 Task: Look for space in Bagamoyo, Tanzania from 10th July, 2023 to 15th July, 2023 for 7 adults in price range Rs.10000 to Rs.15000. Place can be entire place or shared room with 4 bedrooms having 7 beds and 4 bathrooms. Property type can be house, flat, guest house. Amenities needed are: wifi, TV, free parkinig on premises, gym, breakfast. Booking option can be shelf check-in. Required host language is English.
Action: Mouse moved to (535, 112)
Screenshot: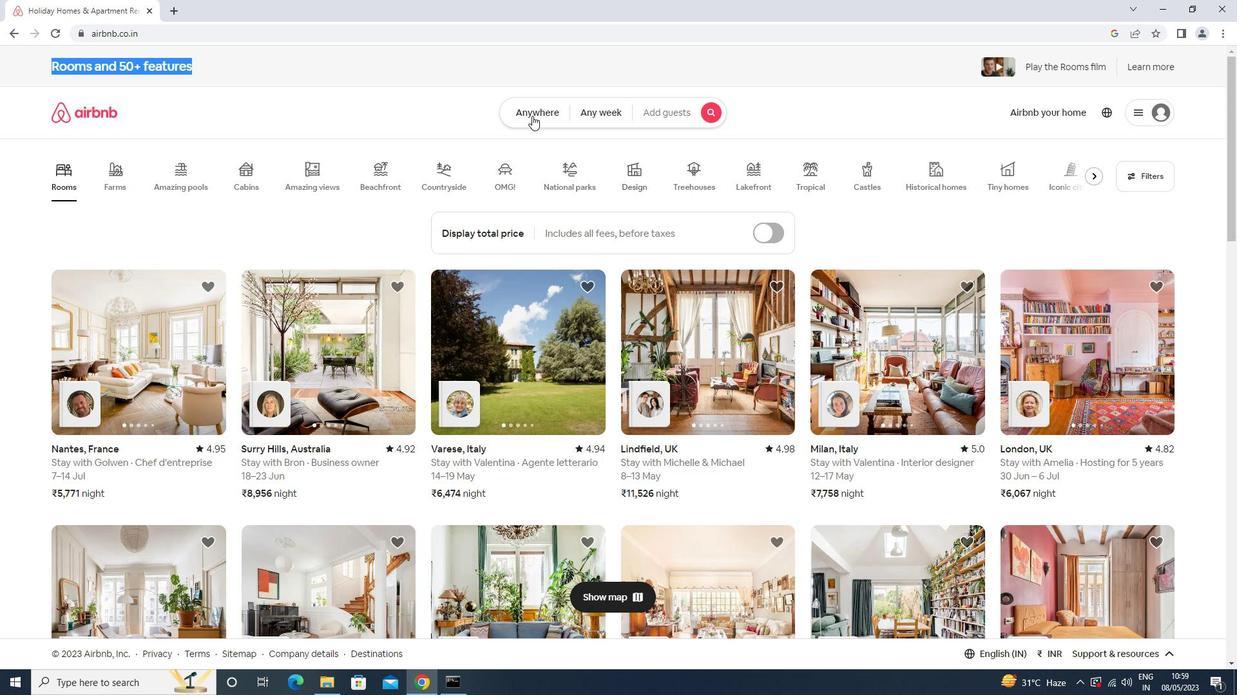 
Action: Mouse pressed left at (535, 112)
Screenshot: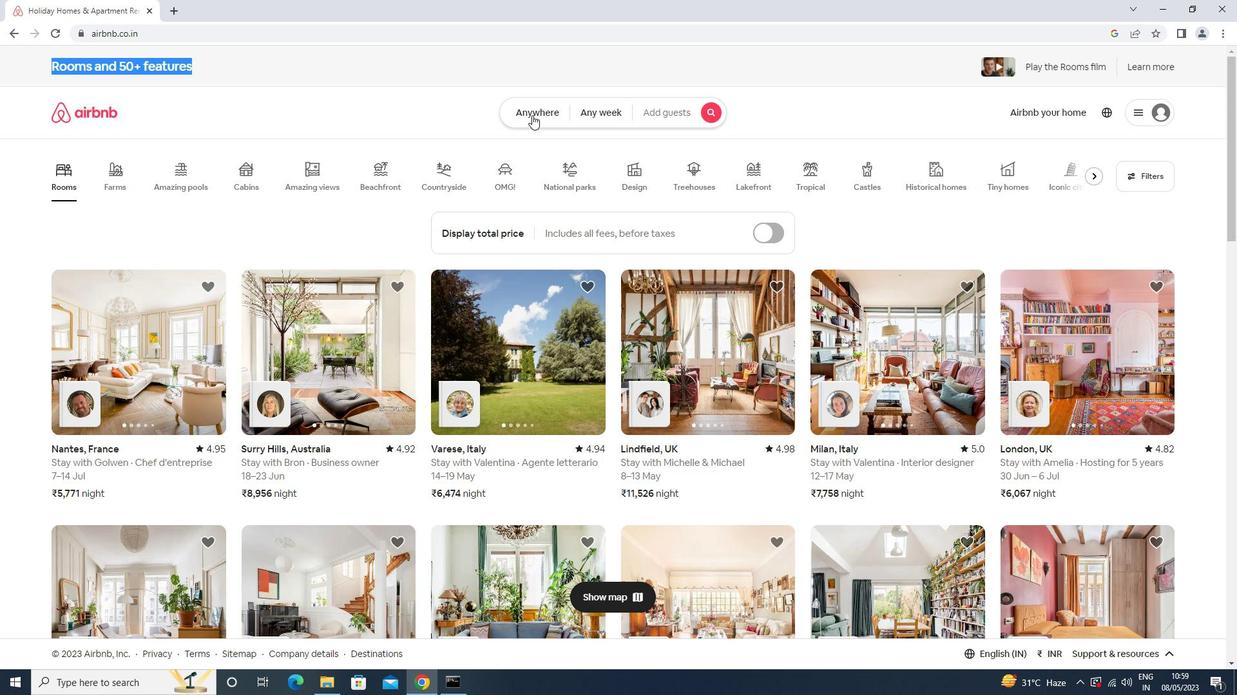 
Action: Mouse moved to (480, 161)
Screenshot: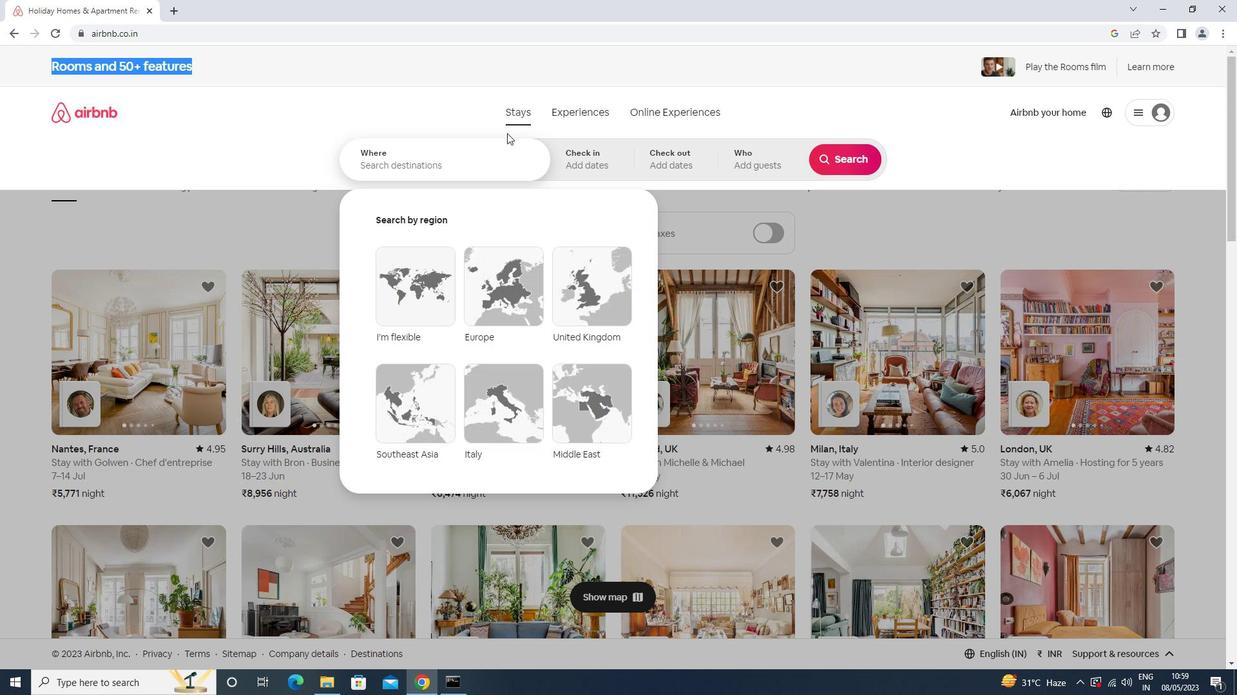 
Action: Mouse pressed left at (480, 161)
Screenshot: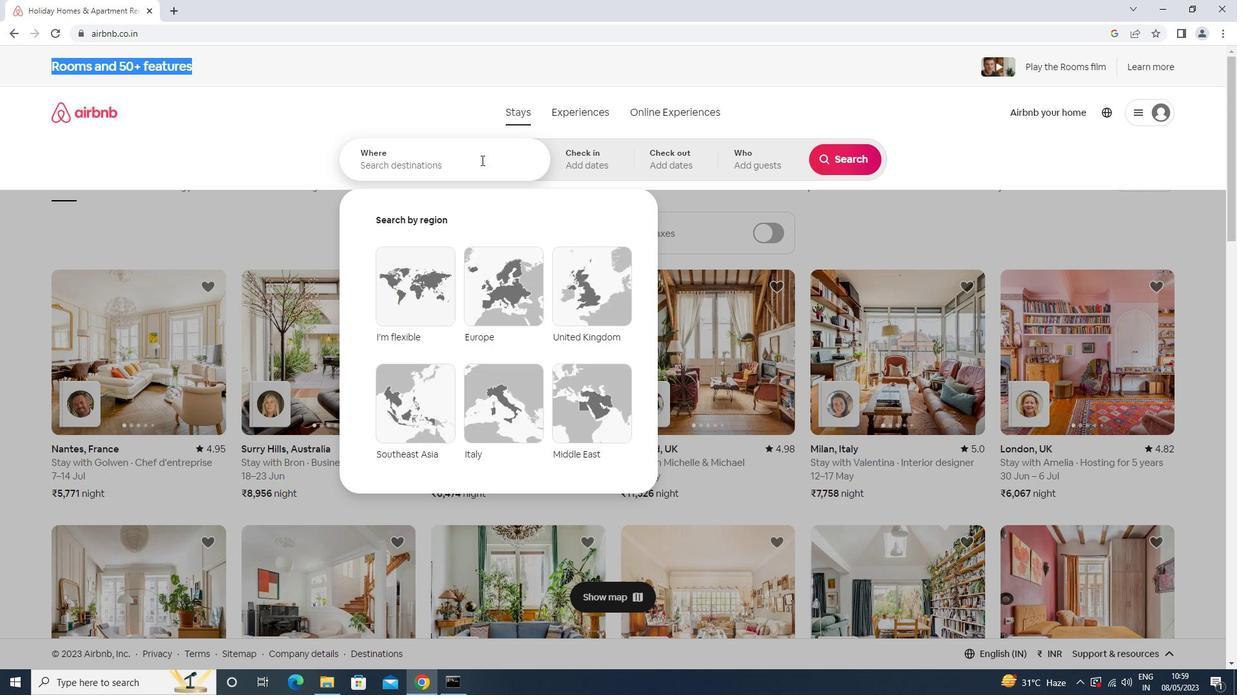 
Action: Key pressed <Key.shift>BAGAMOYO,<Key.down><Key.down><Key.down><Key.down><Key.down><Key.up><Key.enter>
Screenshot: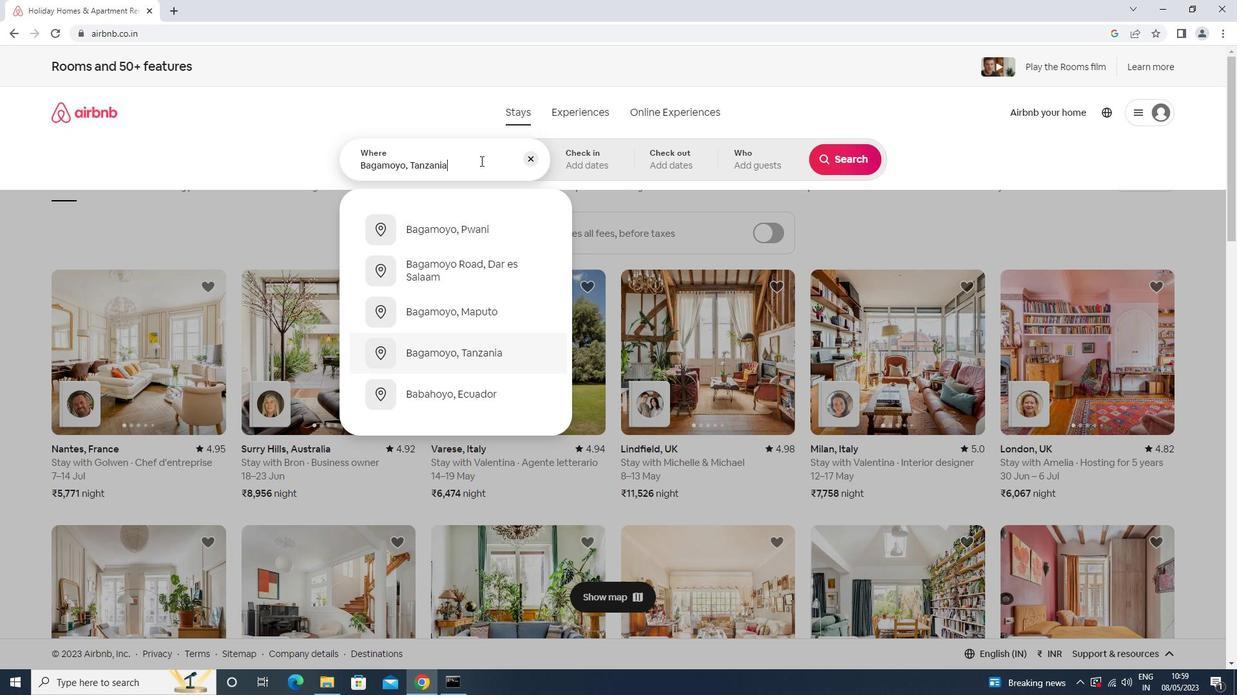 
Action: Mouse moved to (835, 262)
Screenshot: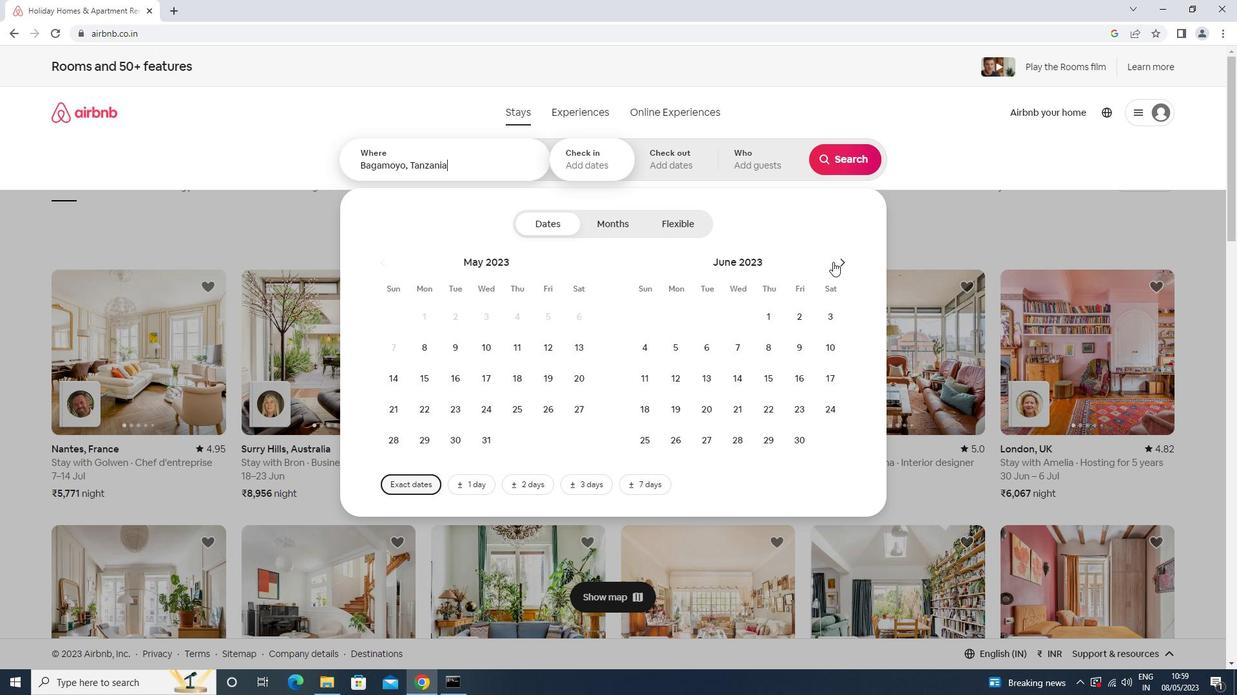 
Action: Mouse pressed left at (835, 262)
Screenshot: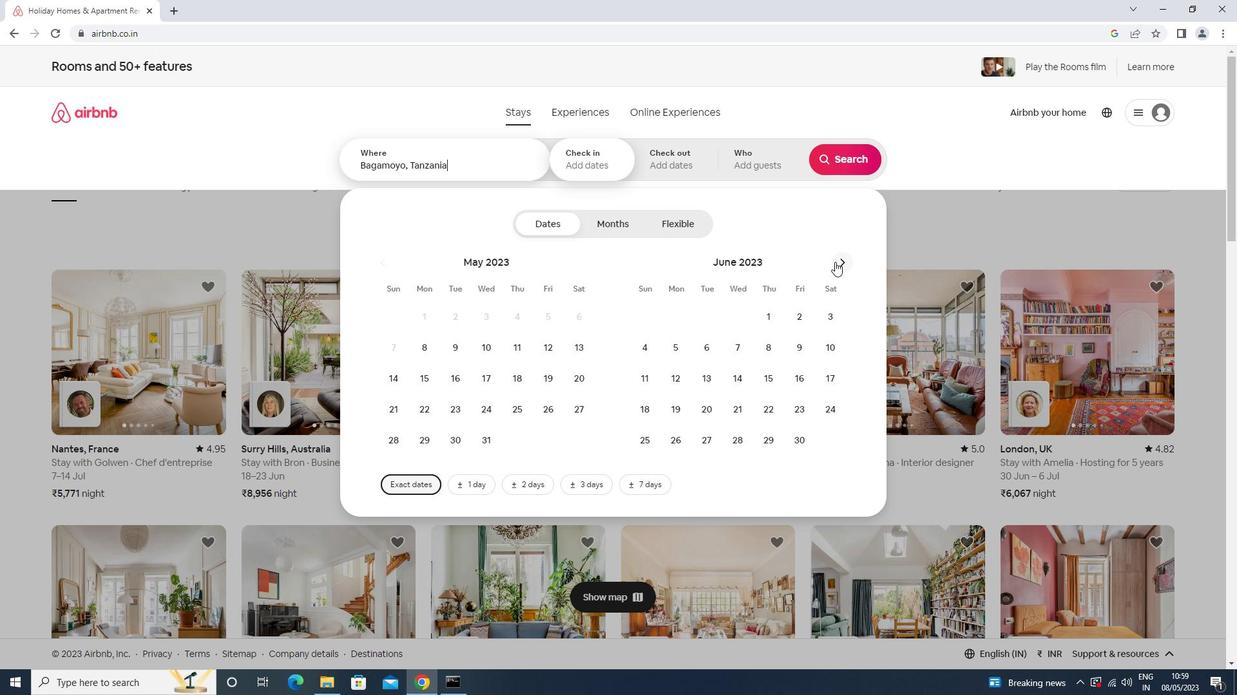 
Action: Mouse moved to (682, 374)
Screenshot: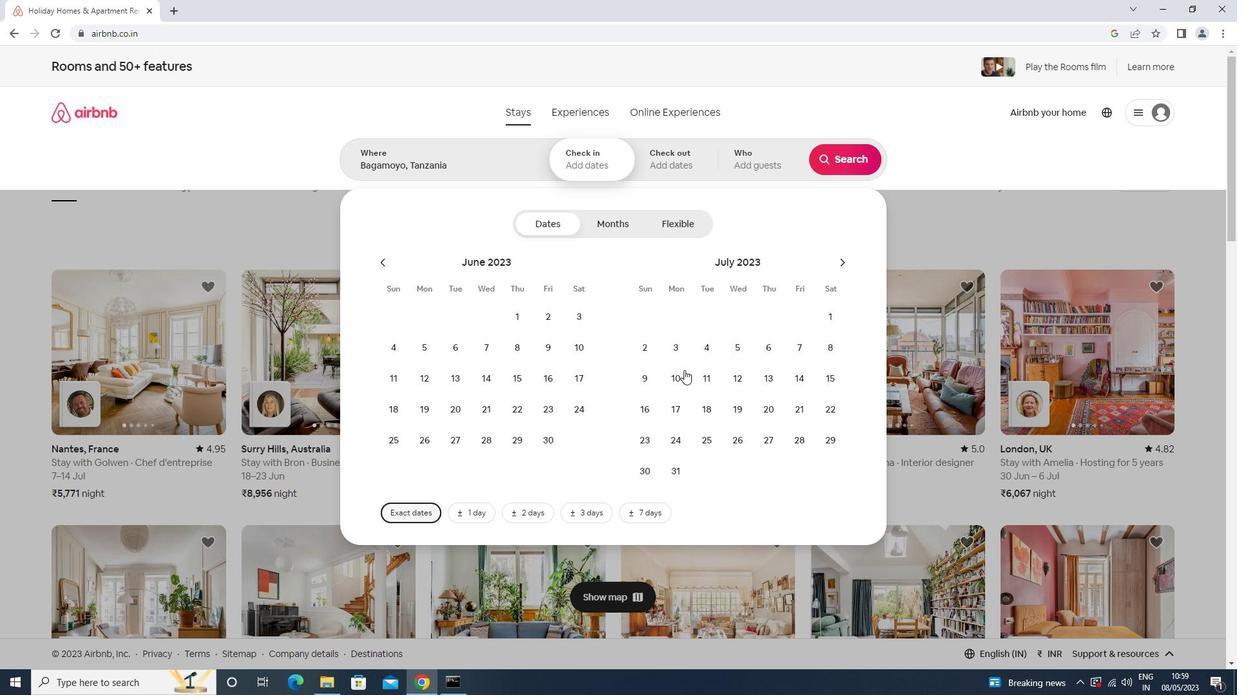 
Action: Mouse pressed left at (682, 374)
Screenshot: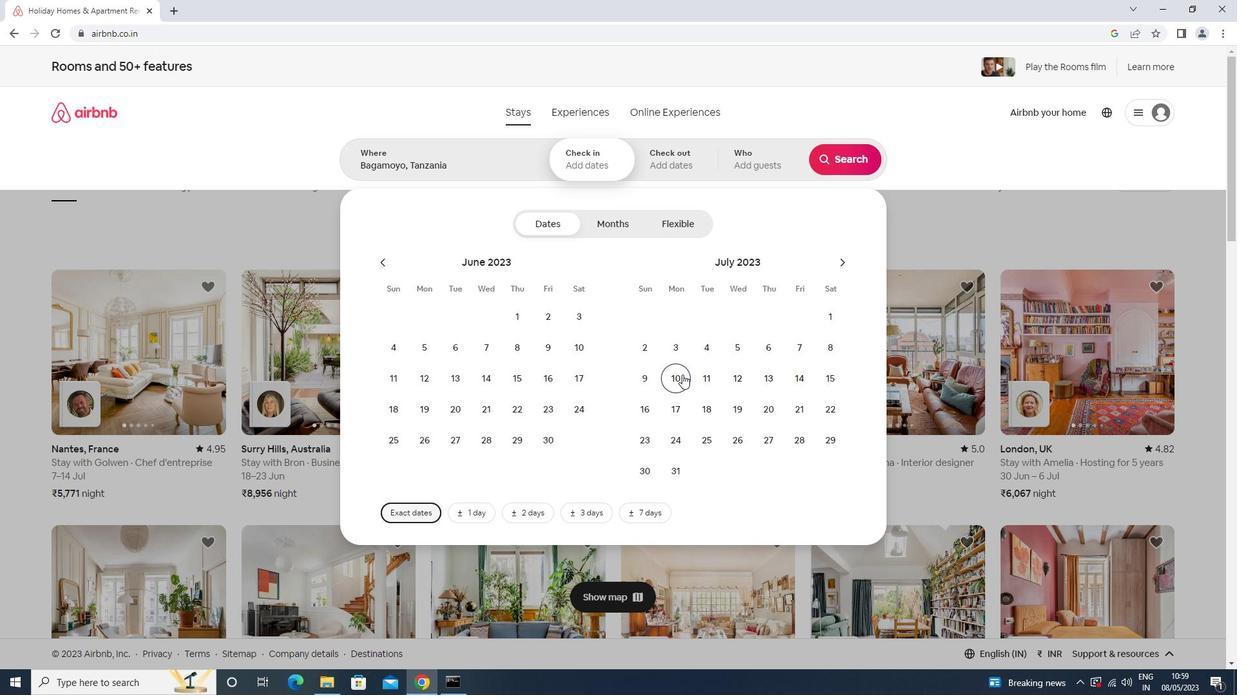 
Action: Mouse moved to (820, 382)
Screenshot: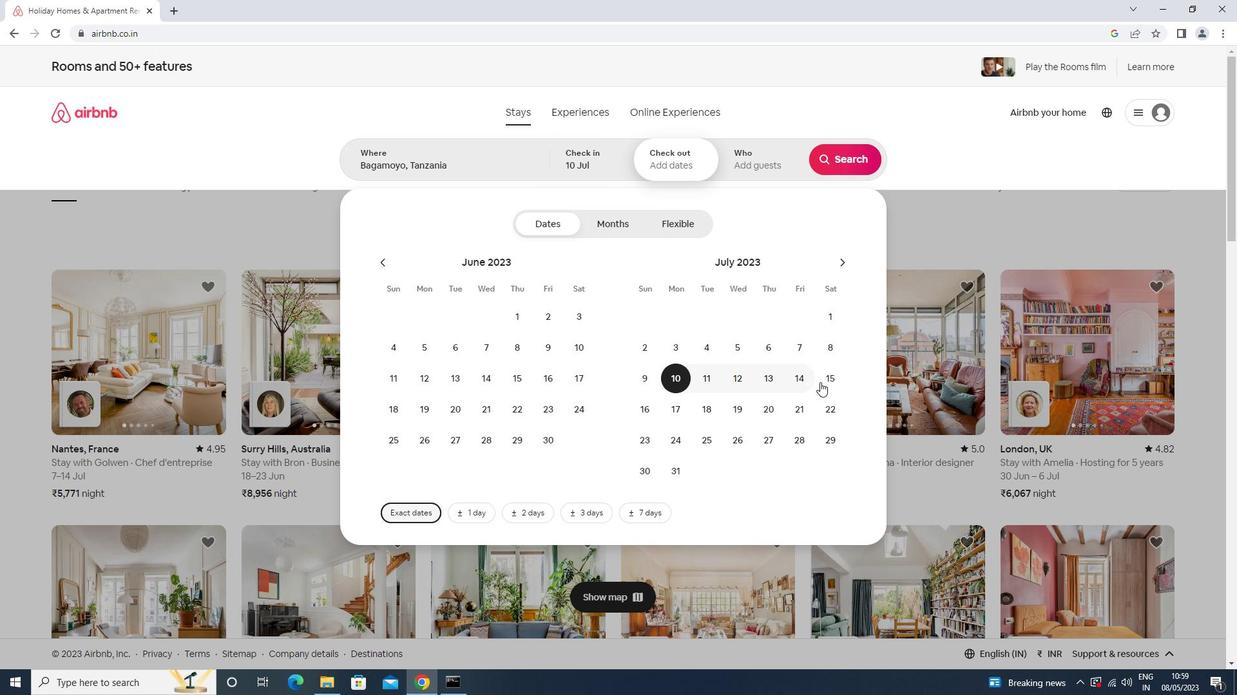 
Action: Mouse pressed left at (820, 382)
Screenshot: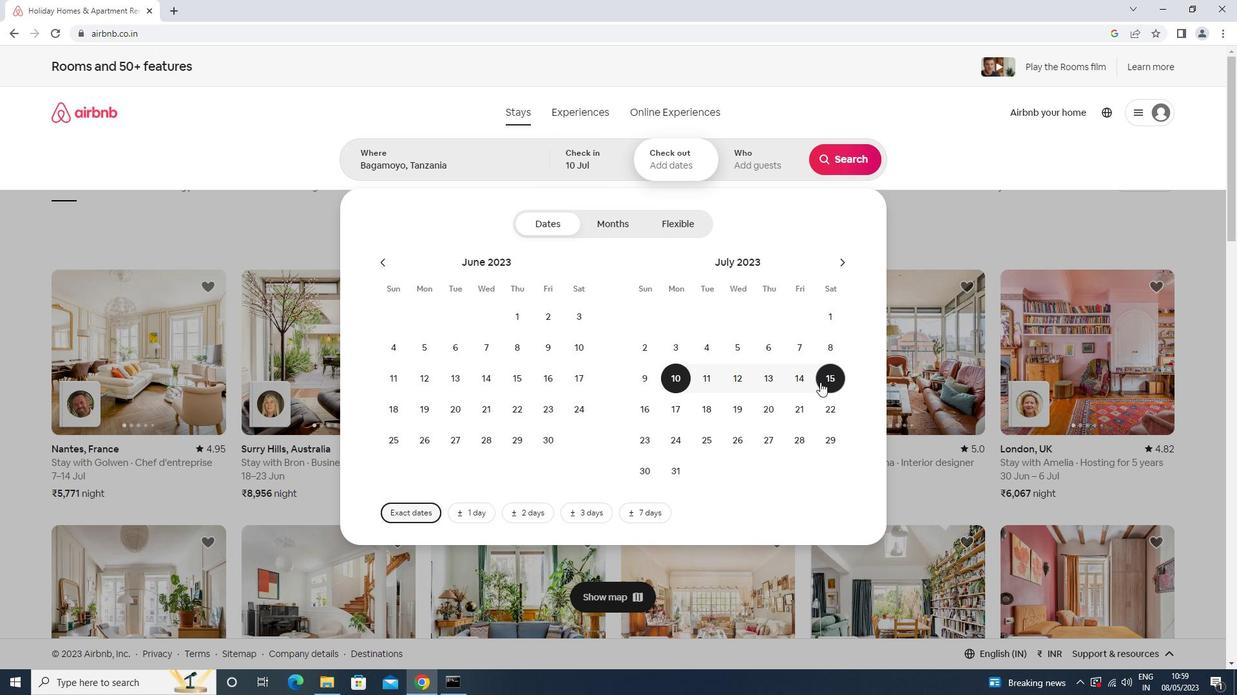 
Action: Mouse moved to (759, 173)
Screenshot: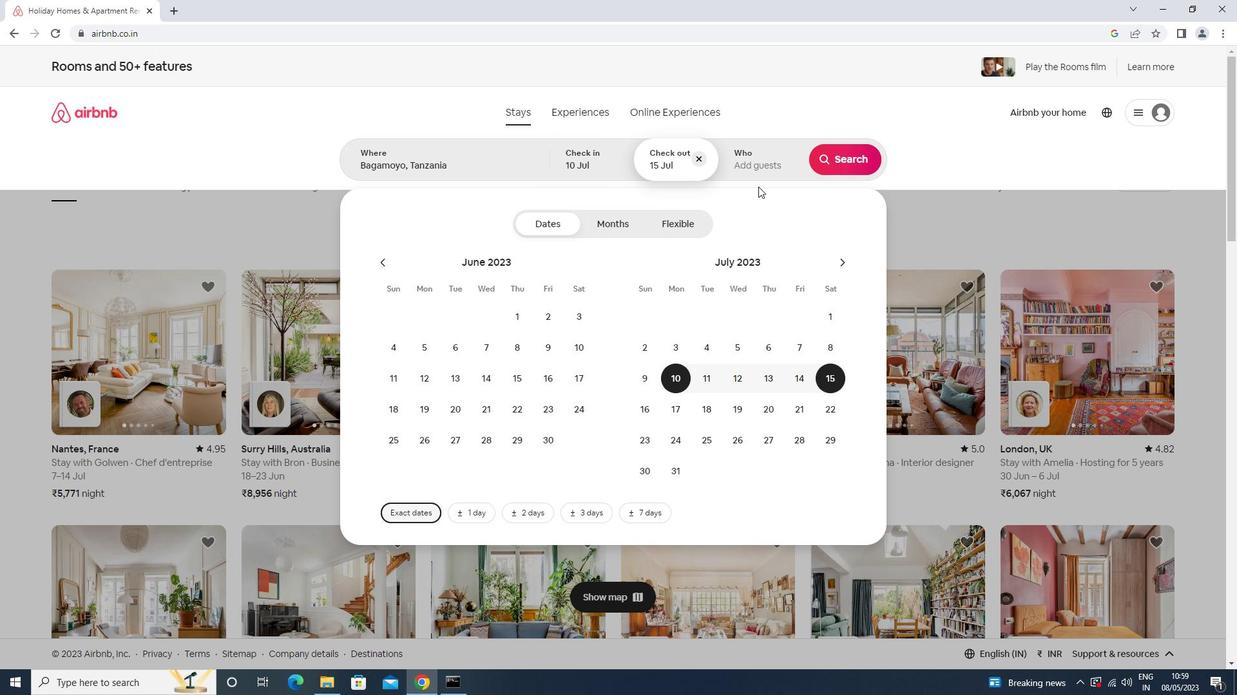 
Action: Mouse pressed left at (759, 173)
Screenshot: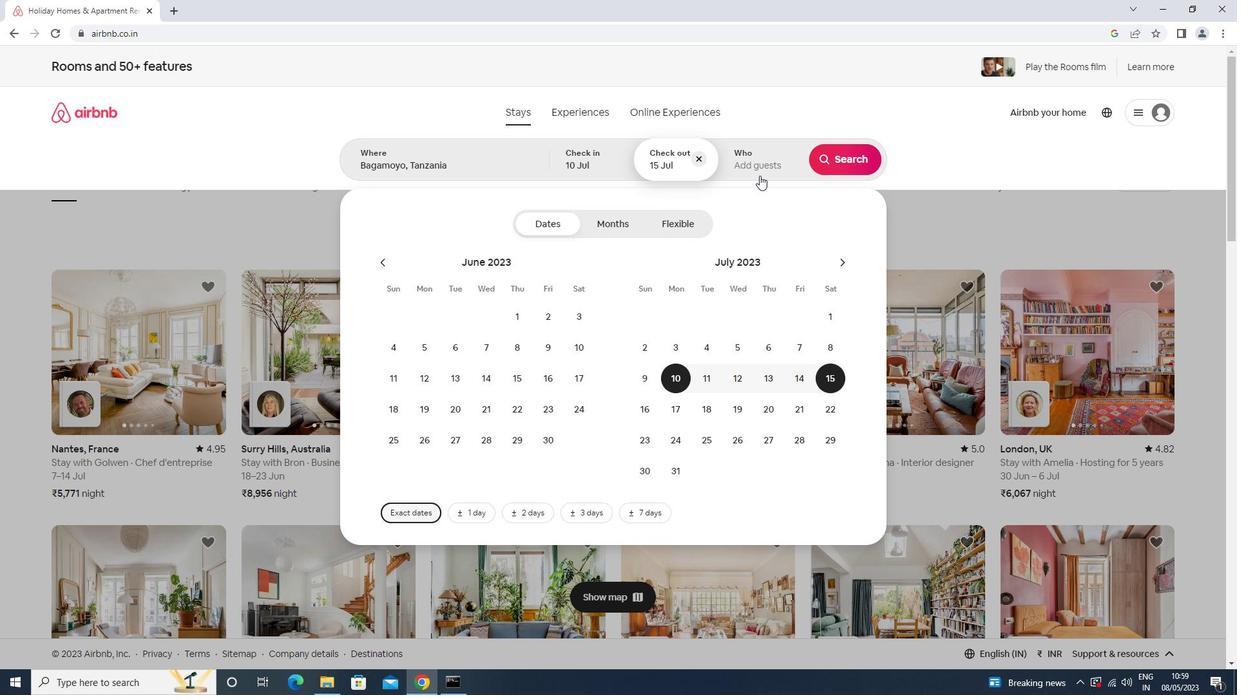 
Action: Mouse moved to (853, 219)
Screenshot: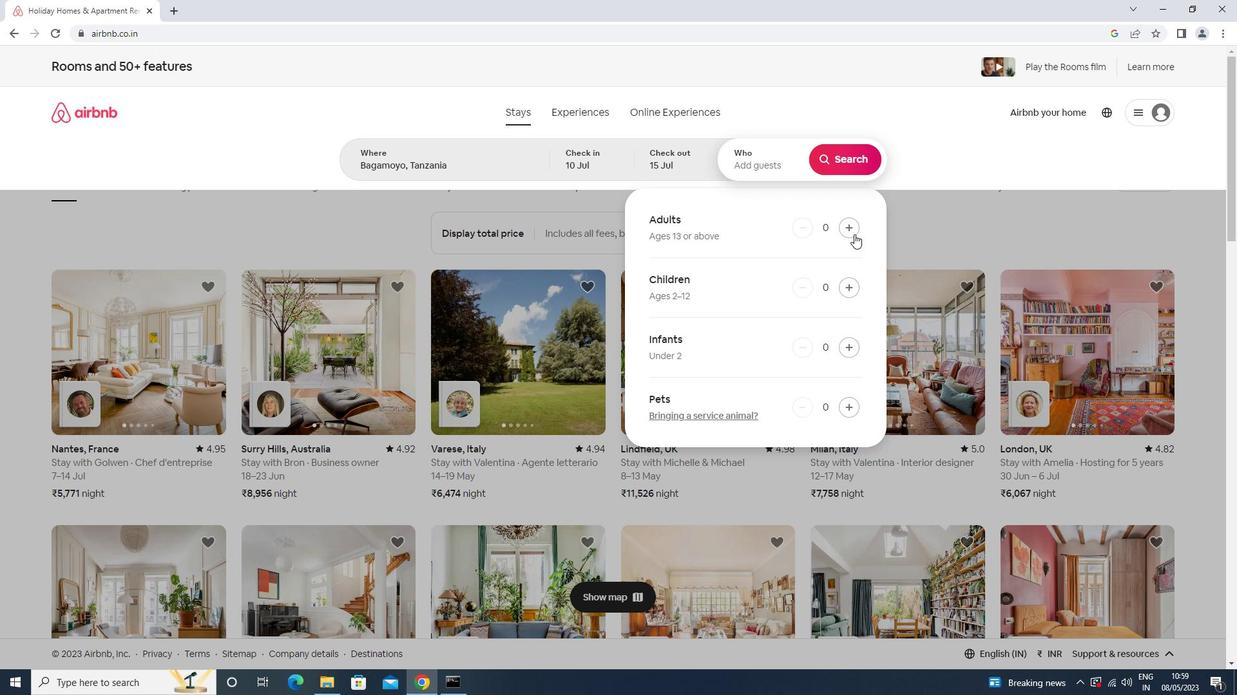 
Action: Mouse pressed left at (853, 219)
Screenshot: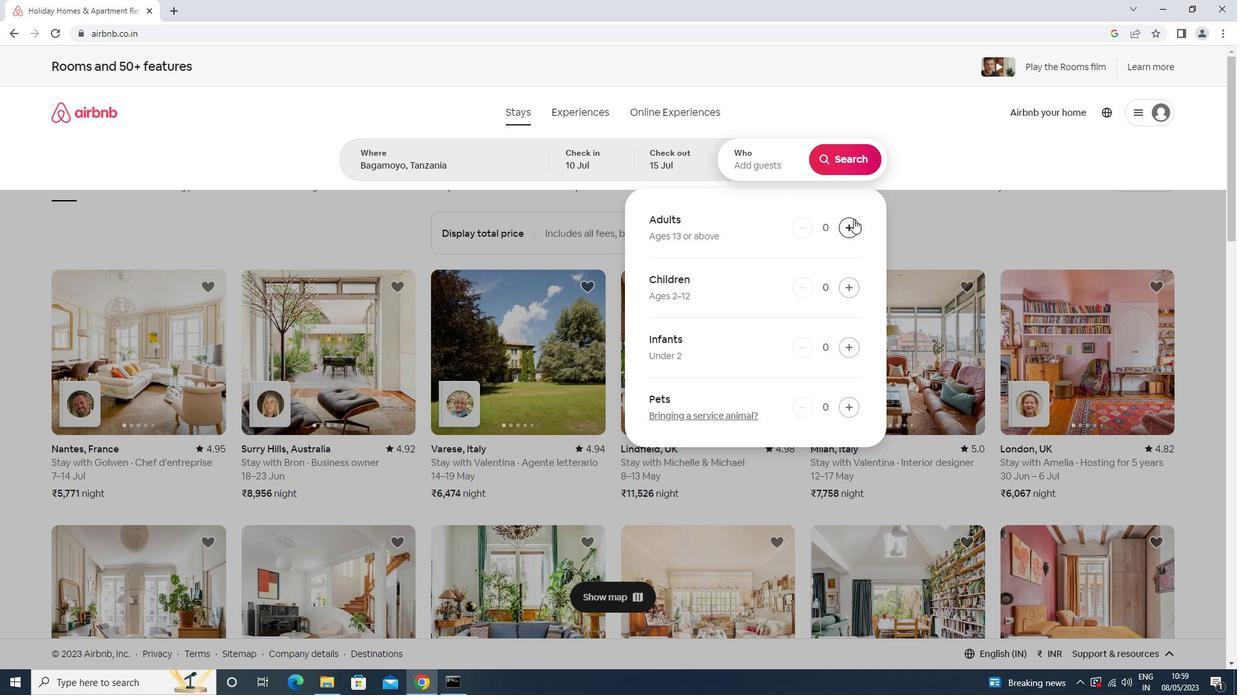 
Action: Mouse pressed left at (853, 219)
Screenshot: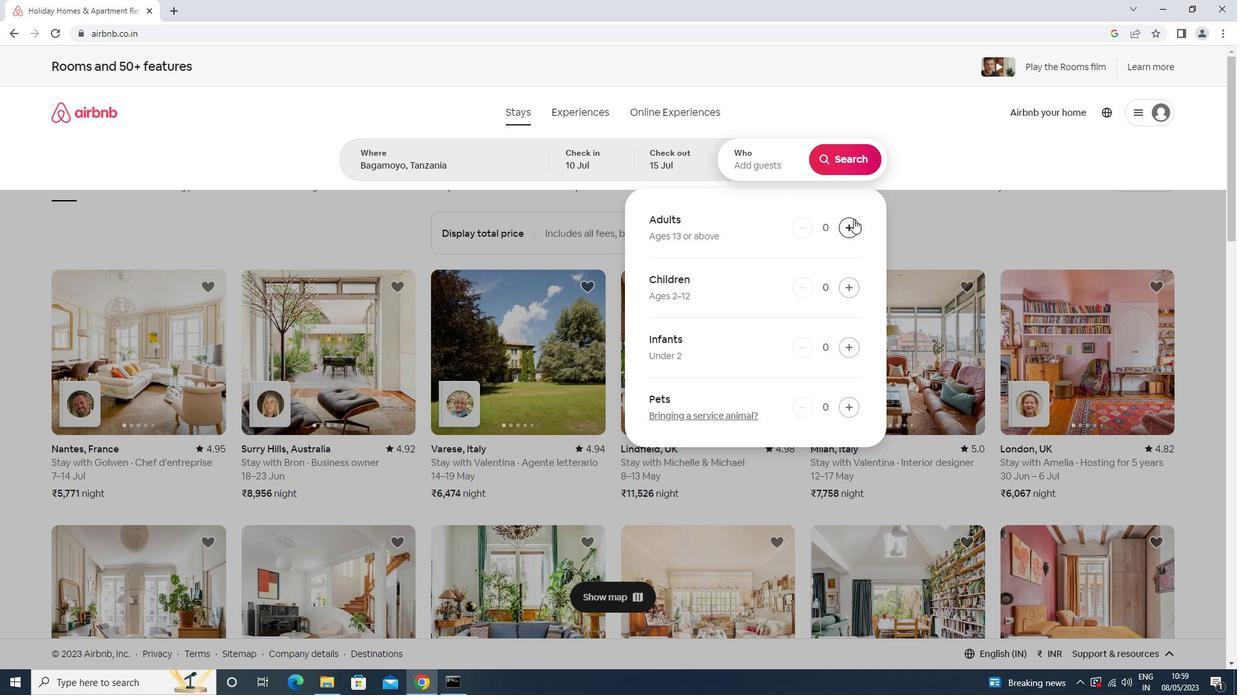 
Action: Mouse pressed left at (853, 219)
Screenshot: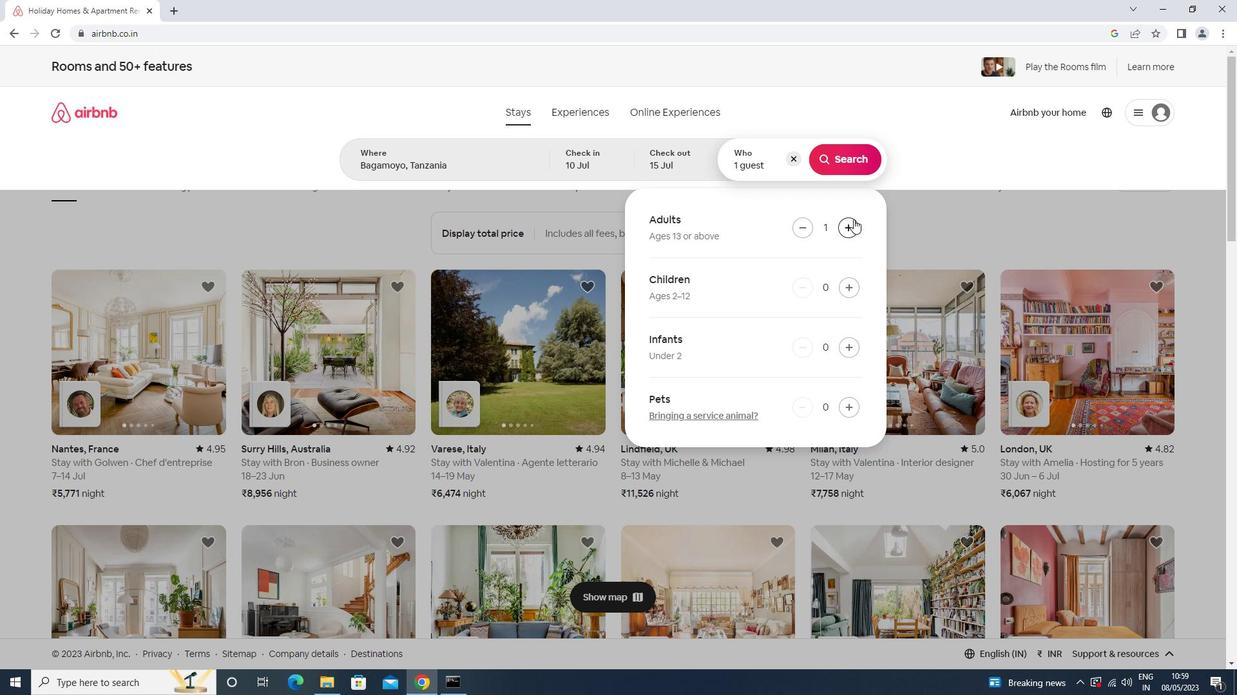
Action: Mouse pressed left at (853, 219)
Screenshot: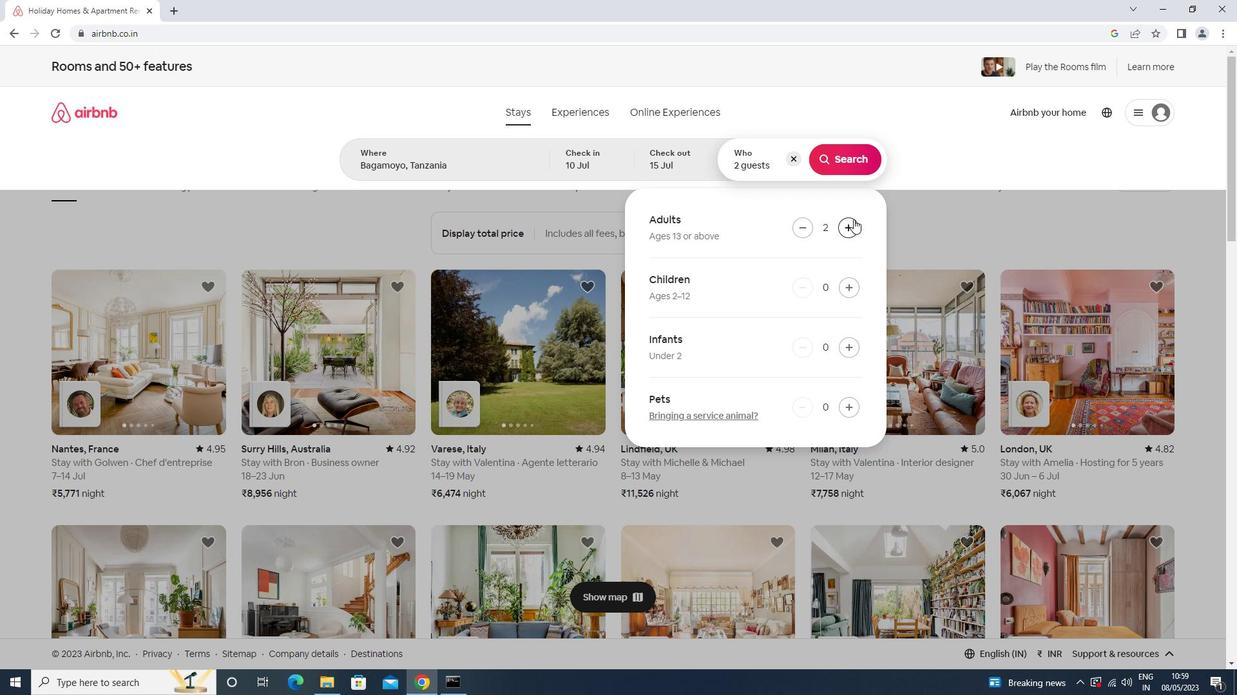 
Action: Mouse pressed left at (853, 219)
Screenshot: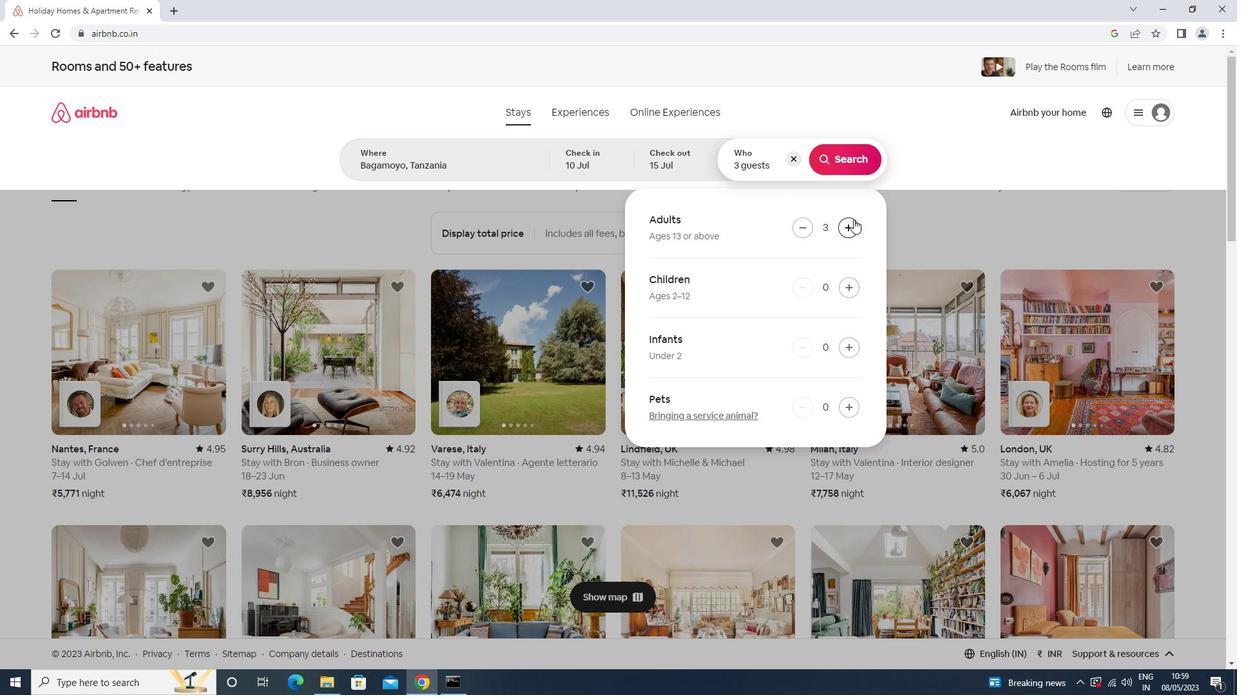 
Action: Mouse pressed left at (853, 219)
Screenshot: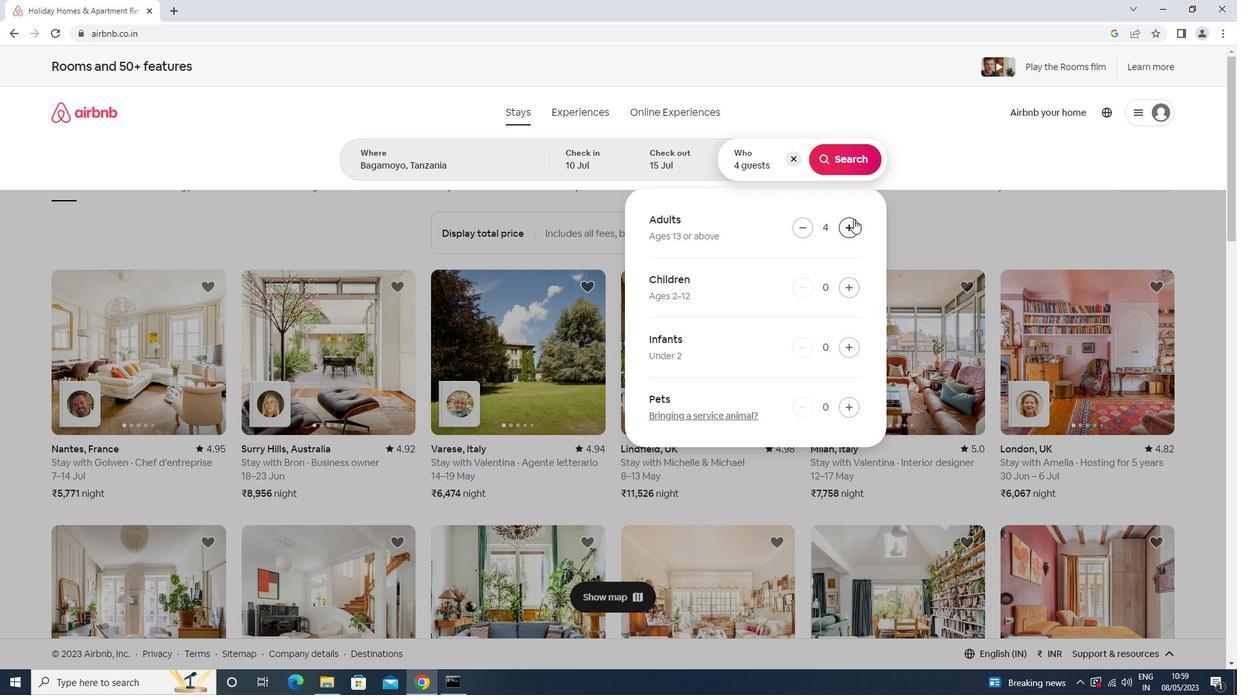 
Action: Mouse pressed left at (853, 219)
Screenshot: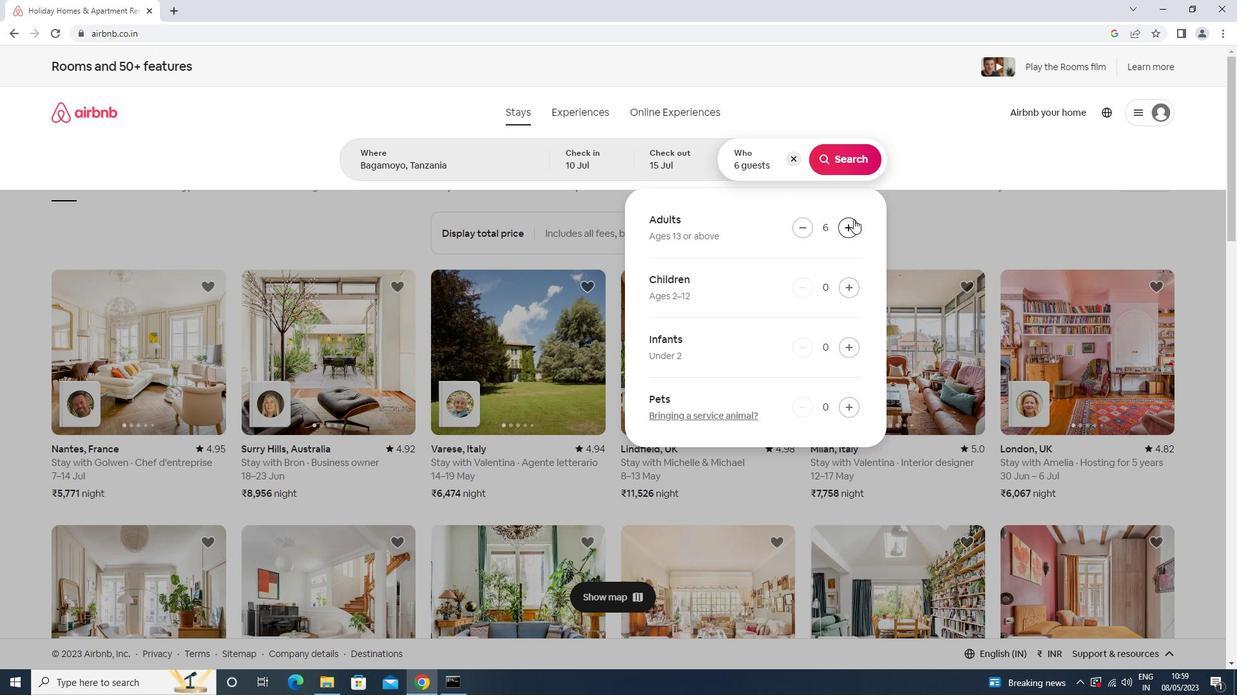 
Action: Mouse moved to (844, 160)
Screenshot: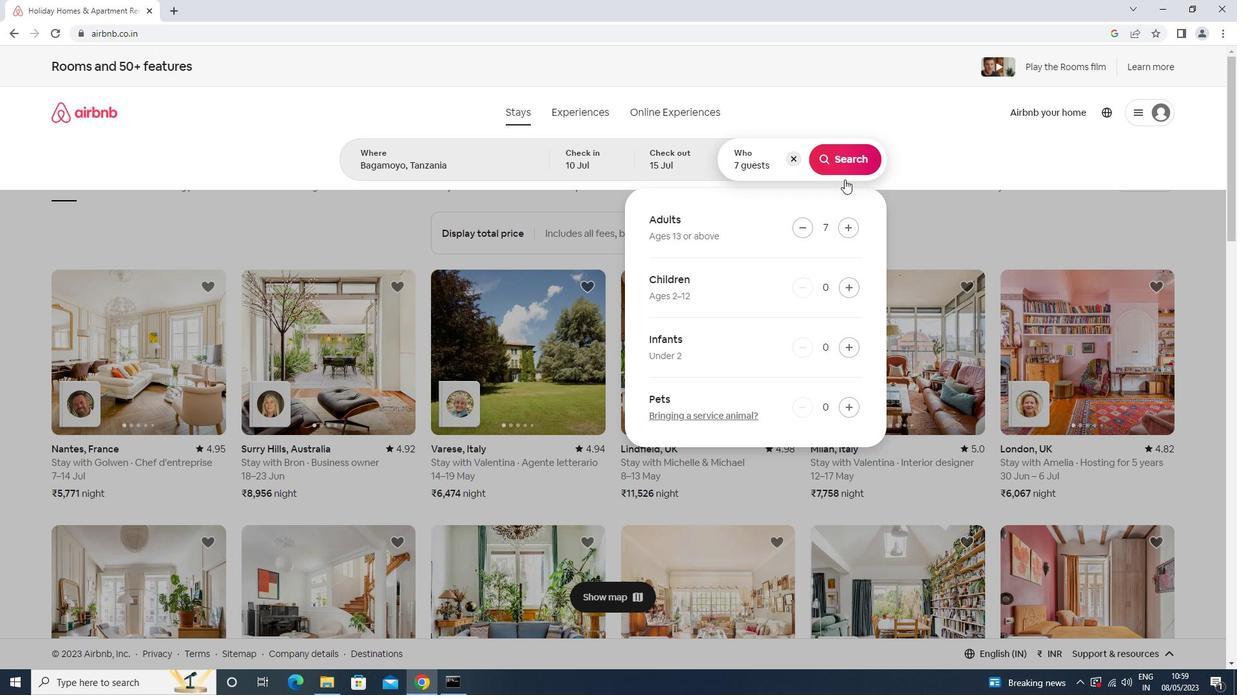
Action: Mouse pressed left at (844, 160)
Screenshot: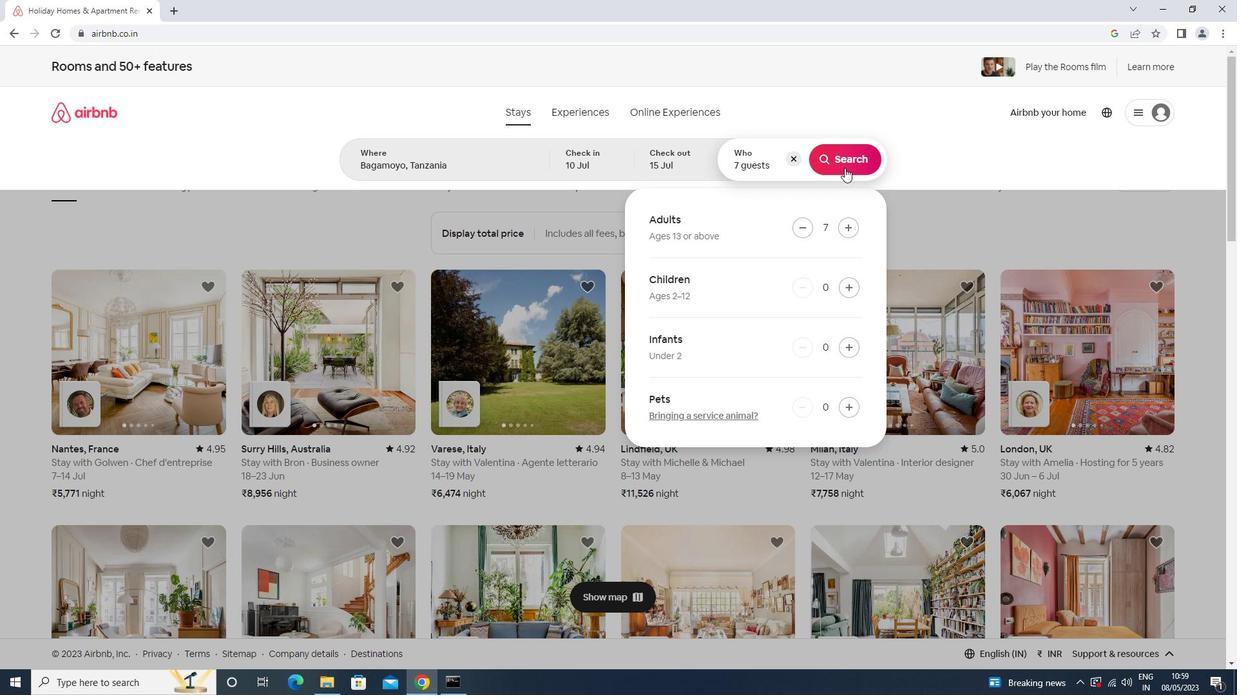
Action: Mouse moved to (1173, 121)
Screenshot: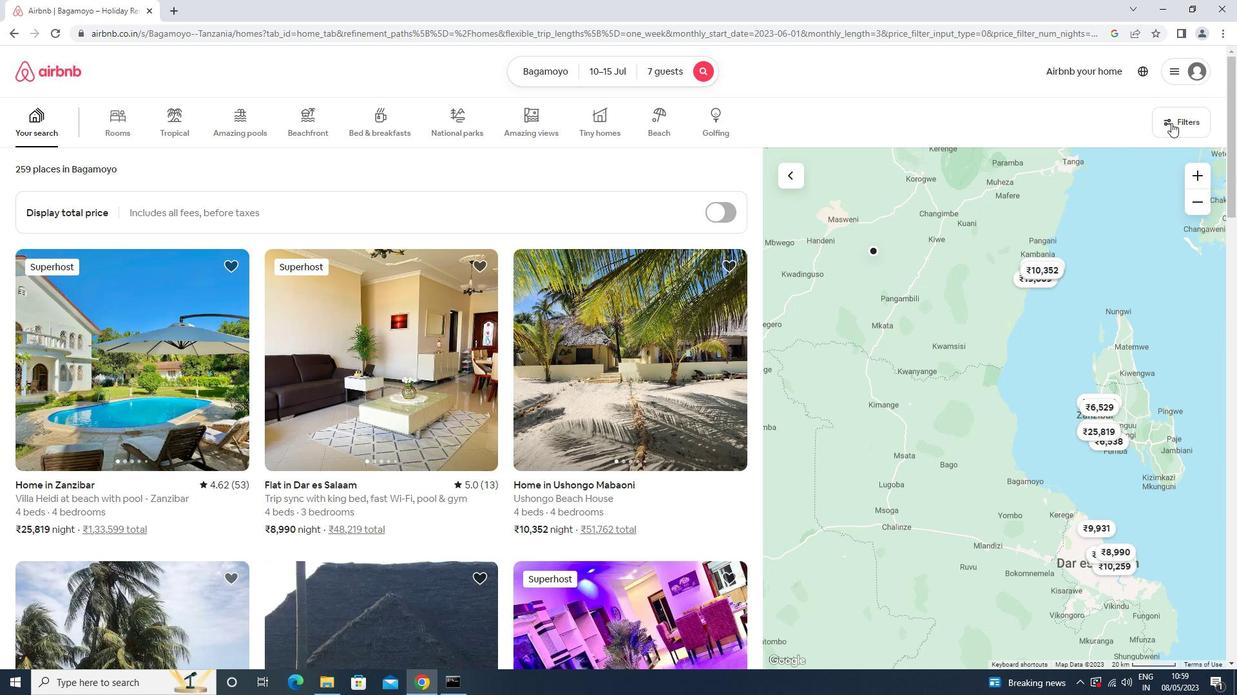 
Action: Mouse pressed left at (1173, 121)
Screenshot: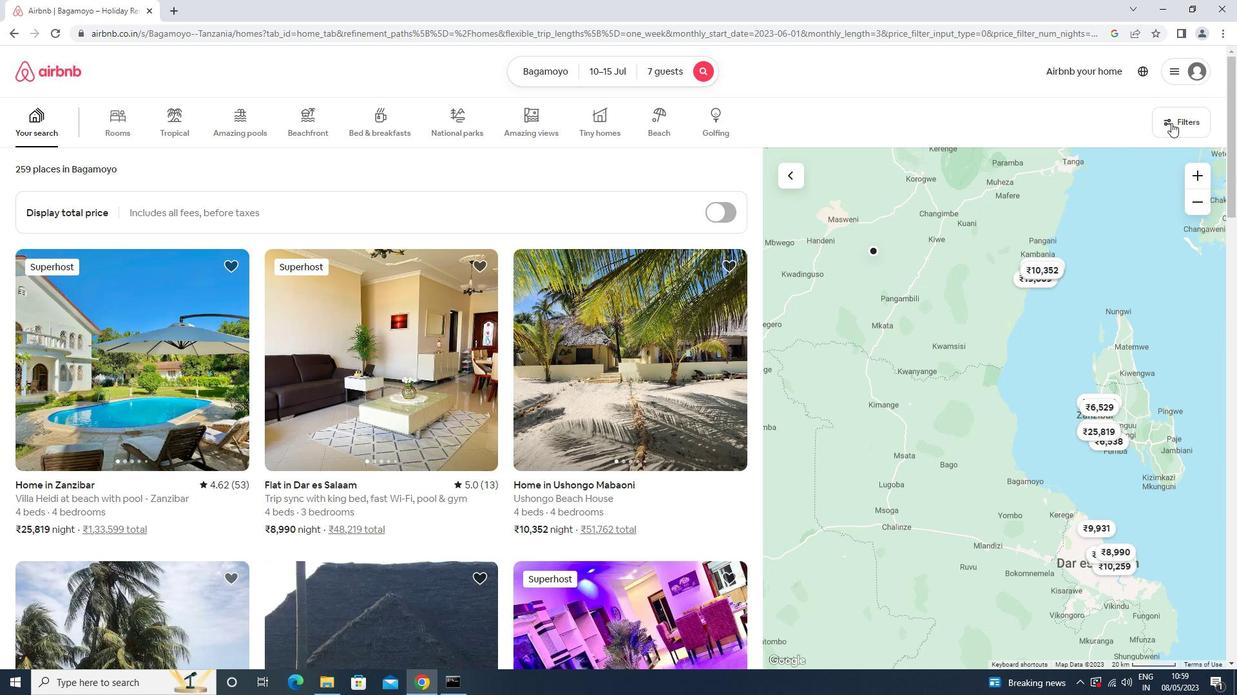 
Action: Mouse moved to (549, 445)
Screenshot: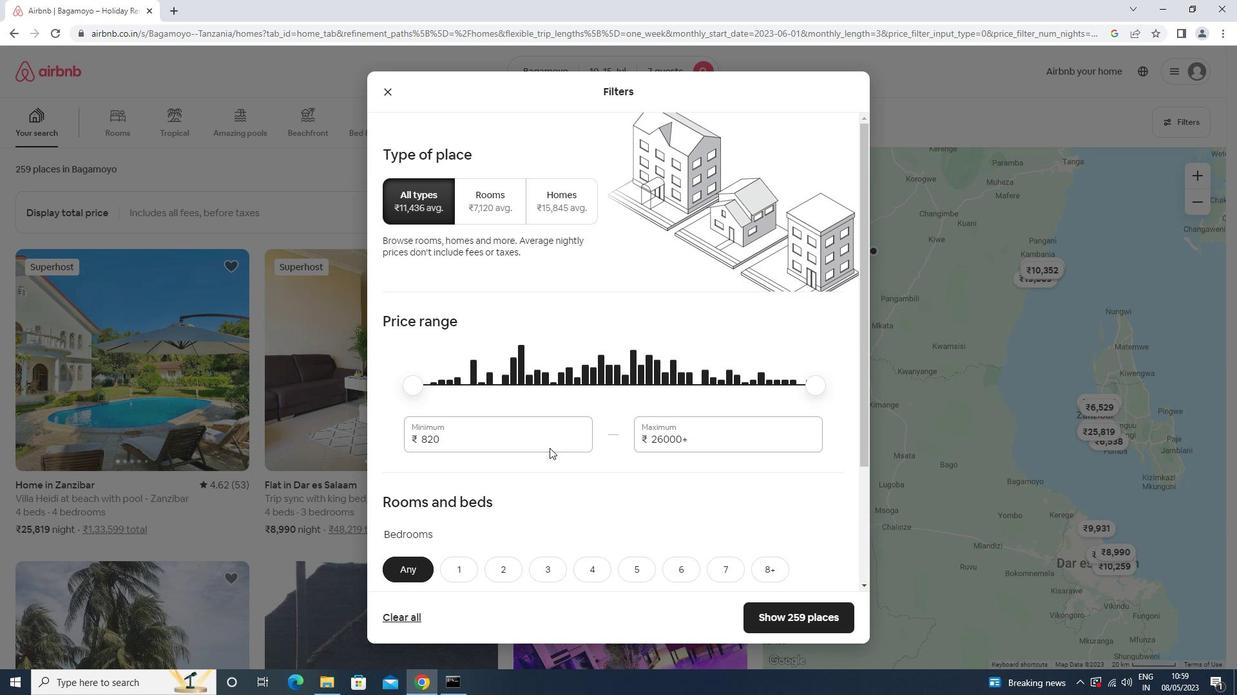 
Action: Mouse pressed left at (549, 445)
Screenshot: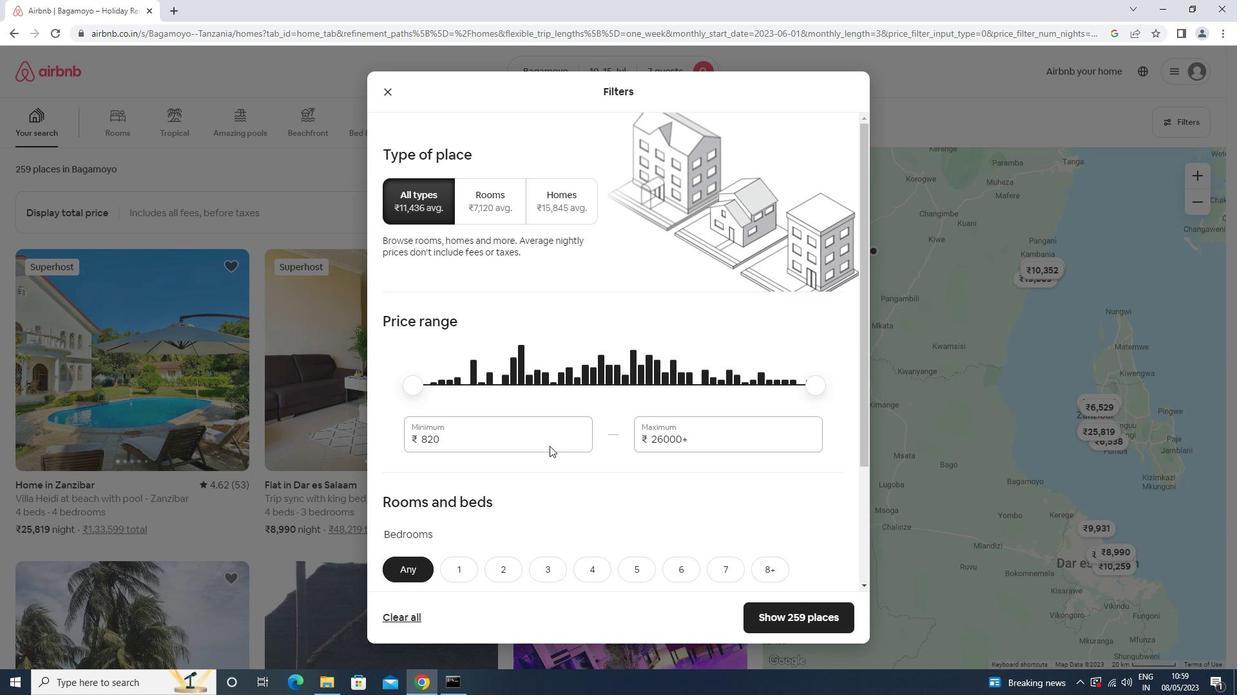 
Action: Key pressed <Key.backspace><Key.backspace><Key.backspace><Key.backspace><Key.backspace>10000
Screenshot: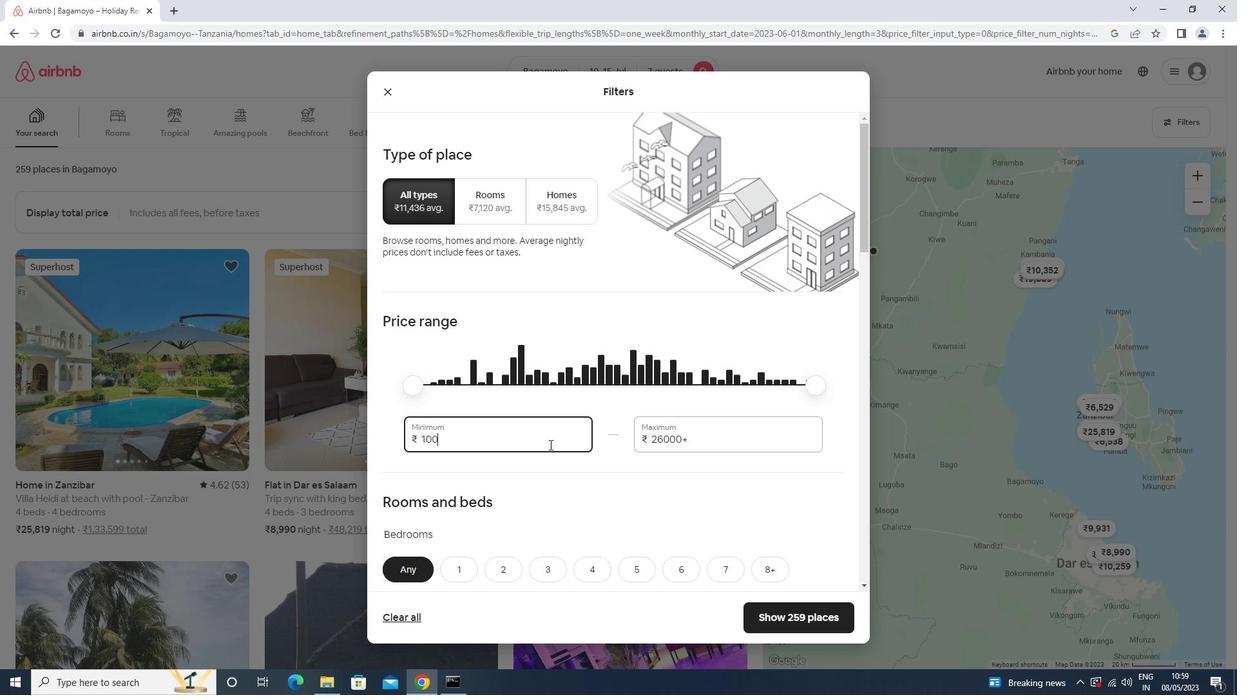 
Action: Mouse moved to (695, 438)
Screenshot: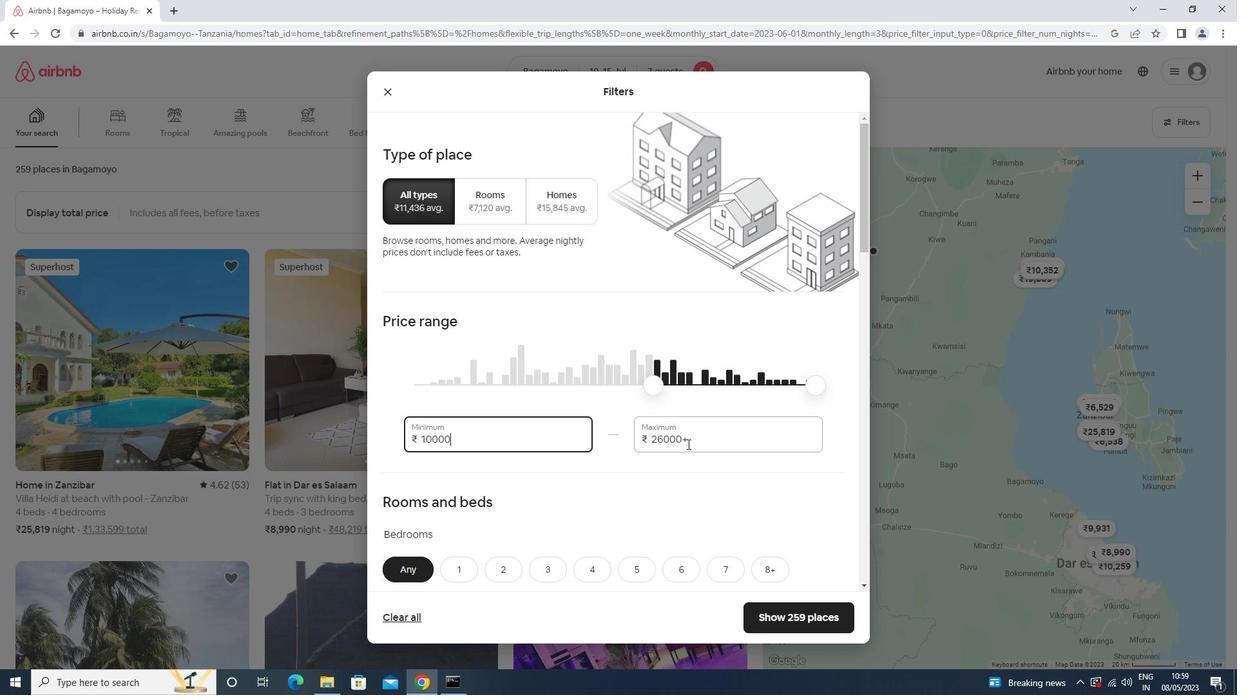 
Action: Mouse pressed left at (695, 438)
Screenshot: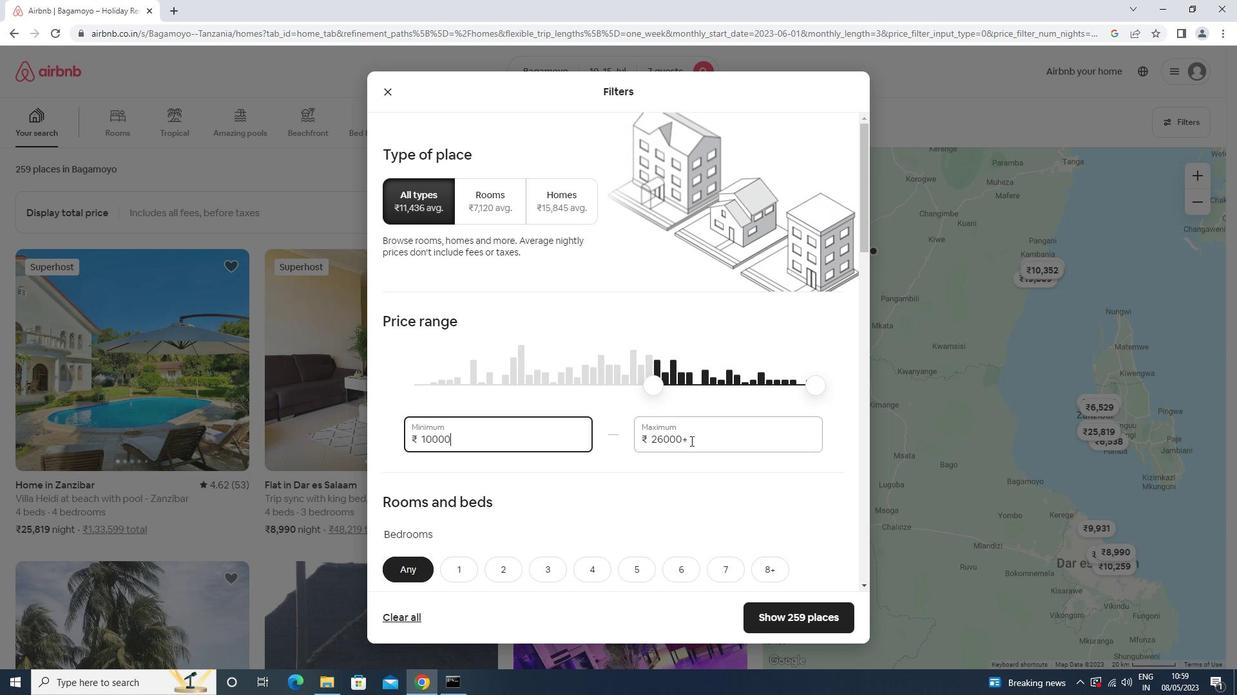 
Action: Mouse moved to (688, 438)
Screenshot: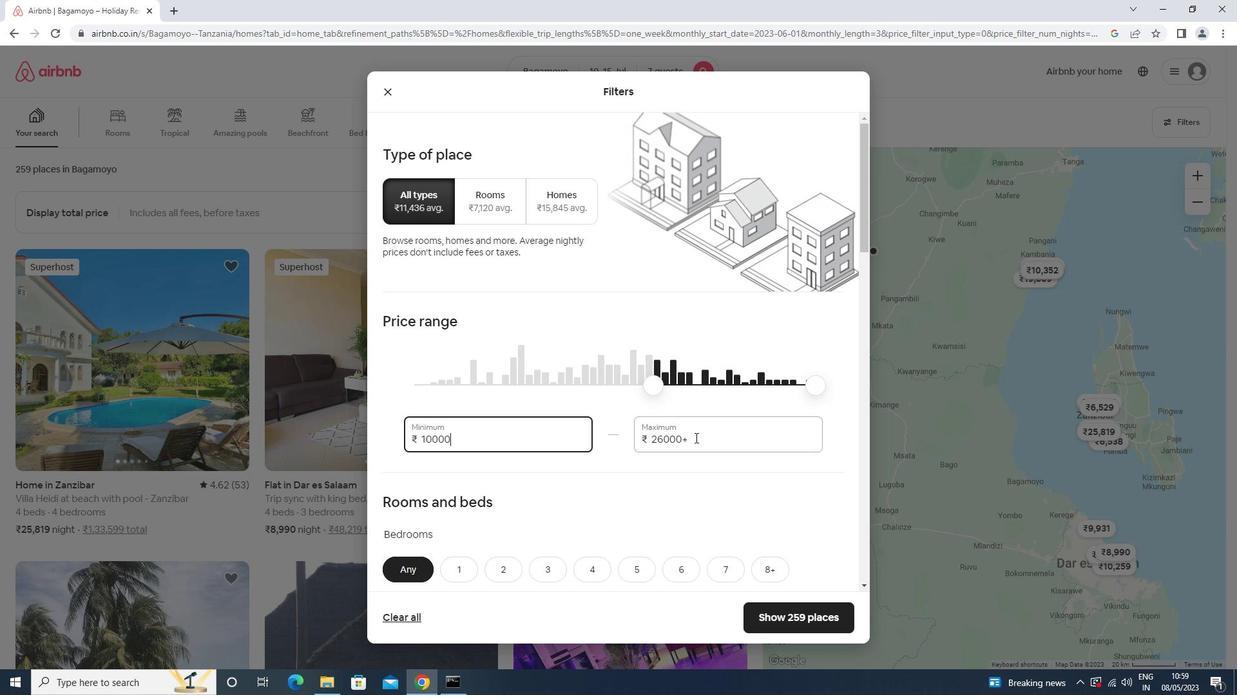 
Action: Key pressed <Key.backspace><Key.backspace><Key.backspace><Key.backspace><Key.backspace>15000<Key.left><Key.left><Key.left><Key.left><Key.backspace>
Screenshot: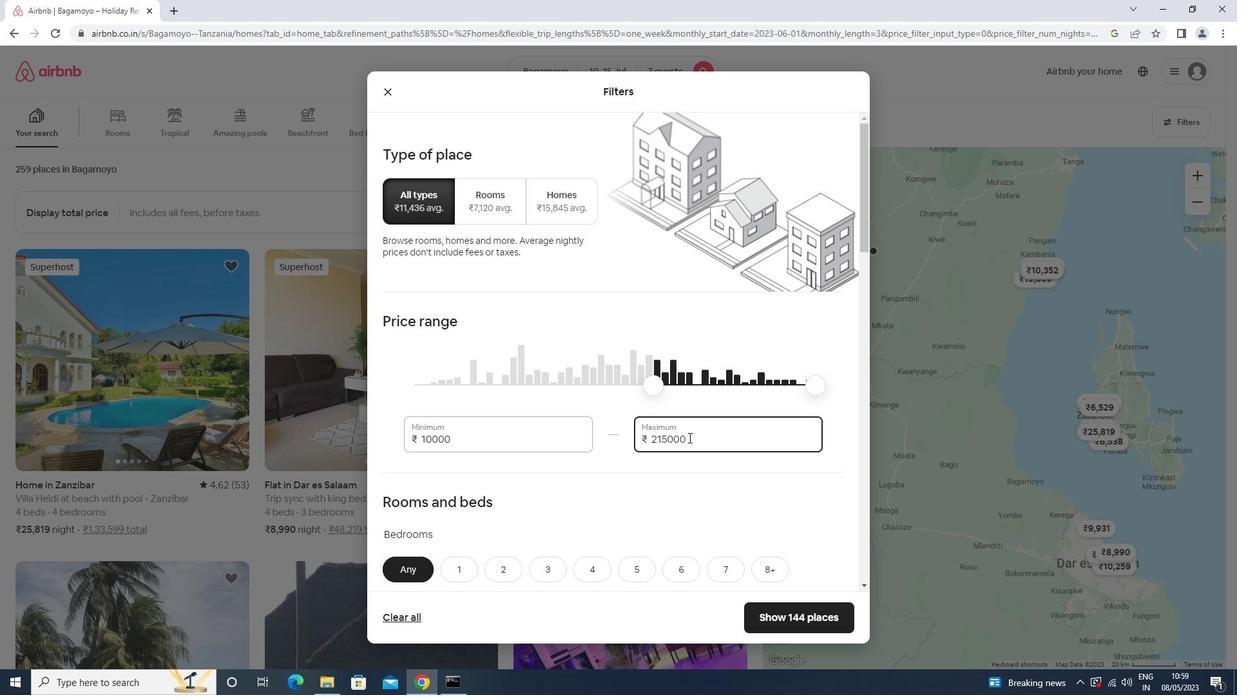 
Action: Mouse moved to (658, 413)
Screenshot: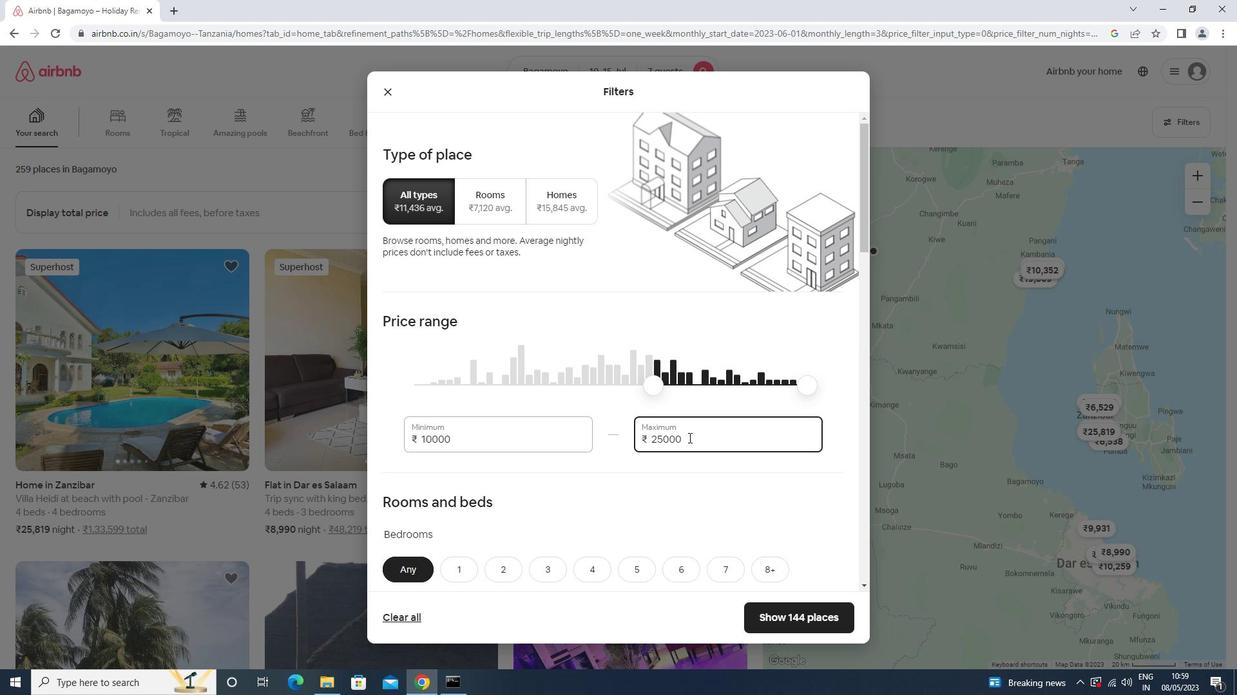 
Action: Mouse scrolled (658, 413) with delta (0, 0)
Screenshot: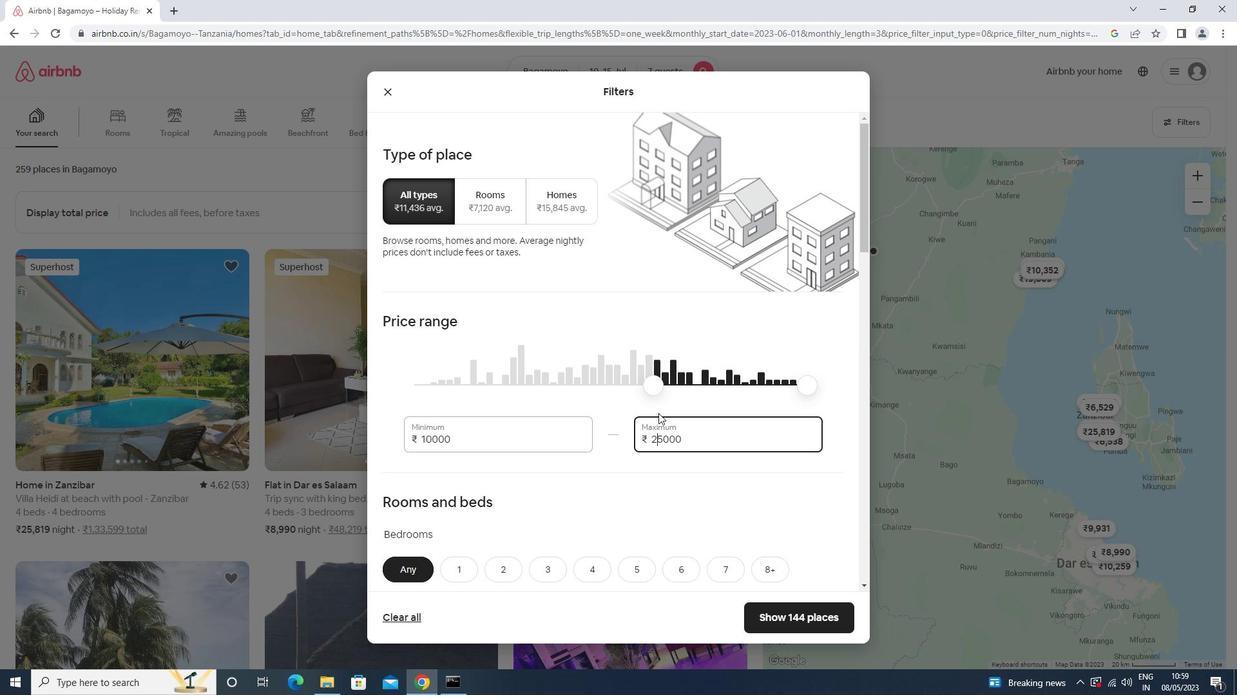 
Action: Mouse scrolled (658, 413) with delta (0, 0)
Screenshot: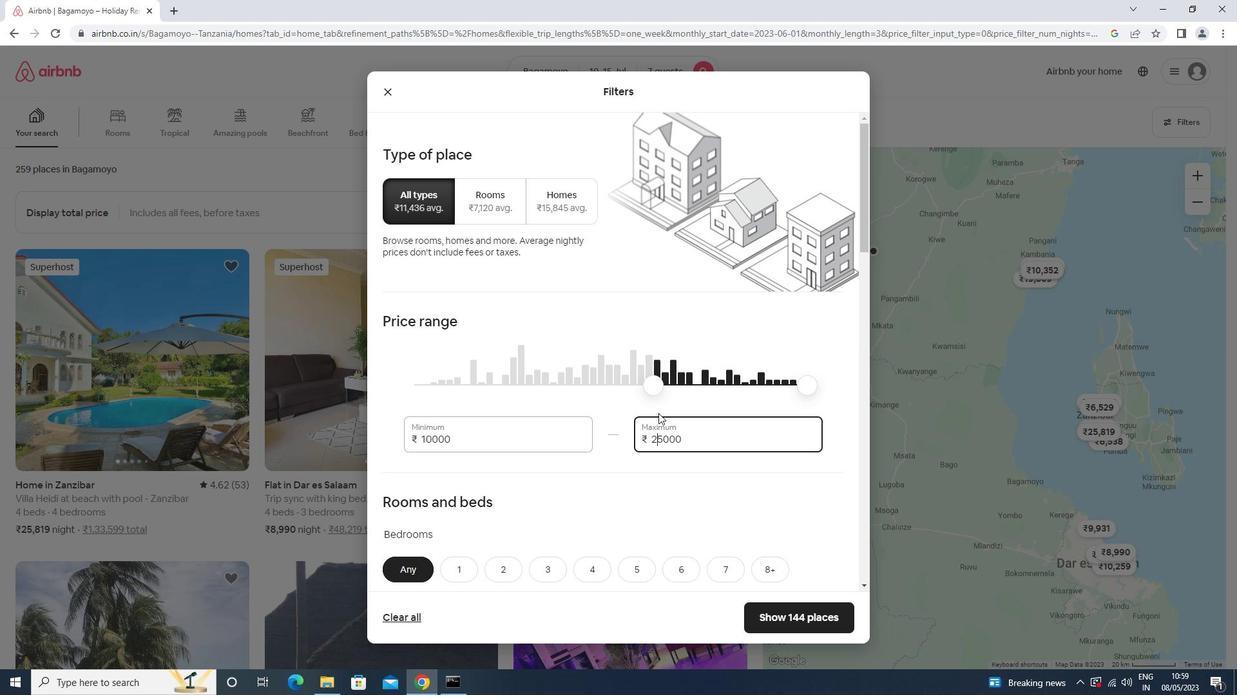 
Action: Mouse scrolled (658, 413) with delta (0, 0)
Screenshot: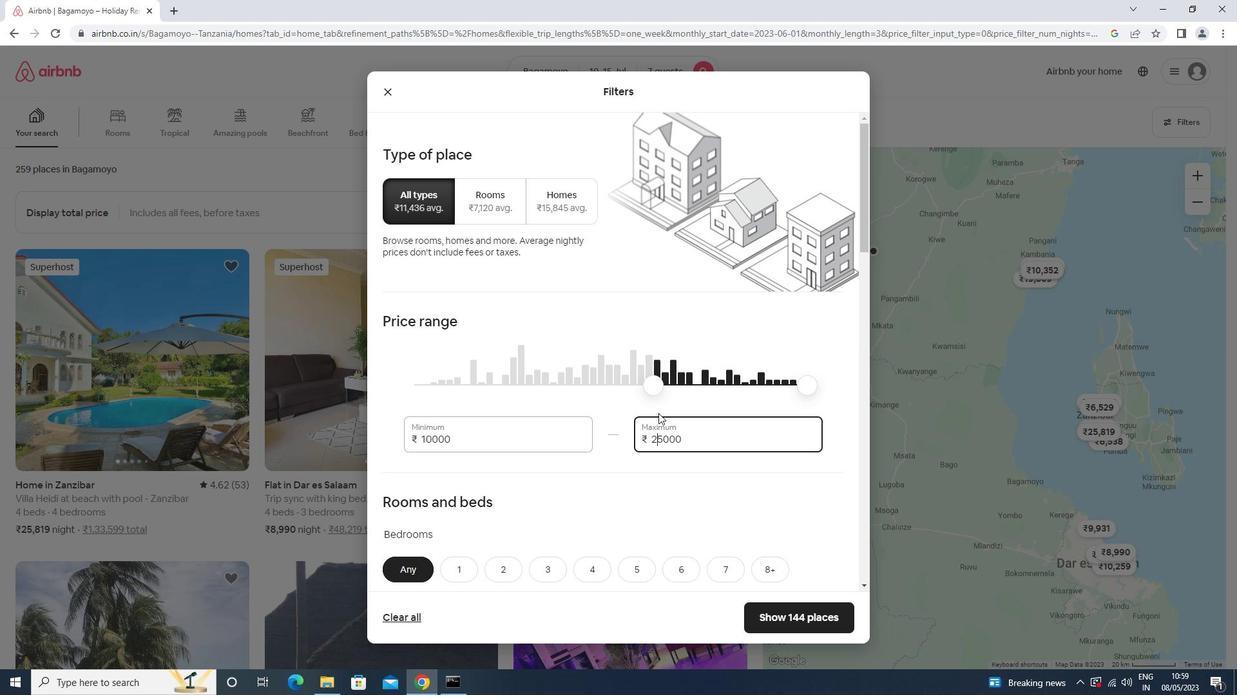 
Action: Mouse scrolled (658, 413) with delta (0, 0)
Screenshot: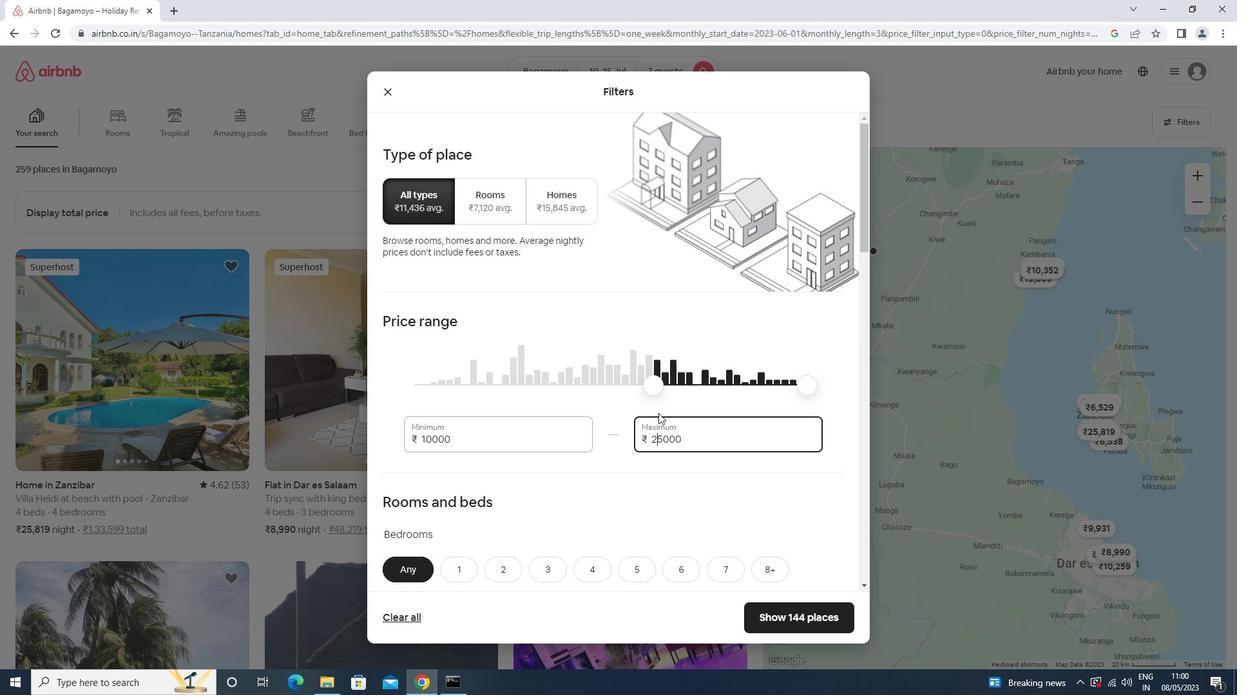 
Action: Mouse scrolled (658, 413) with delta (0, 0)
Screenshot: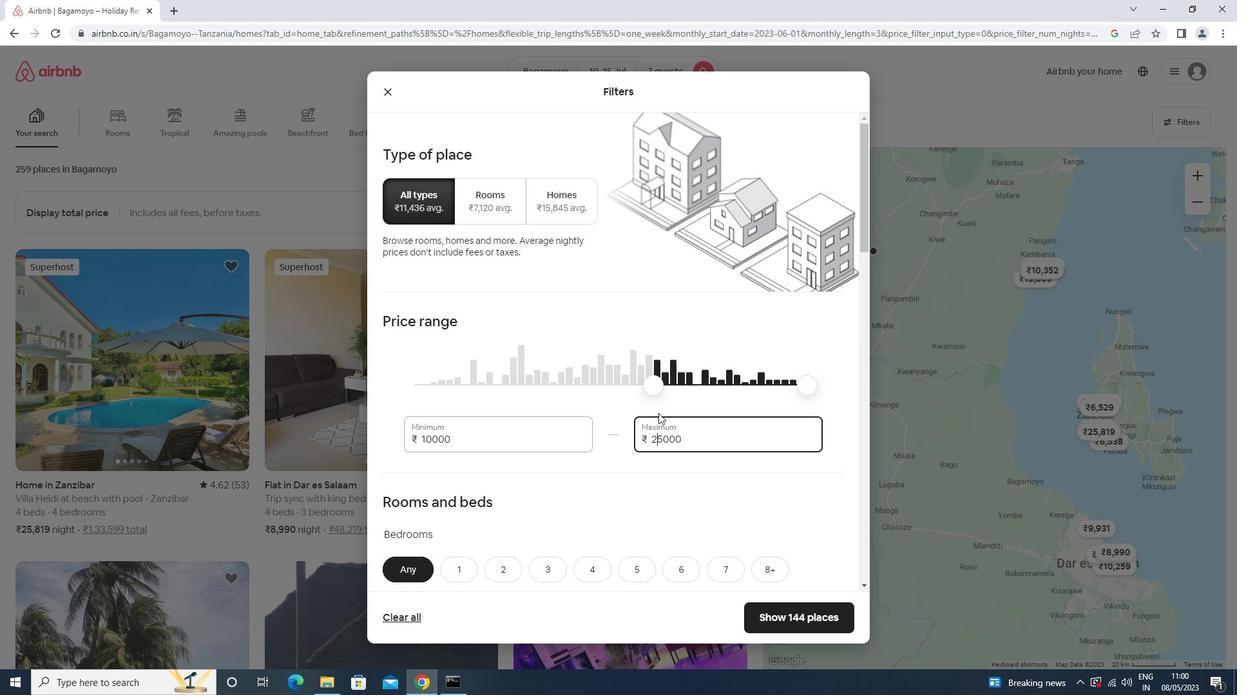 
Action: Mouse moved to (728, 248)
Screenshot: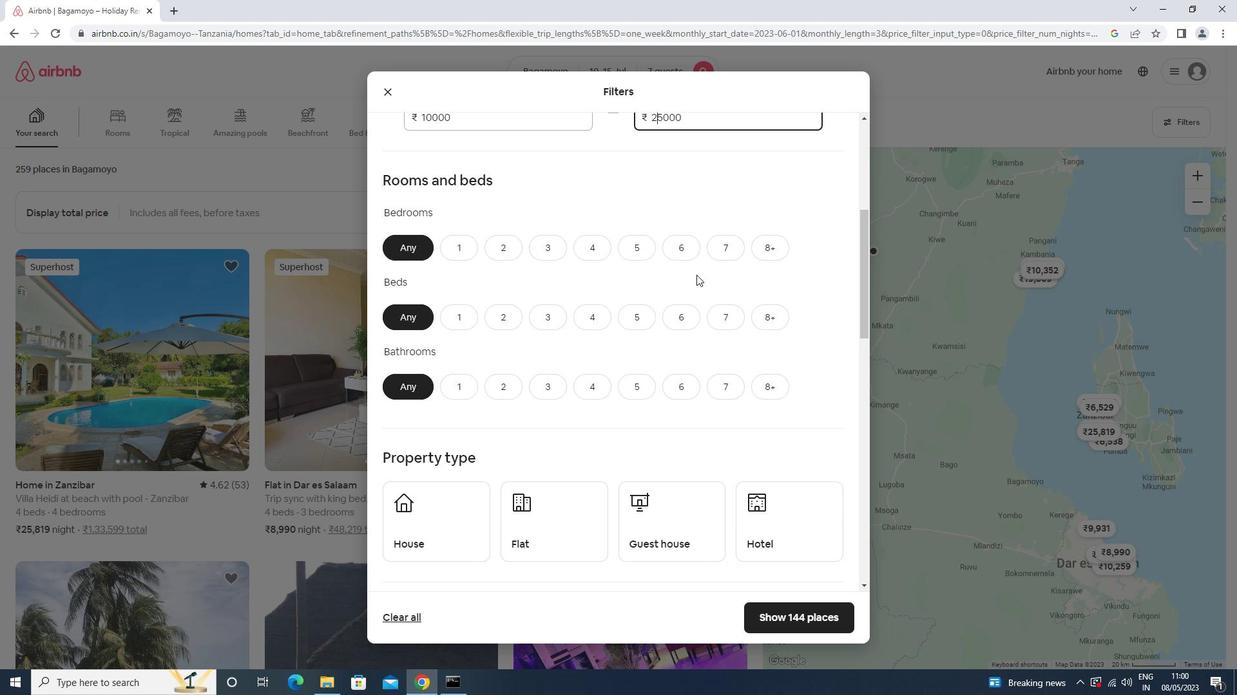 
Action: Mouse pressed left at (728, 248)
Screenshot: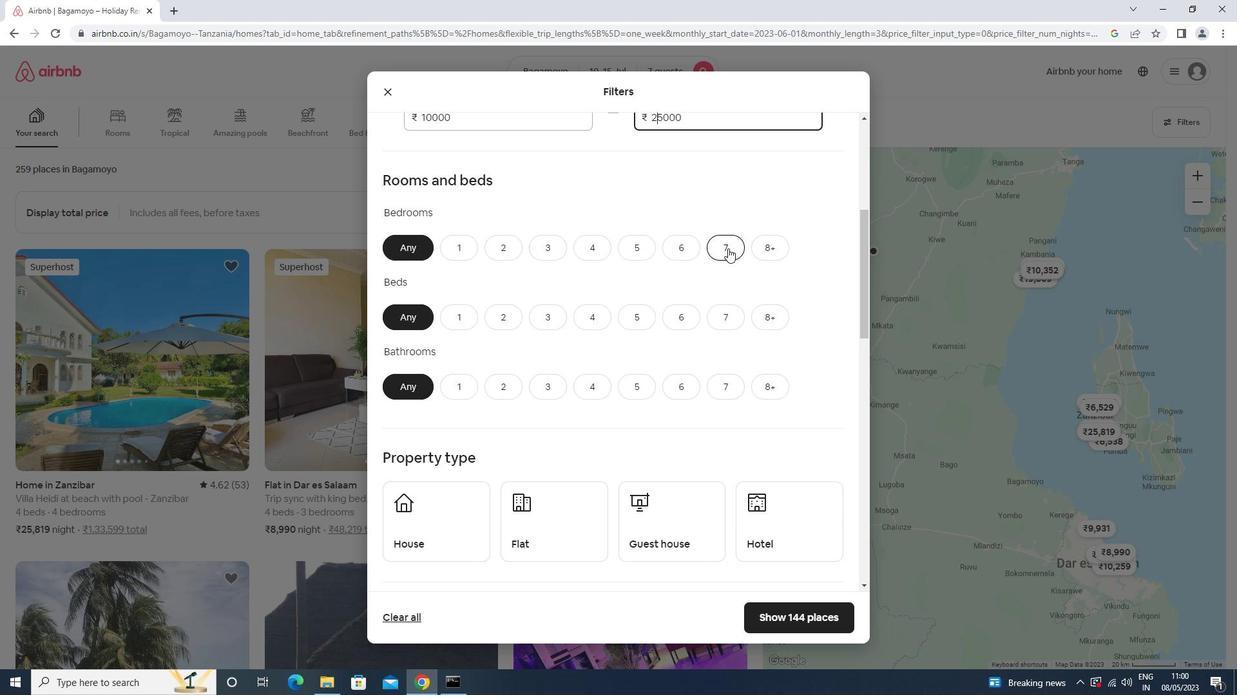 
Action: Mouse moved to (592, 253)
Screenshot: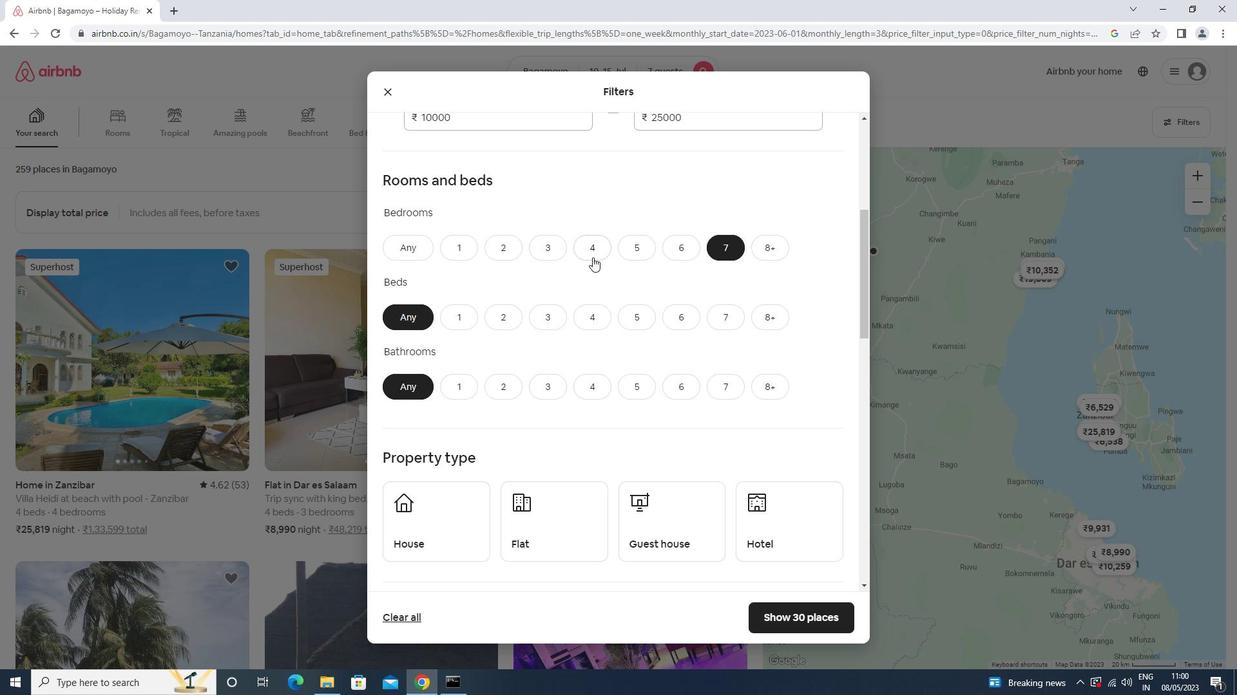 
Action: Mouse pressed left at (592, 253)
Screenshot: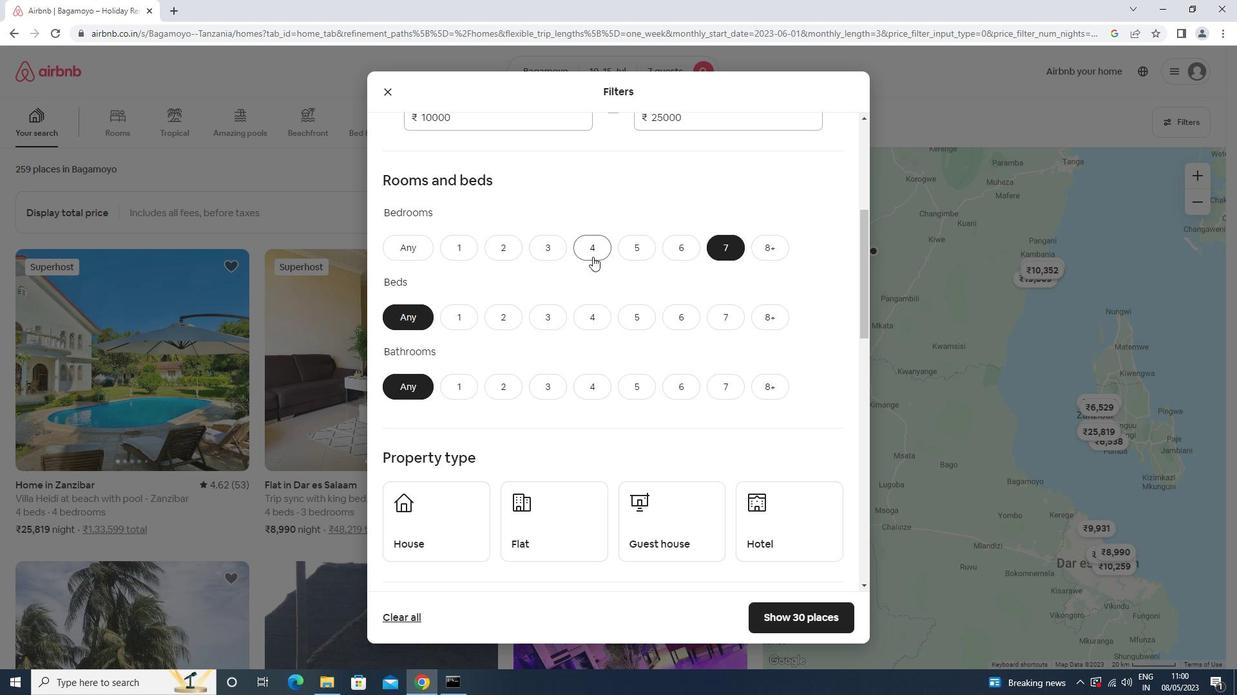 
Action: Mouse moved to (733, 312)
Screenshot: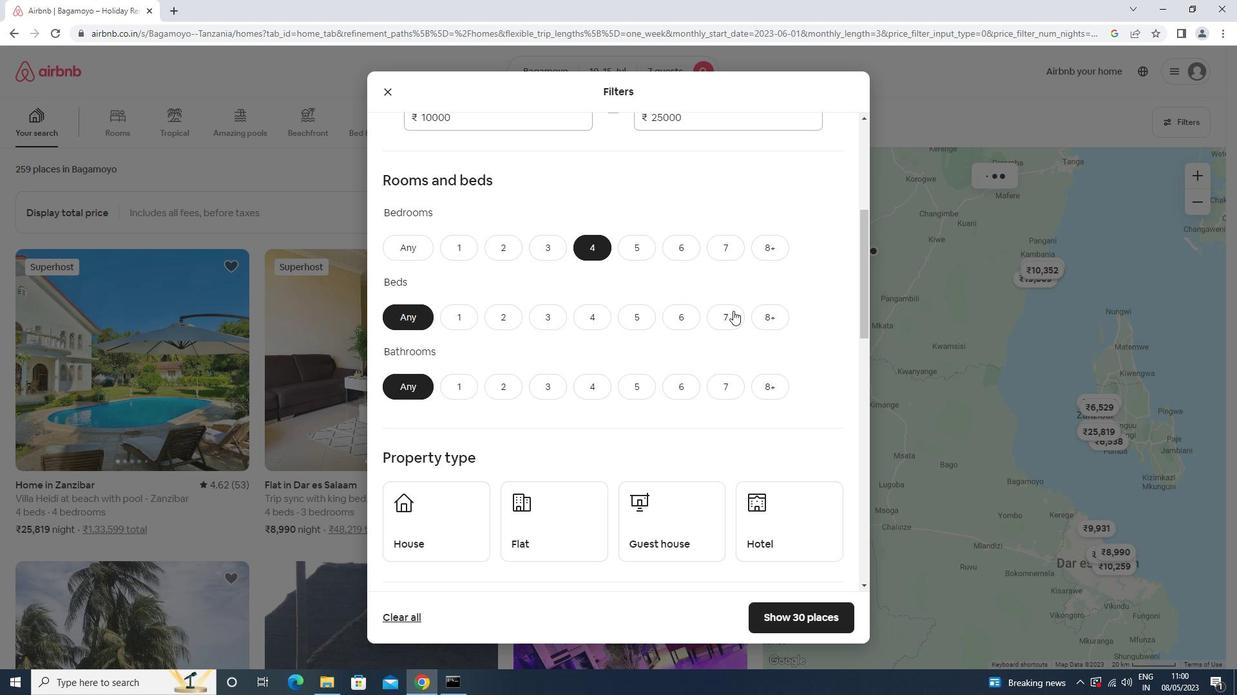 
Action: Mouse pressed left at (733, 312)
Screenshot: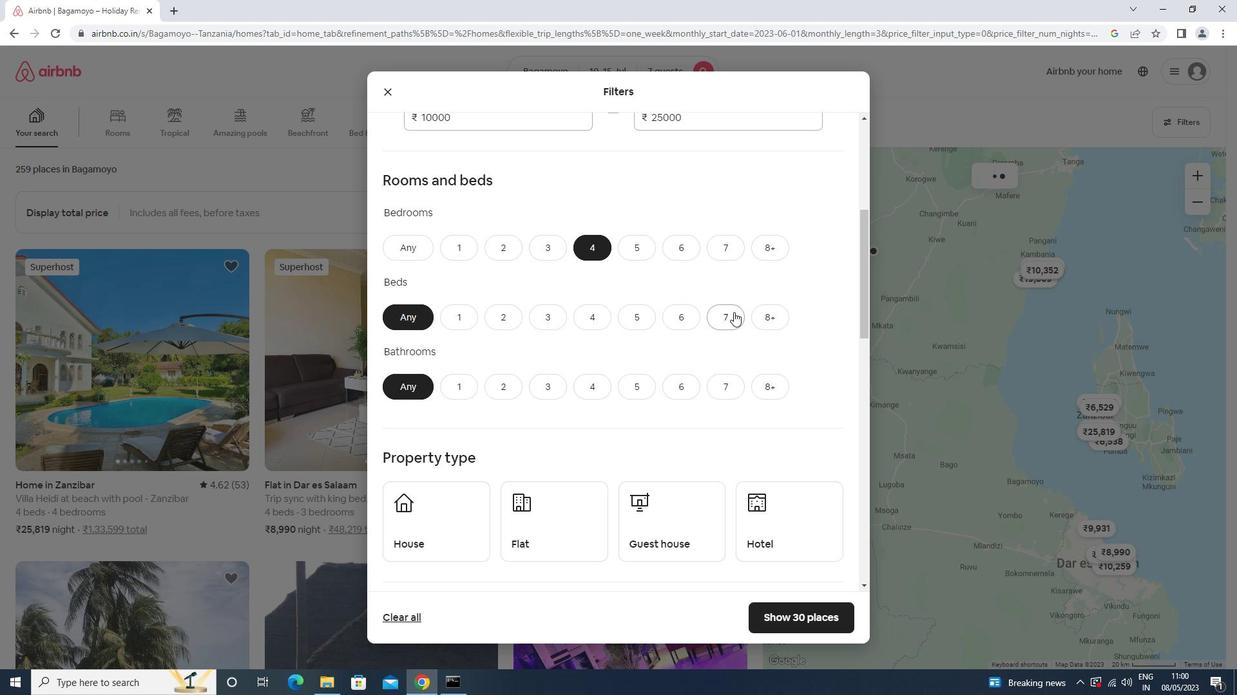 
Action: Mouse moved to (590, 383)
Screenshot: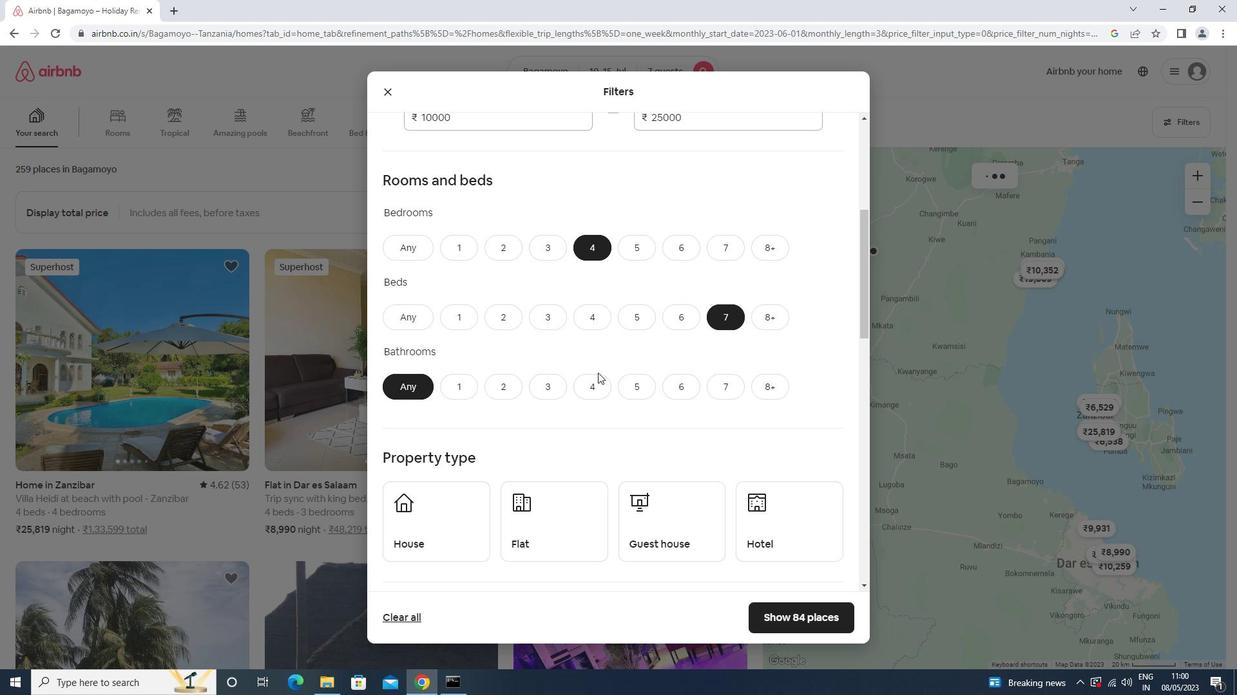 
Action: Mouse pressed left at (590, 383)
Screenshot: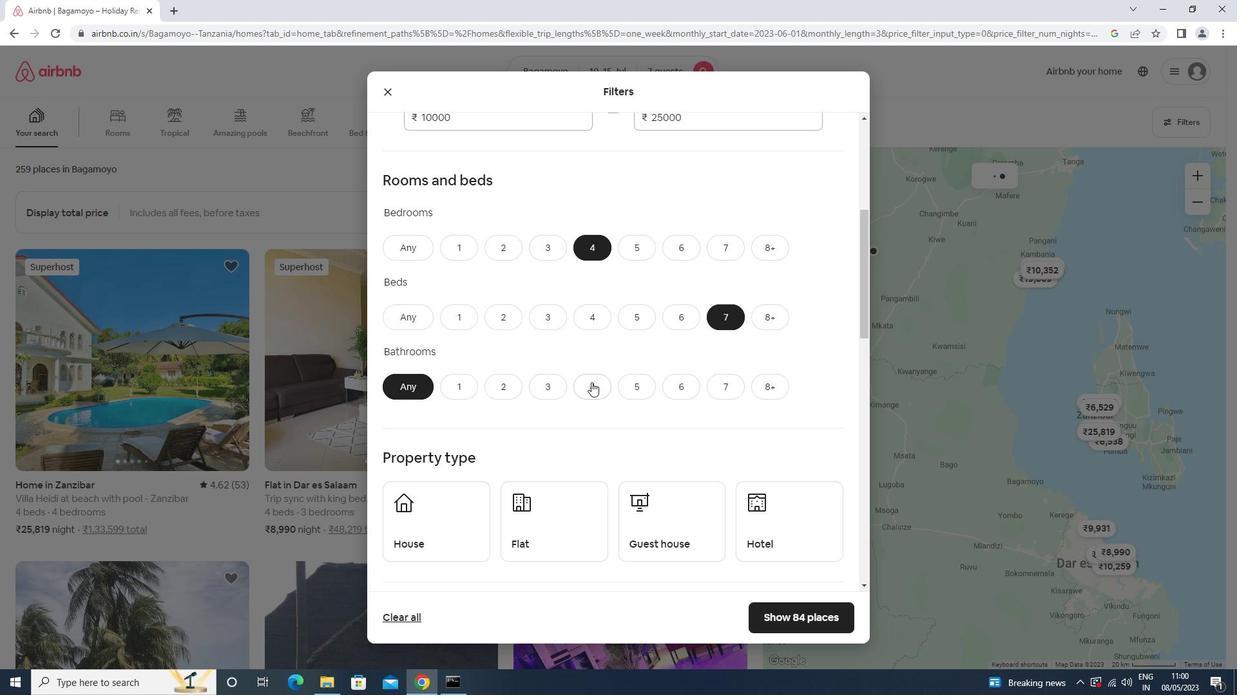 
Action: Mouse scrolled (590, 382) with delta (0, 0)
Screenshot: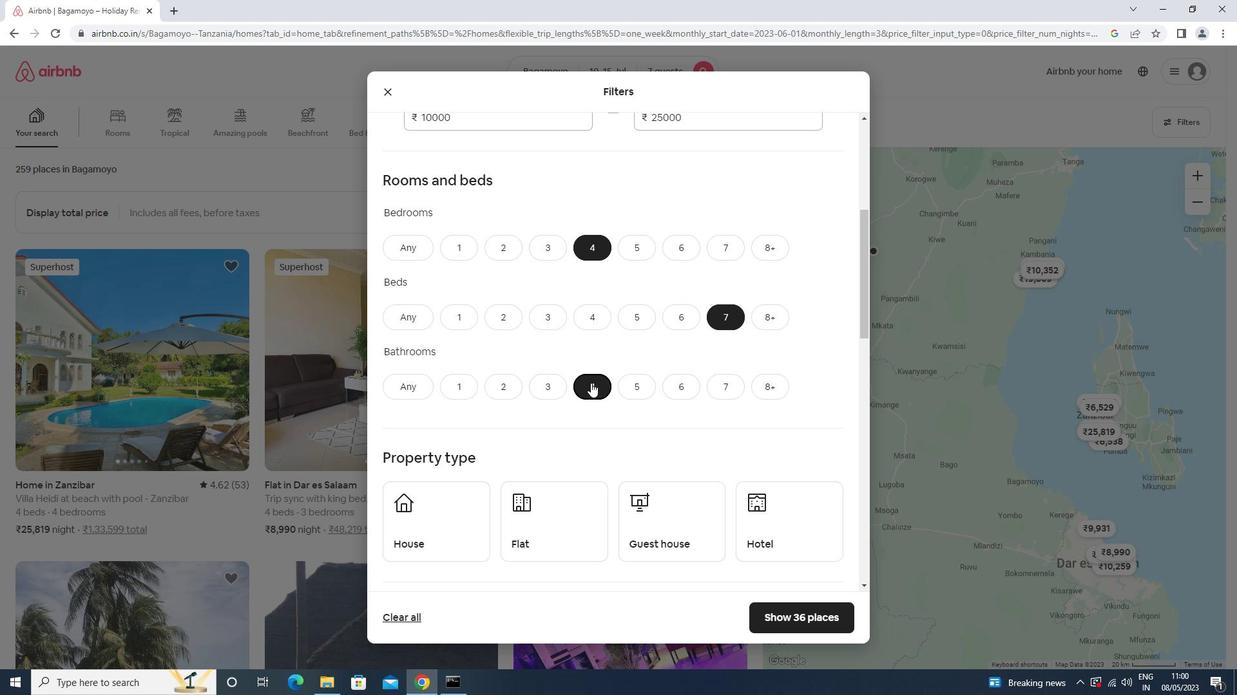 
Action: Mouse moved to (465, 447)
Screenshot: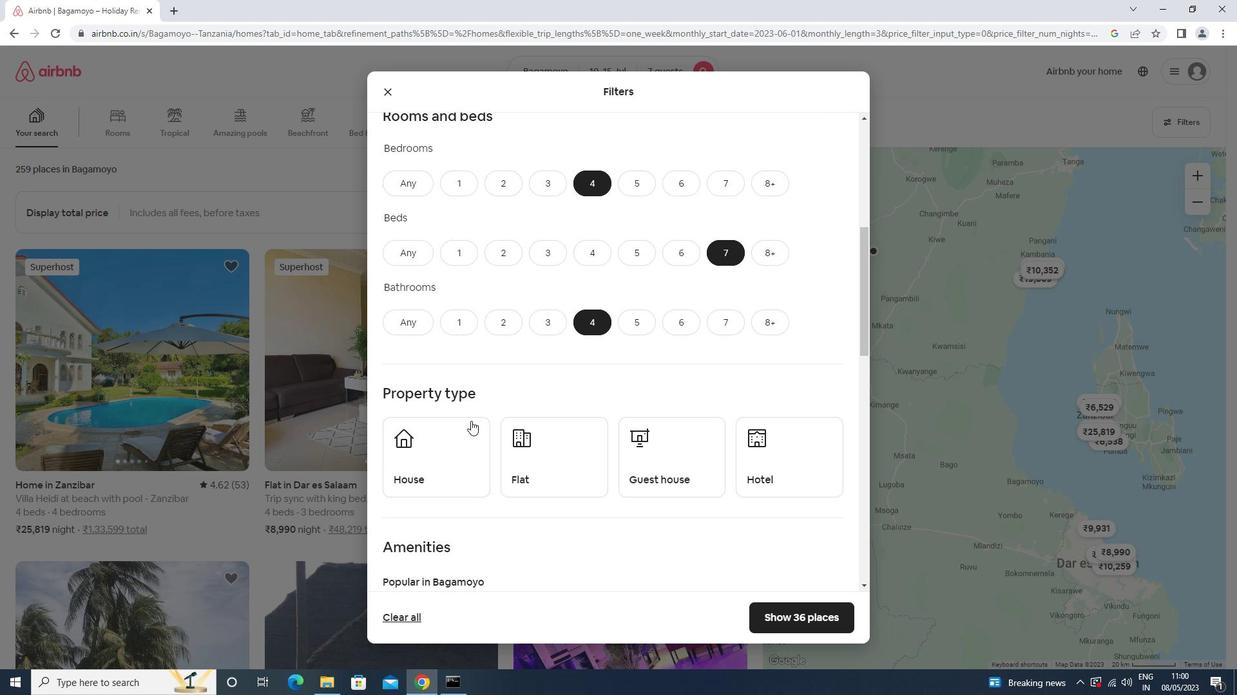 
Action: Mouse pressed left at (465, 447)
Screenshot: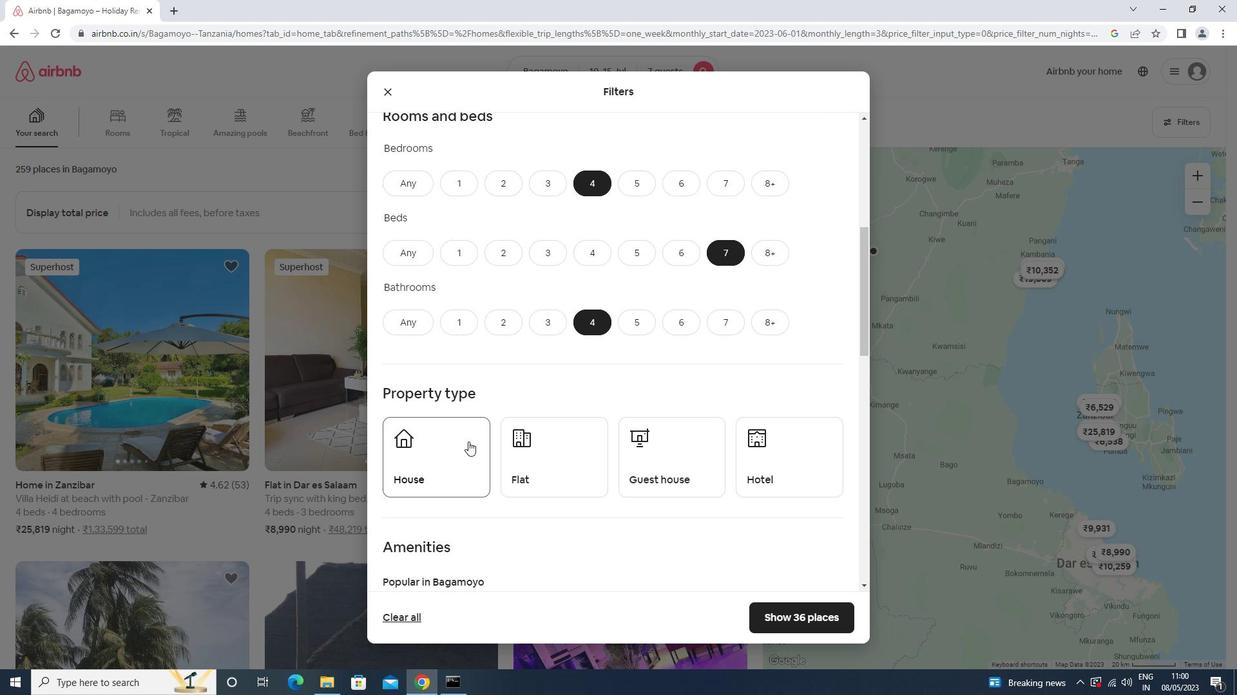 
Action: Mouse moved to (596, 459)
Screenshot: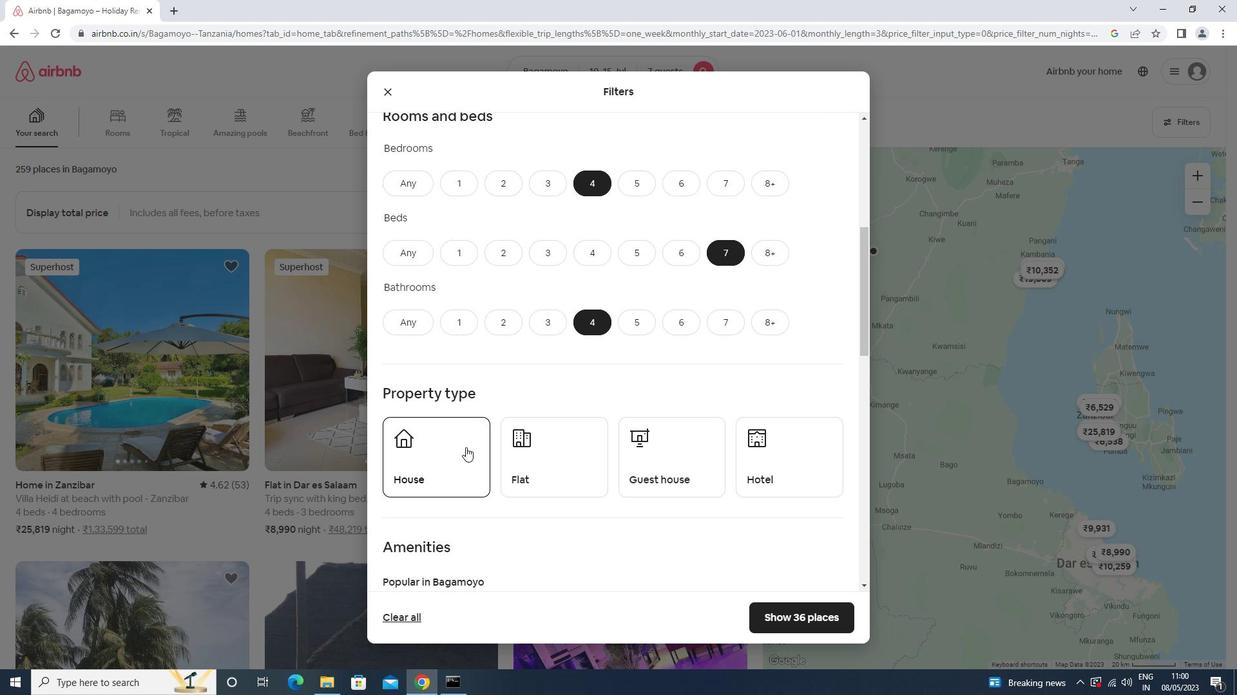 
Action: Mouse pressed left at (596, 459)
Screenshot: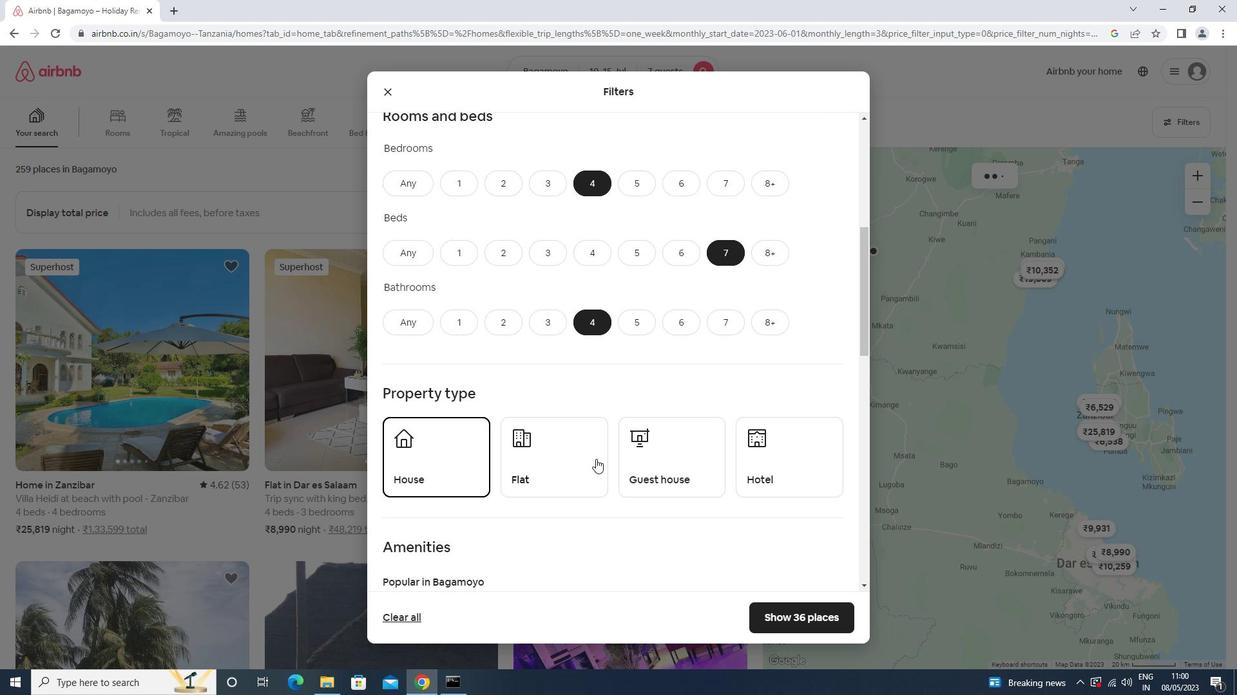 
Action: Mouse moved to (646, 459)
Screenshot: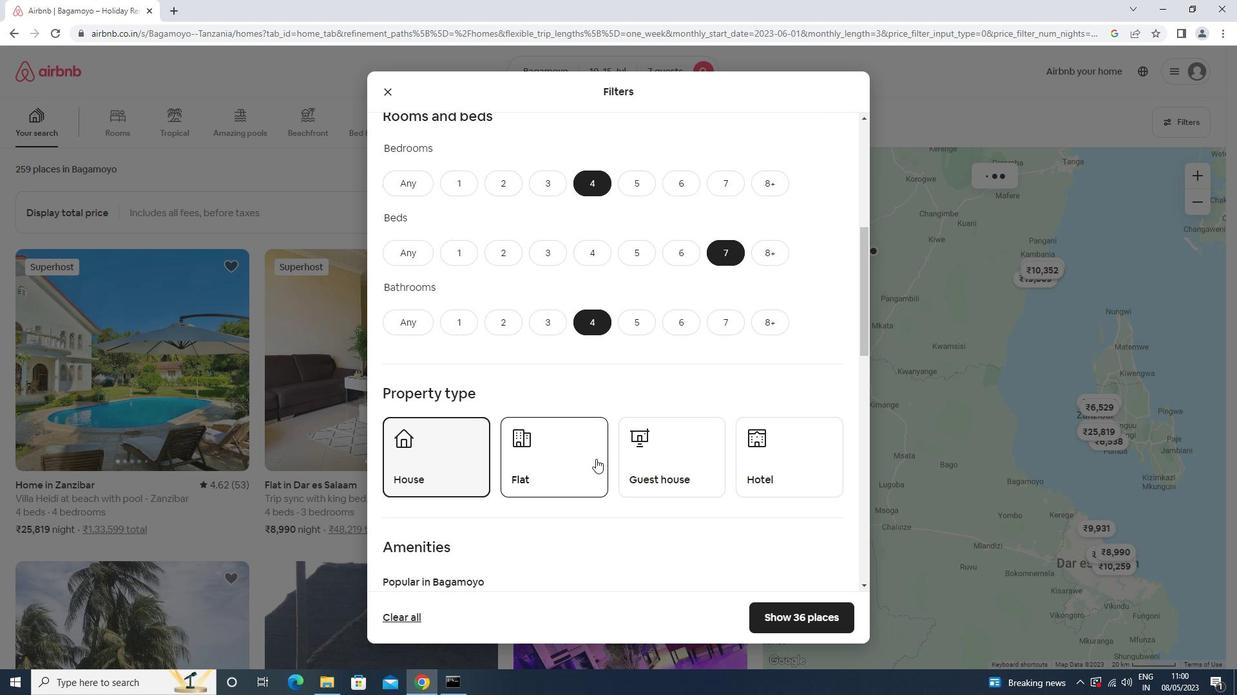 
Action: Mouse pressed left at (646, 459)
Screenshot: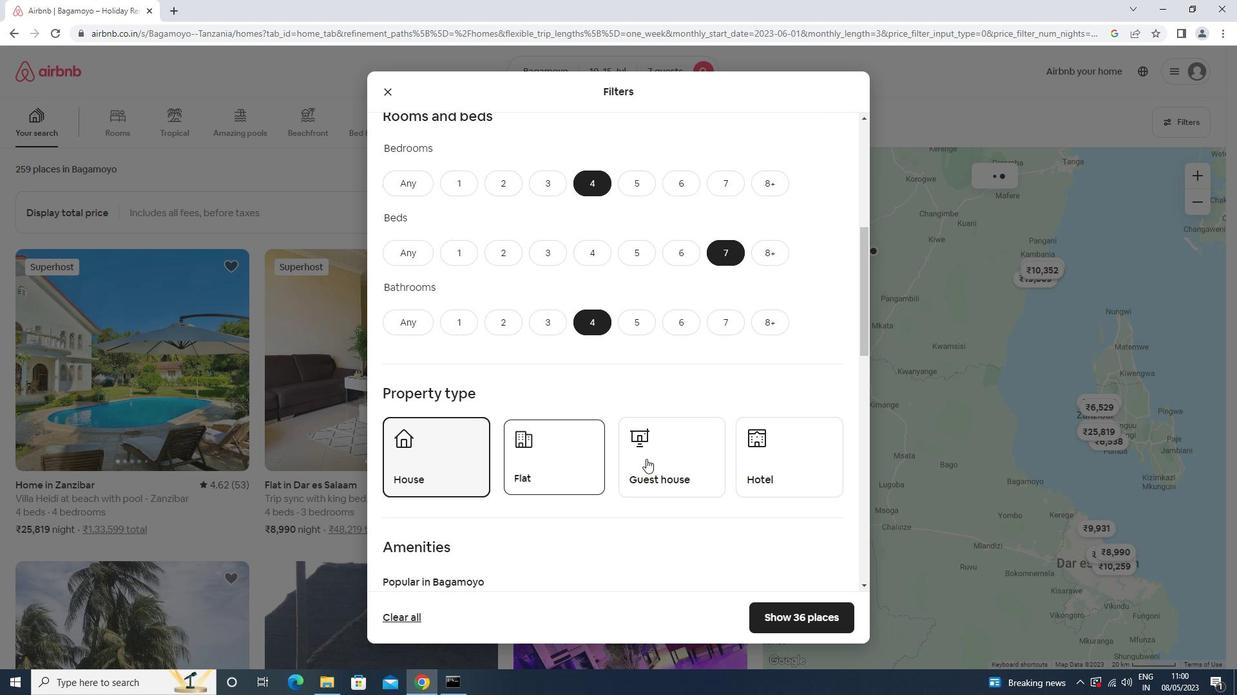 
Action: Mouse scrolled (646, 458) with delta (0, 0)
Screenshot: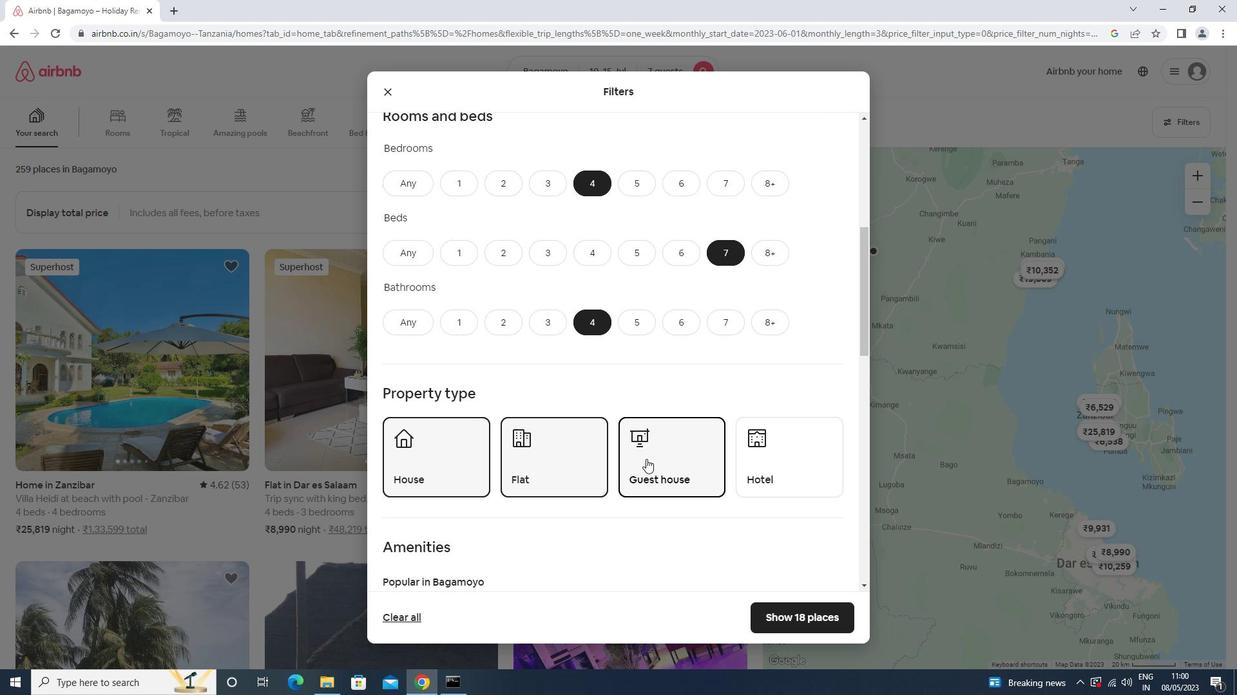 
Action: Mouse scrolled (646, 458) with delta (0, 0)
Screenshot: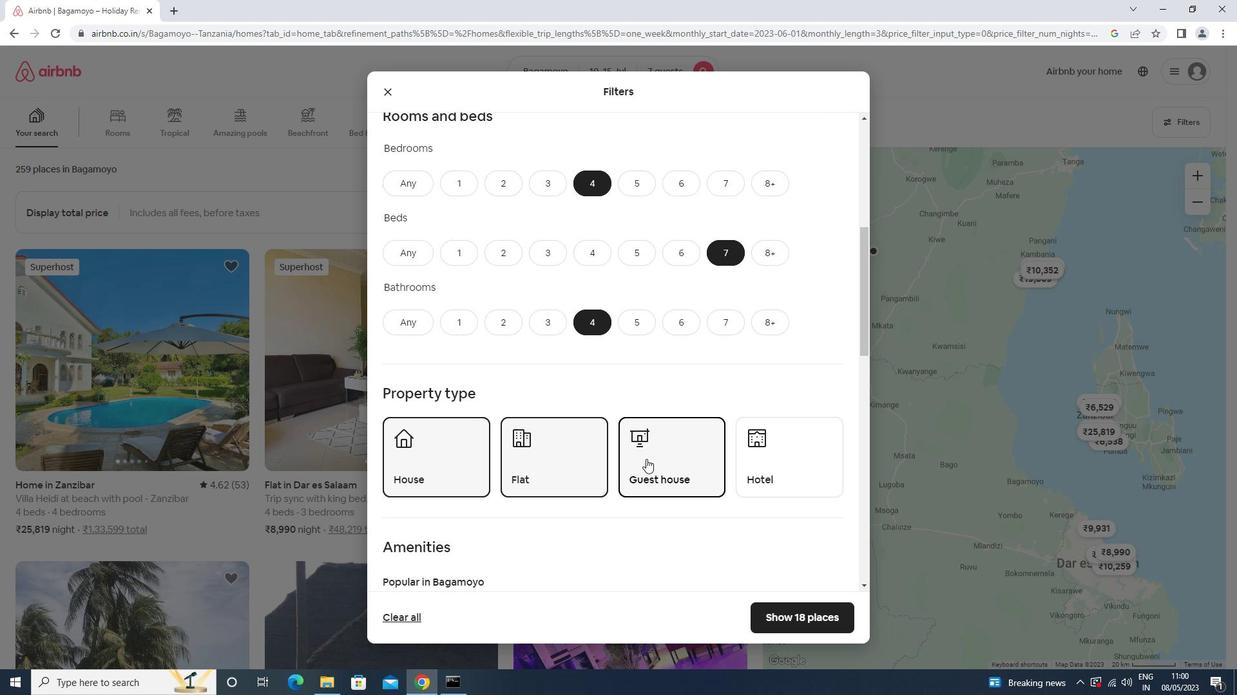 
Action: Mouse scrolled (646, 458) with delta (0, 0)
Screenshot: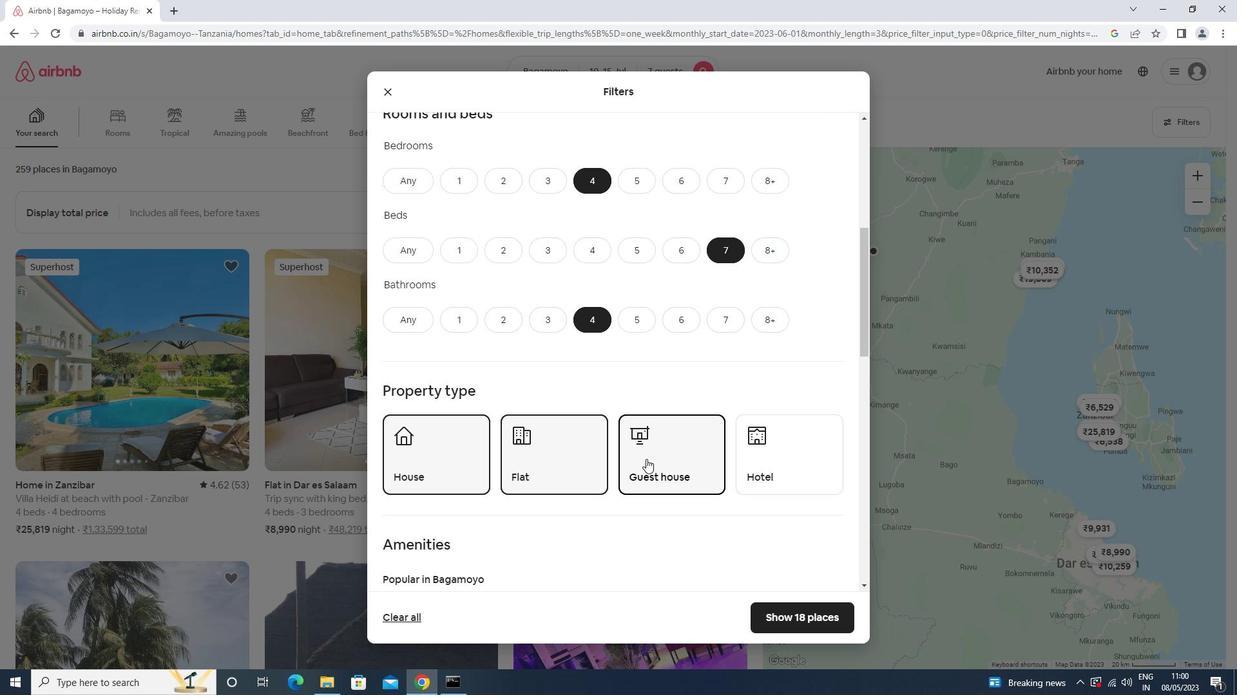 
Action: Mouse moved to (409, 413)
Screenshot: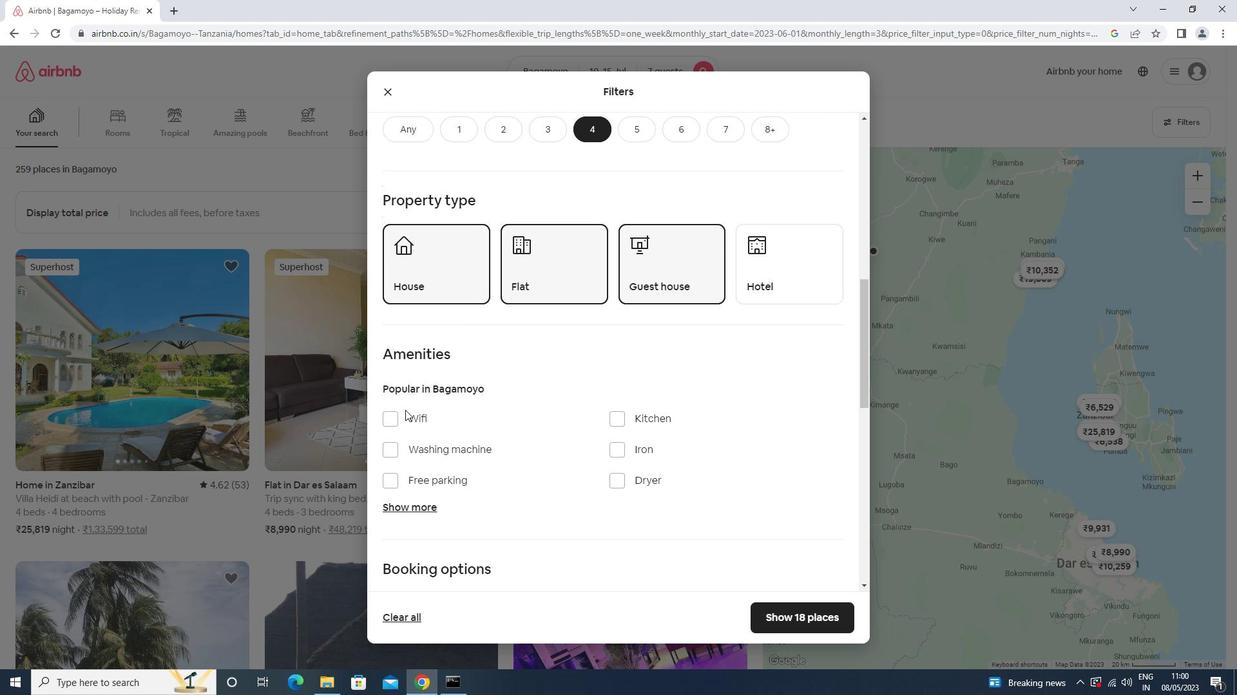 
Action: Mouse pressed left at (409, 413)
Screenshot: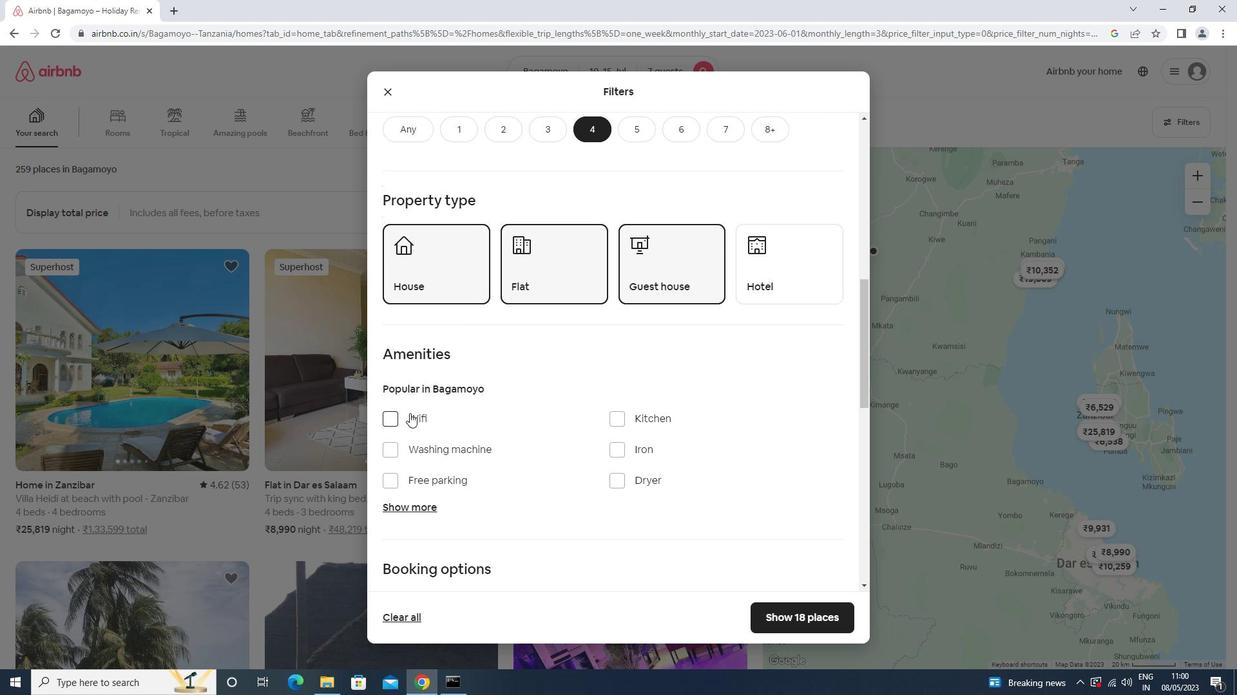 
Action: Mouse moved to (411, 482)
Screenshot: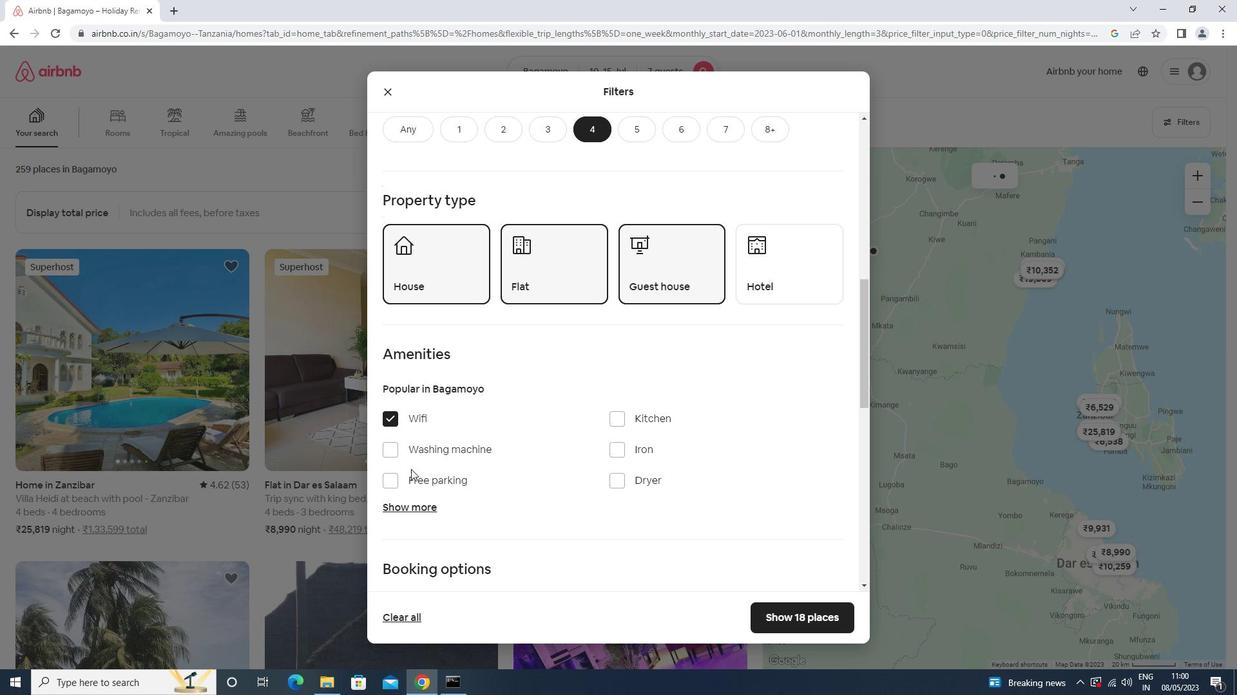 
Action: Mouse pressed left at (411, 482)
Screenshot: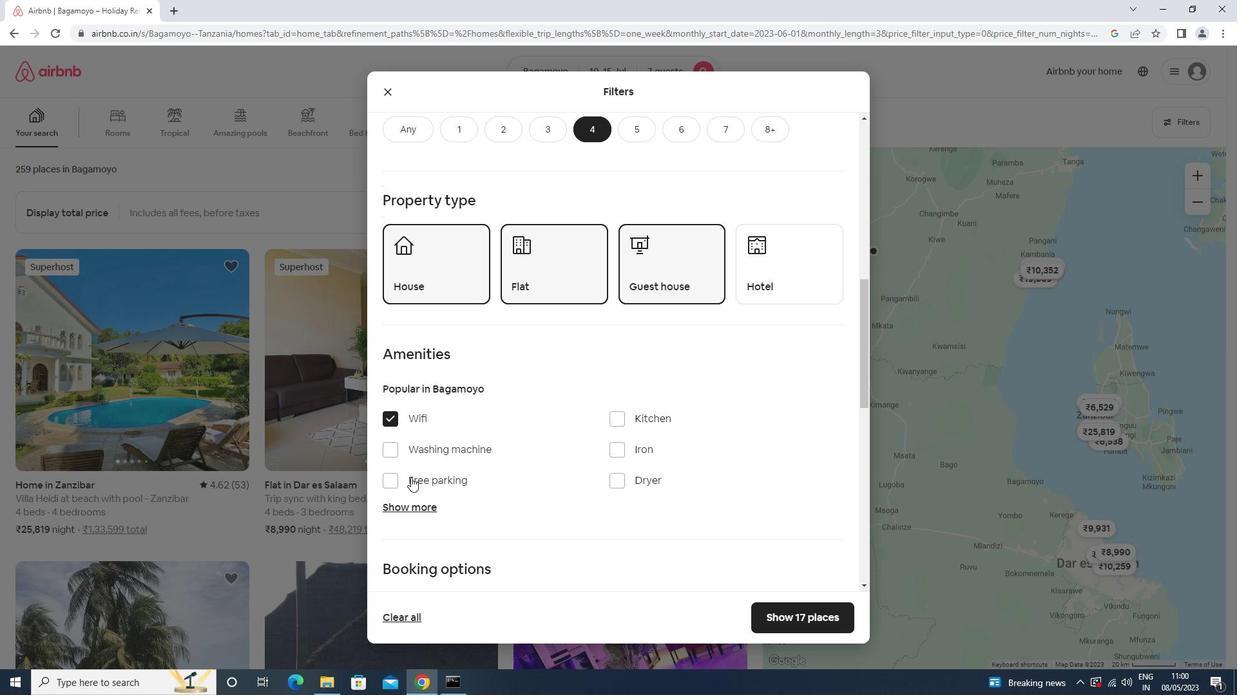 
Action: Mouse moved to (415, 504)
Screenshot: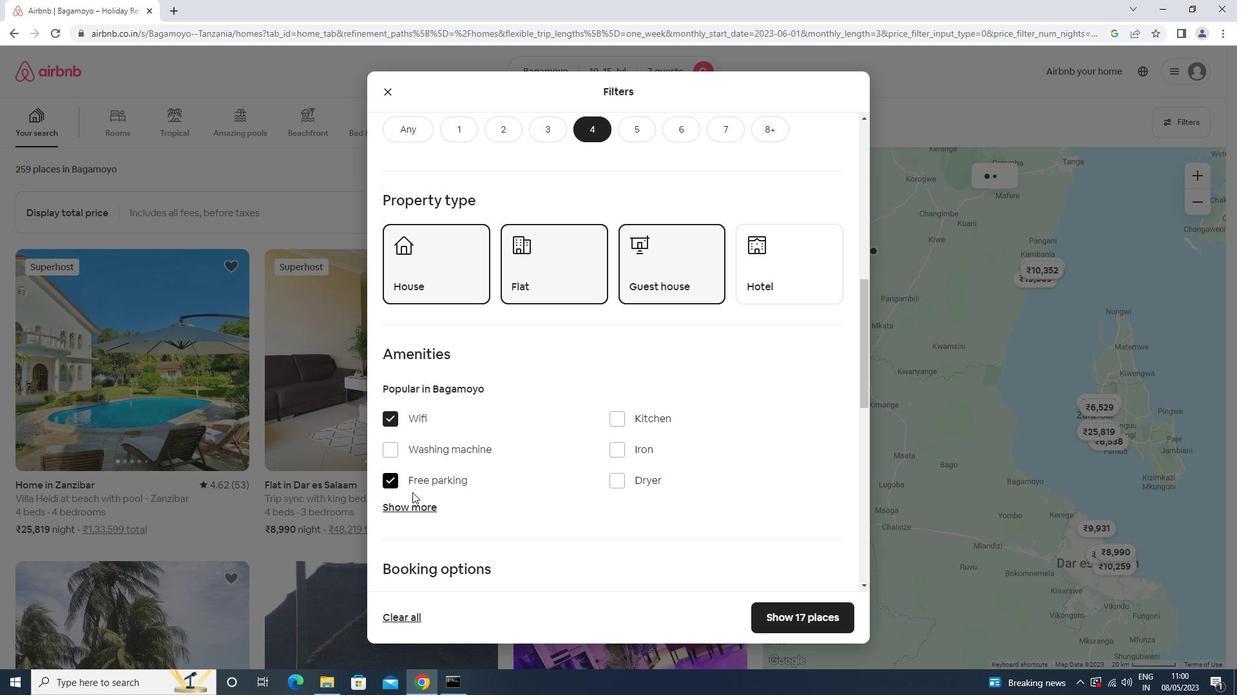 
Action: Mouse pressed left at (415, 504)
Screenshot: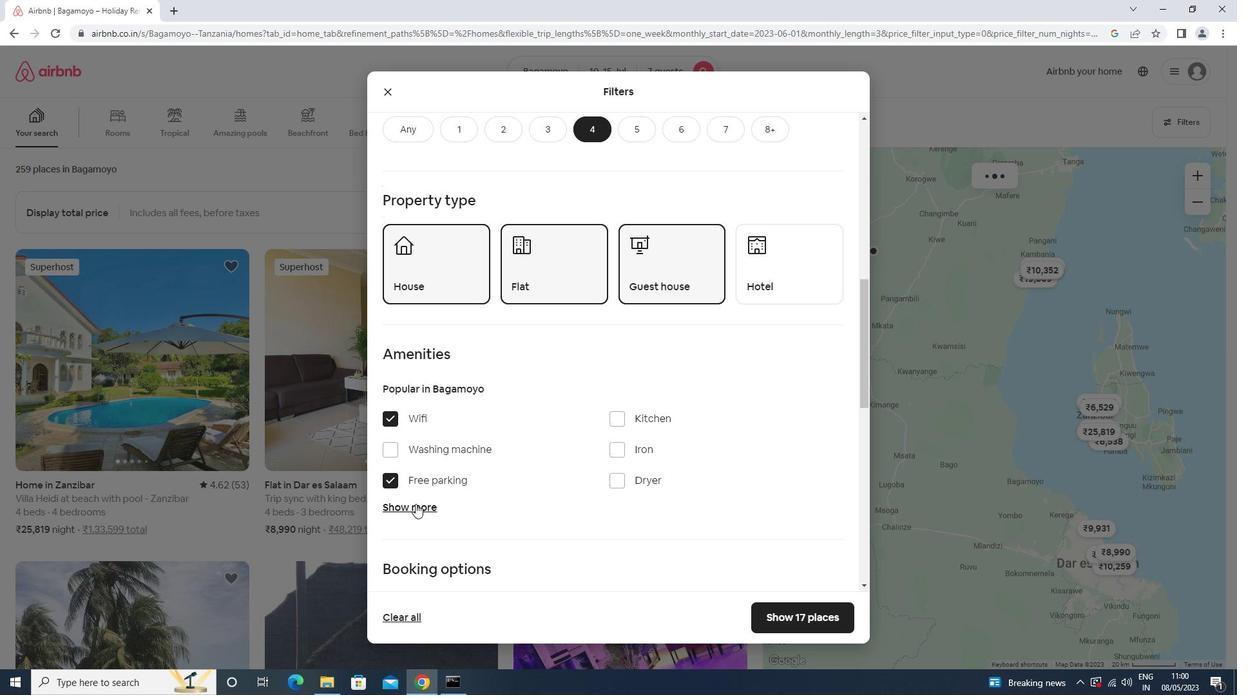 
Action: Mouse moved to (507, 432)
Screenshot: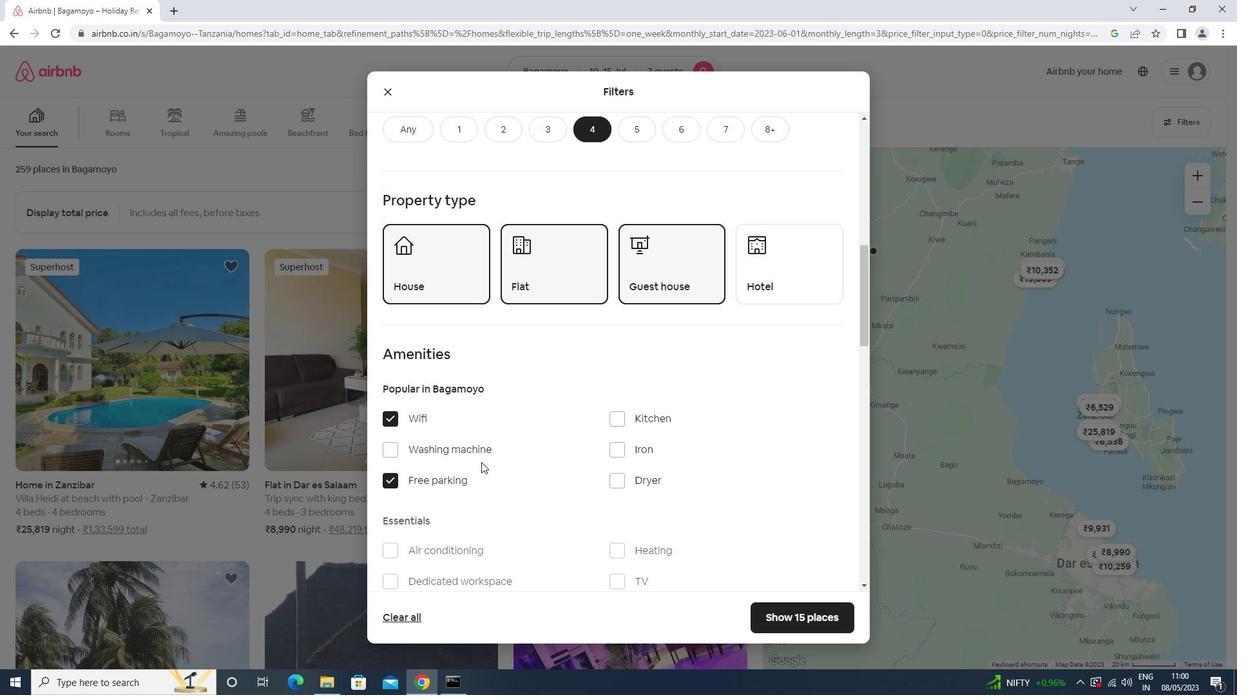 
Action: Mouse scrolled (507, 432) with delta (0, 0)
Screenshot: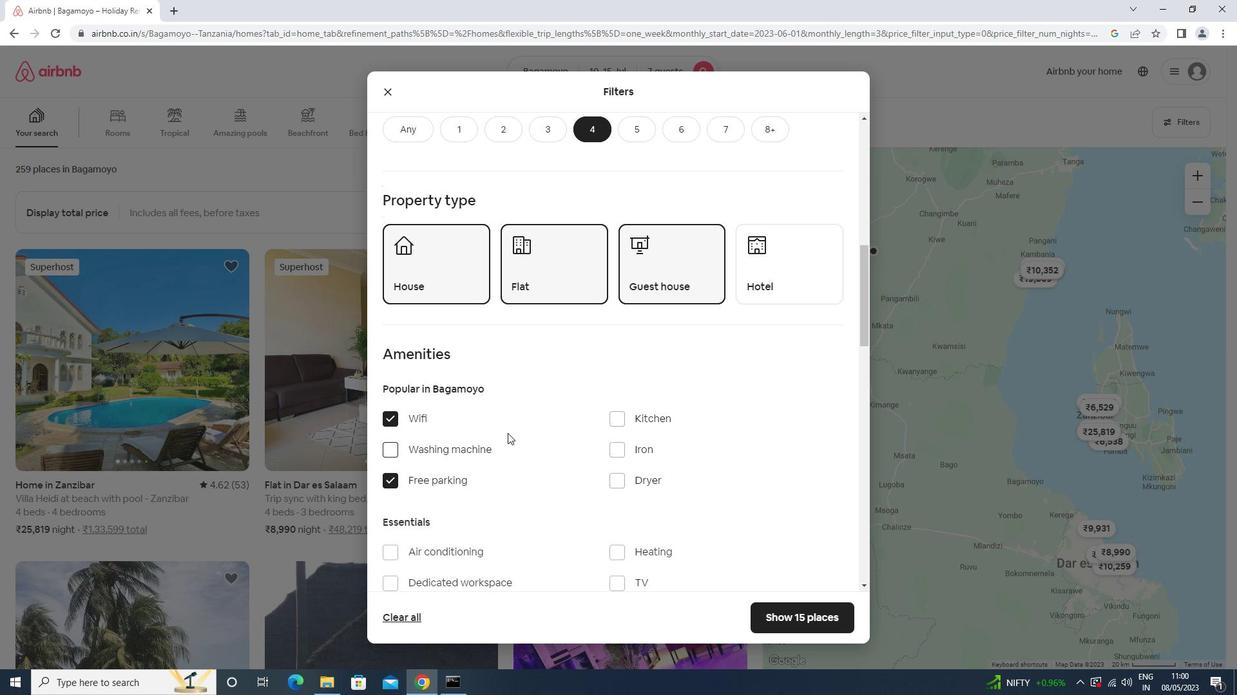 
Action: Mouse moved to (620, 521)
Screenshot: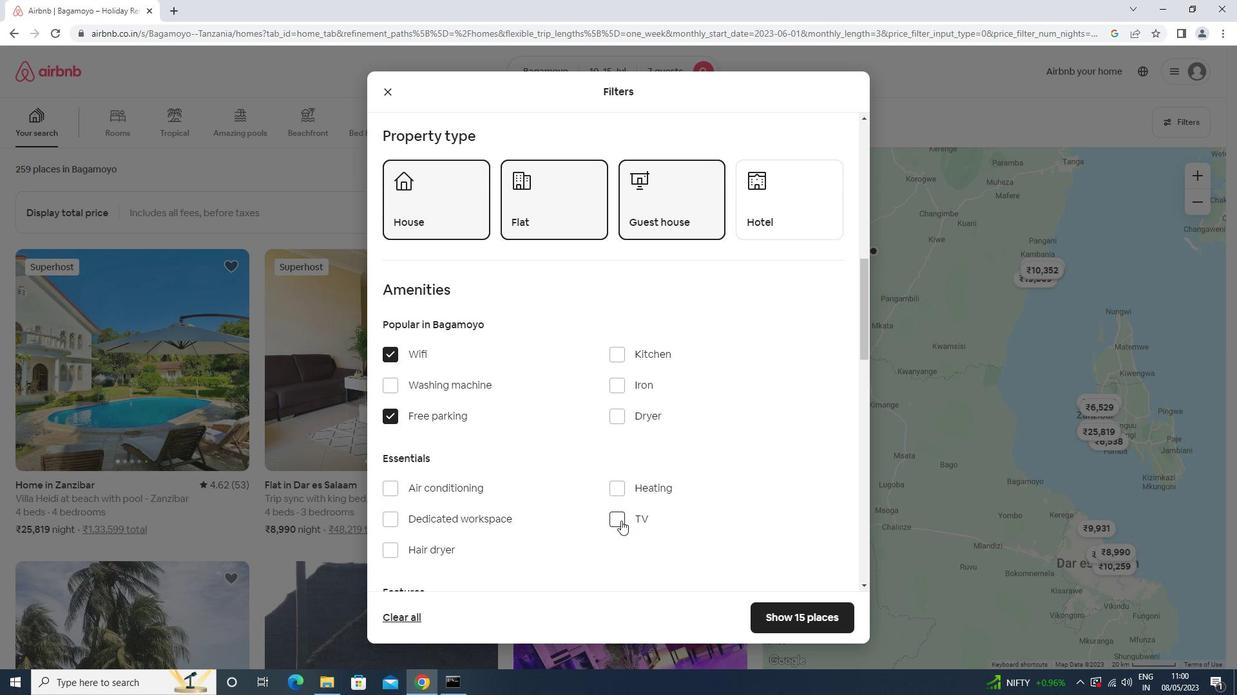
Action: Mouse pressed left at (620, 521)
Screenshot: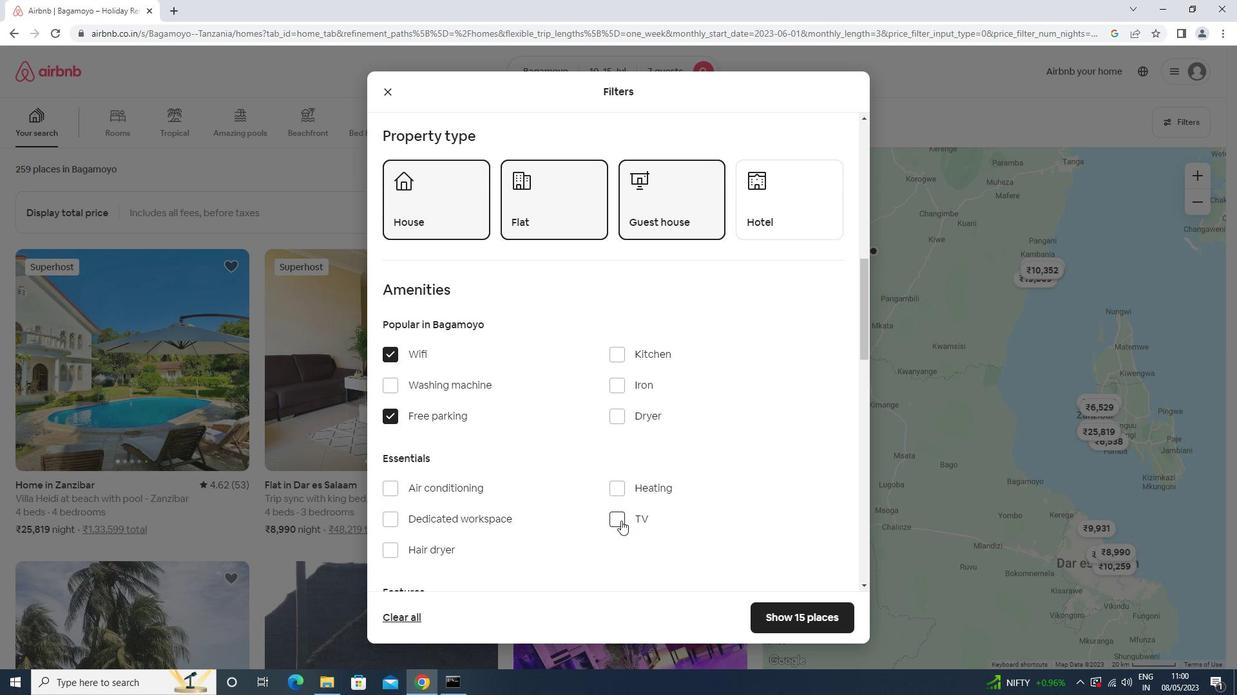 
Action: Mouse moved to (538, 488)
Screenshot: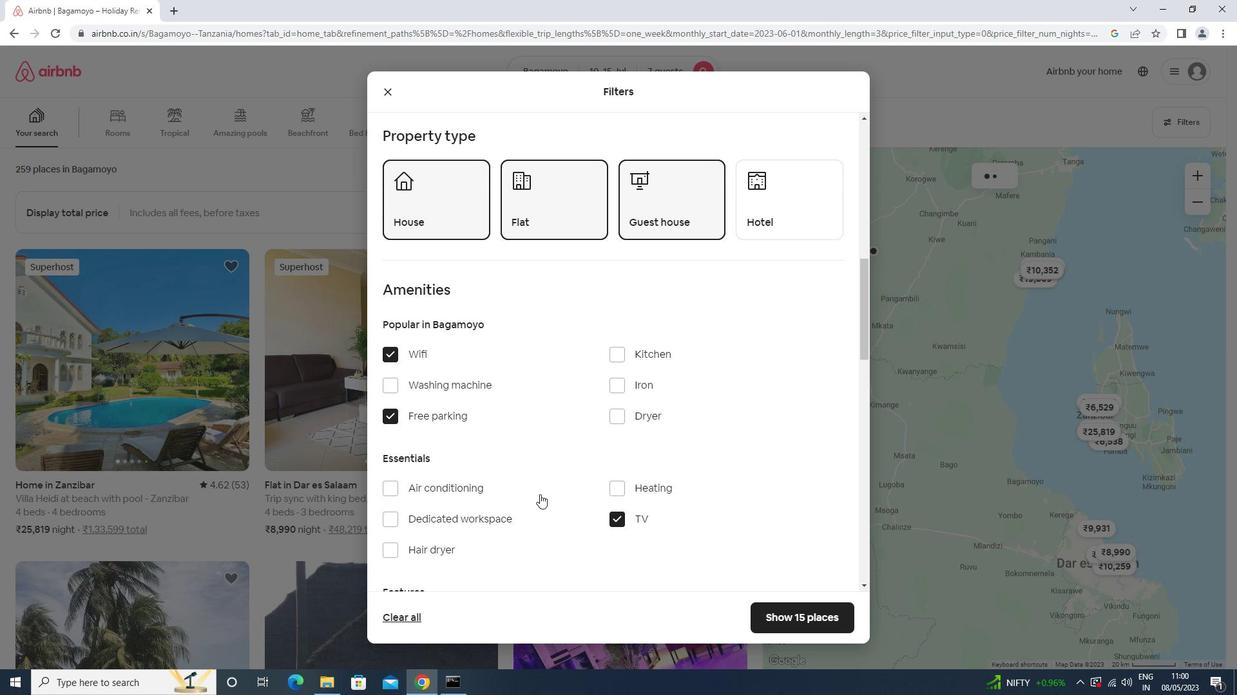 
Action: Mouse scrolled (538, 487) with delta (0, 0)
Screenshot: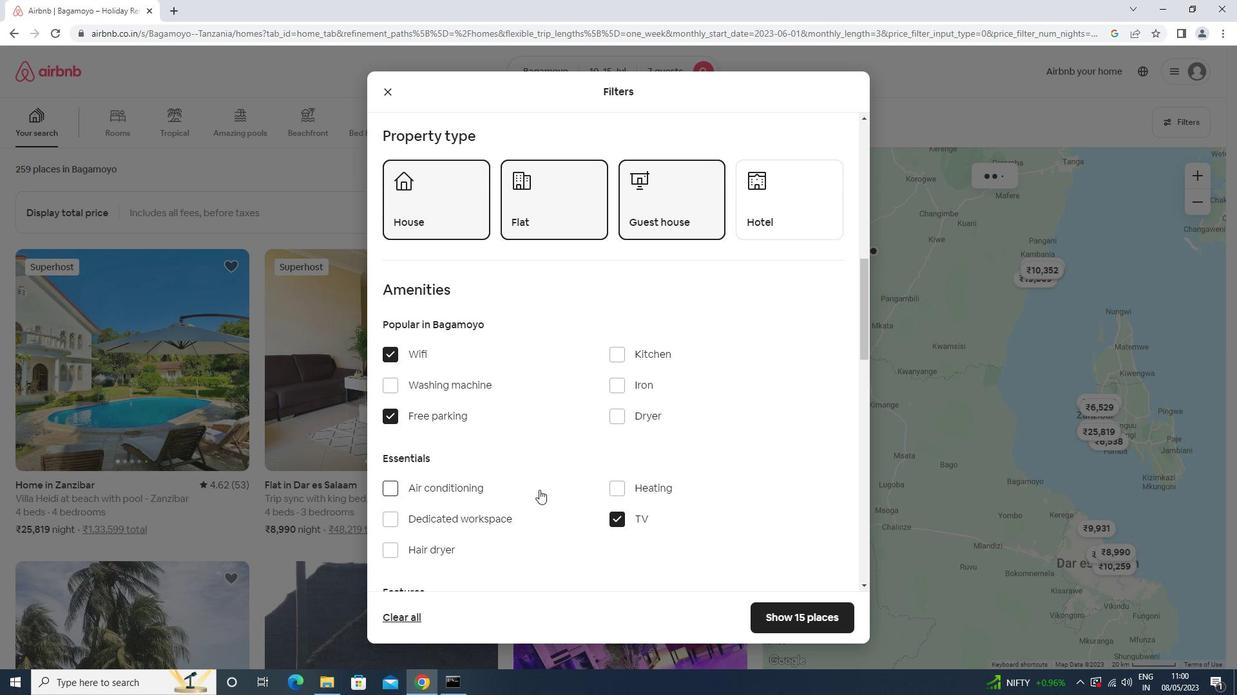 
Action: Mouse scrolled (538, 487) with delta (0, 0)
Screenshot: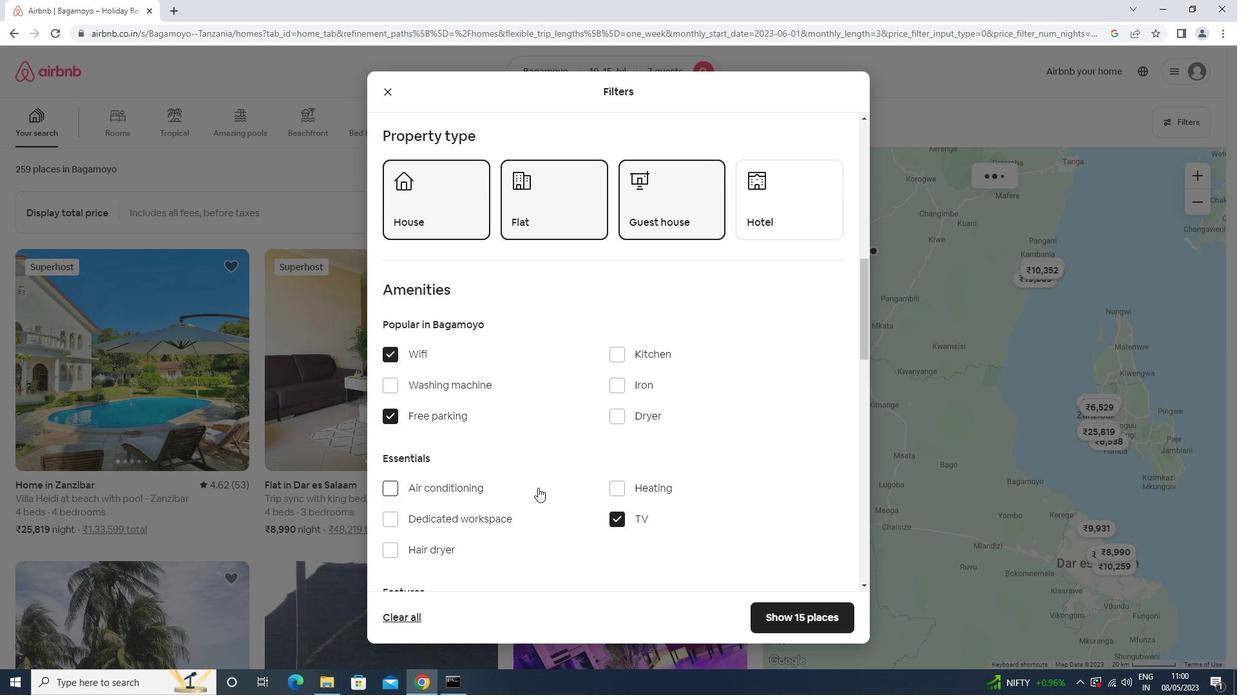
Action: Mouse scrolled (538, 487) with delta (0, 0)
Screenshot: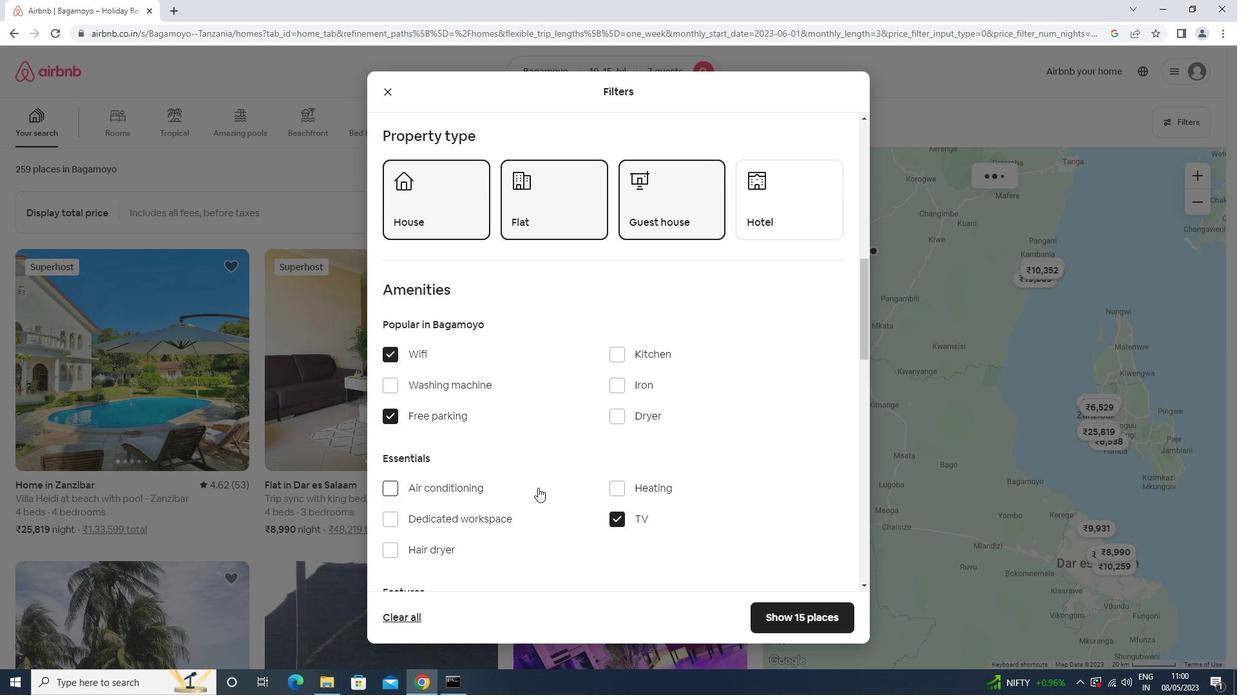 
Action: Mouse scrolled (538, 487) with delta (0, 0)
Screenshot: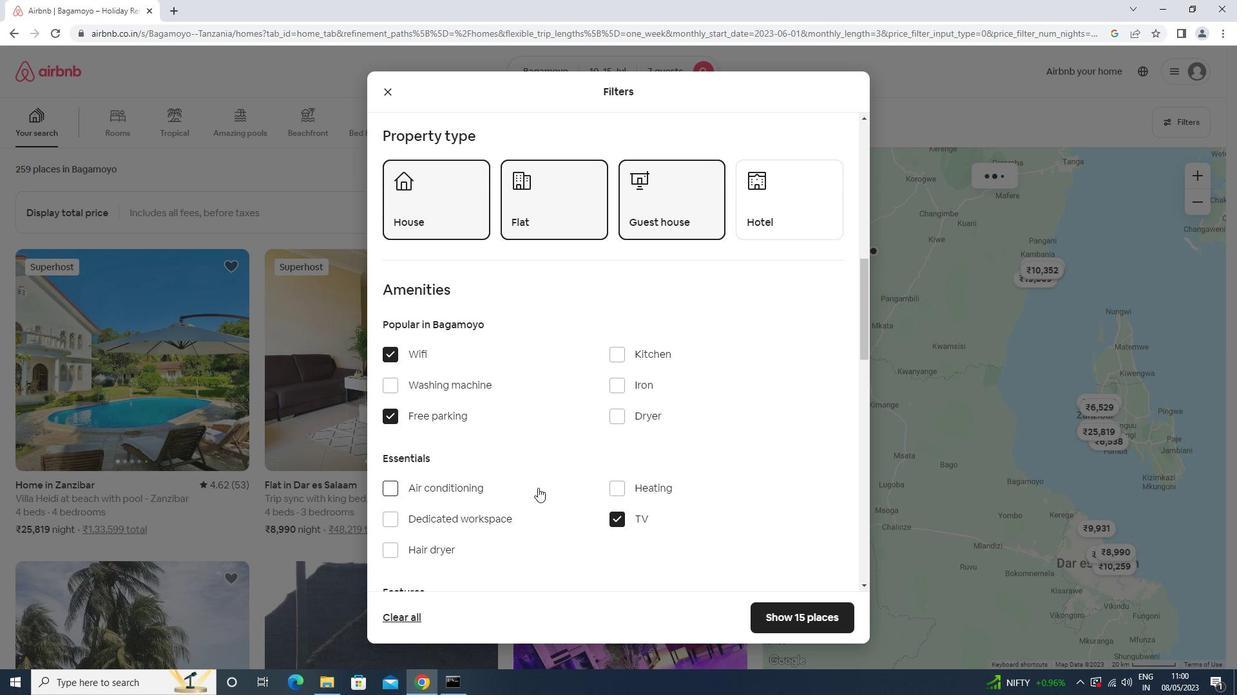 
Action: Mouse scrolled (538, 487) with delta (0, 0)
Screenshot: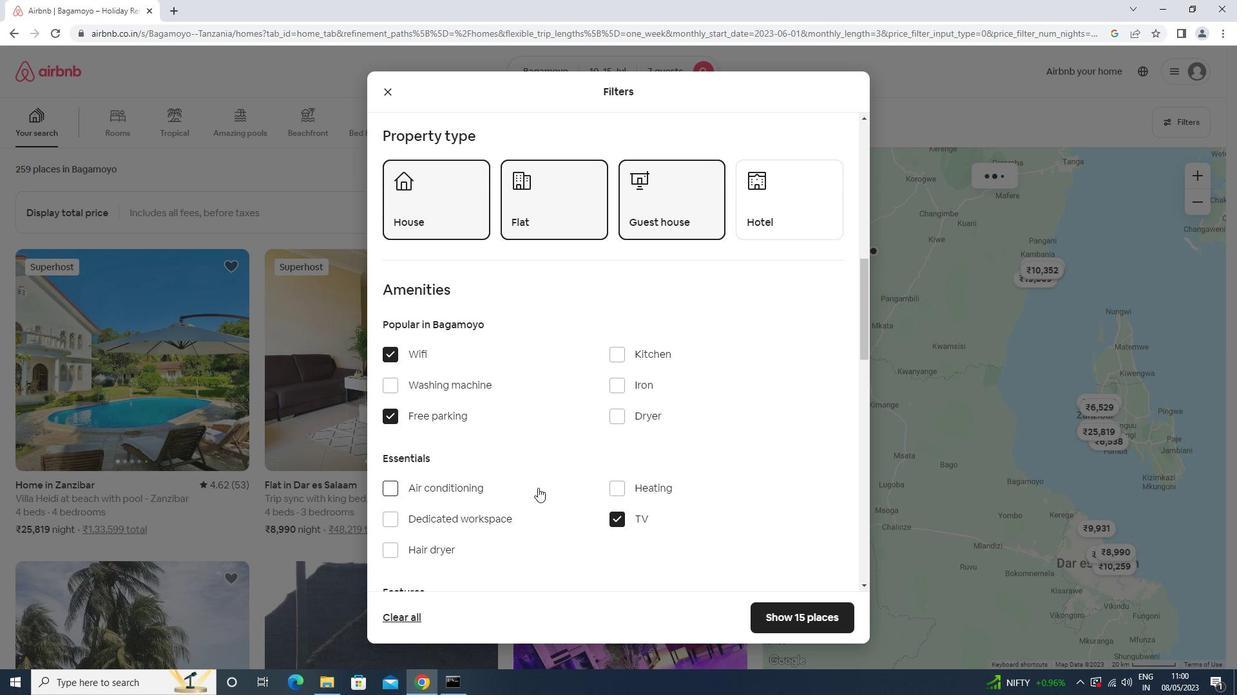 
Action: Mouse moved to (442, 367)
Screenshot: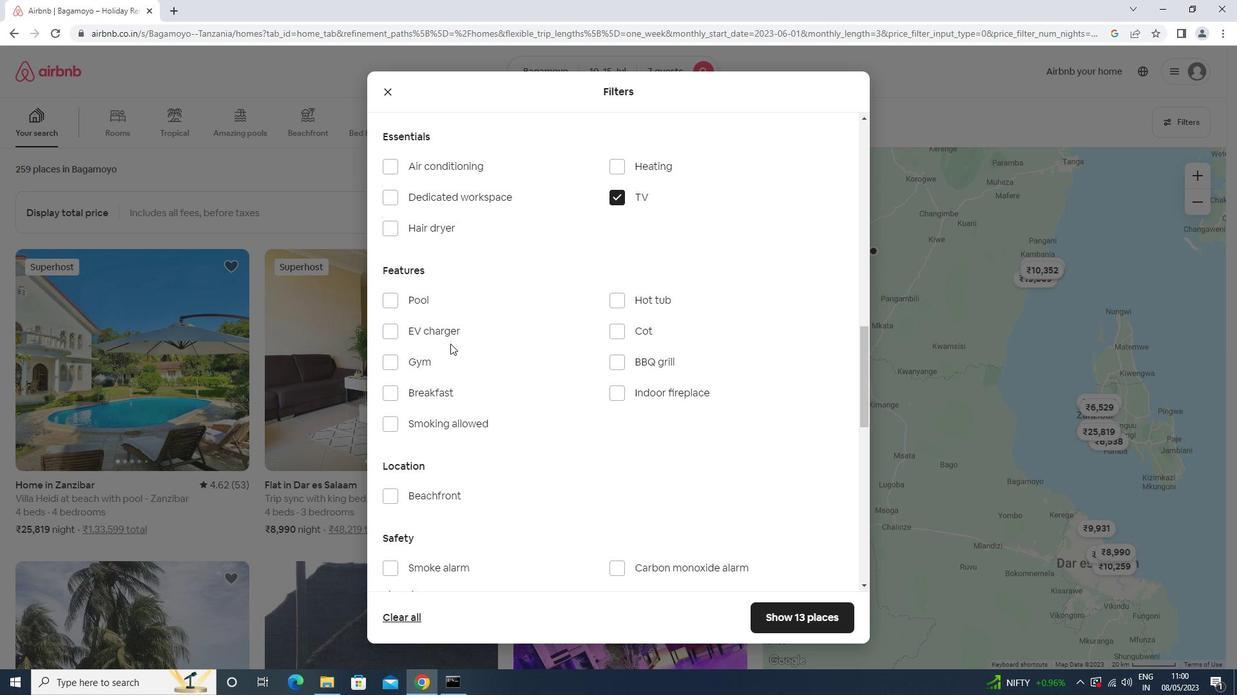 
Action: Mouse pressed left at (442, 367)
Screenshot: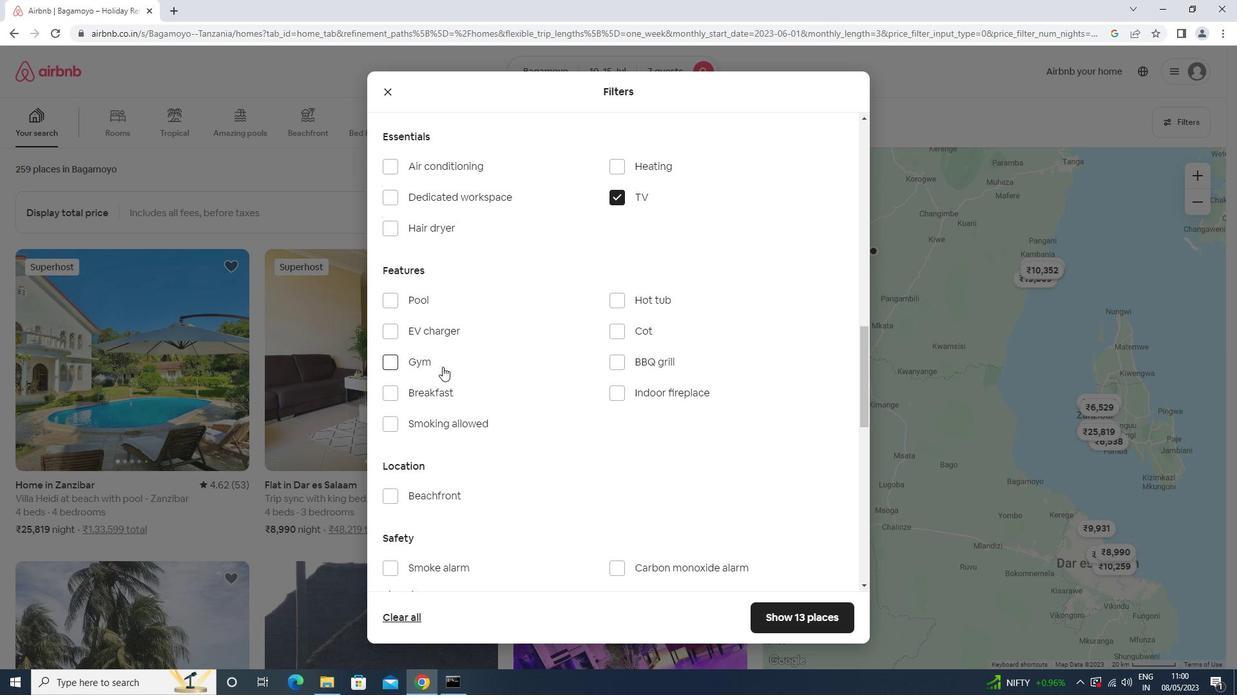 
Action: Mouse moved to (443, 387)
Screenshot: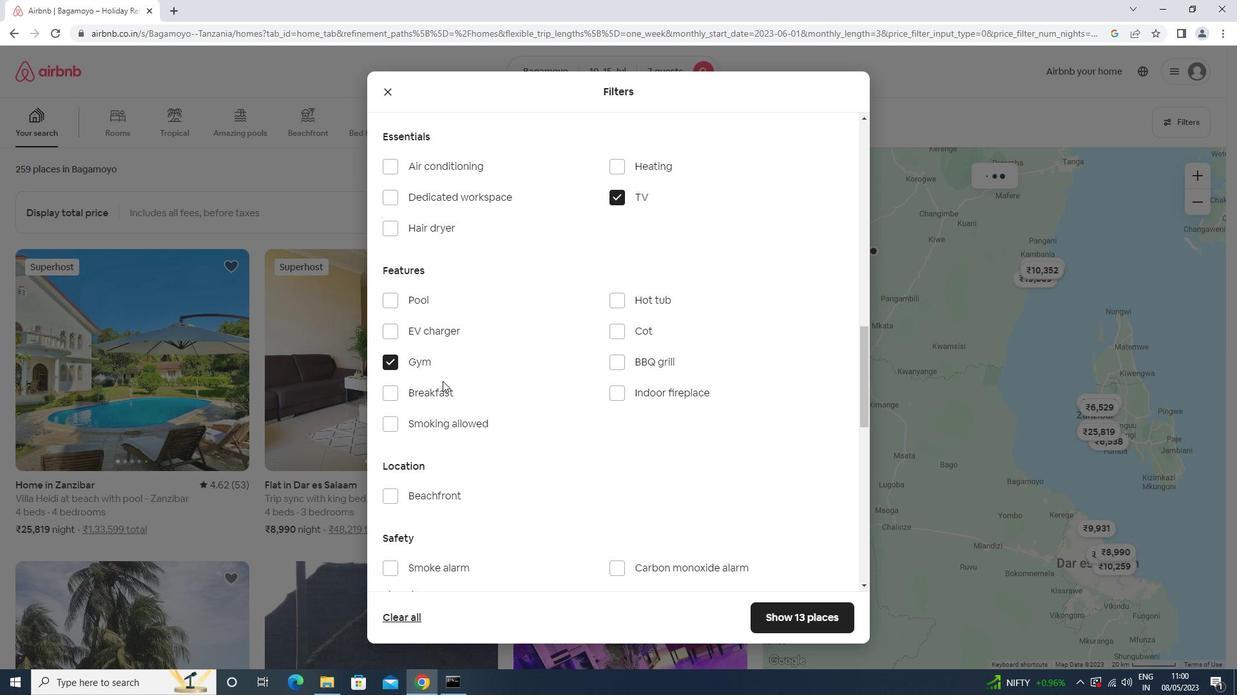 
Action: Mouse pressed left at (443, 387)
Screenshot: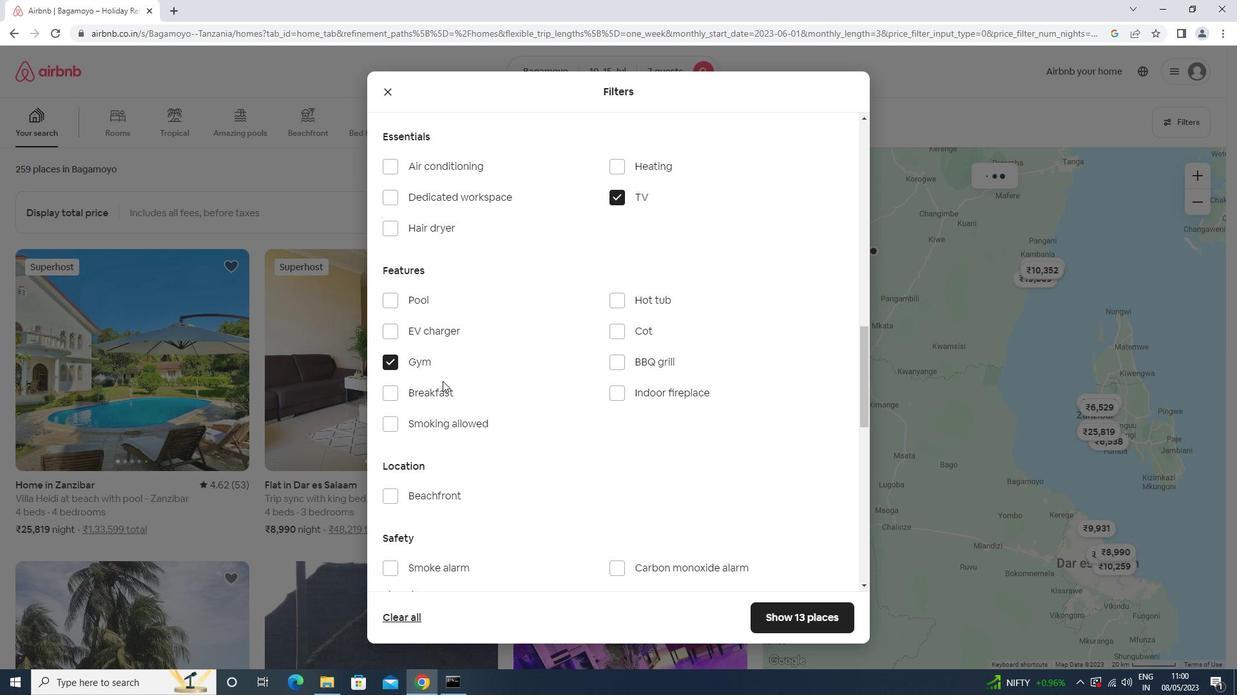 
Action: Mouse moved to (554, 393)
Screenshot: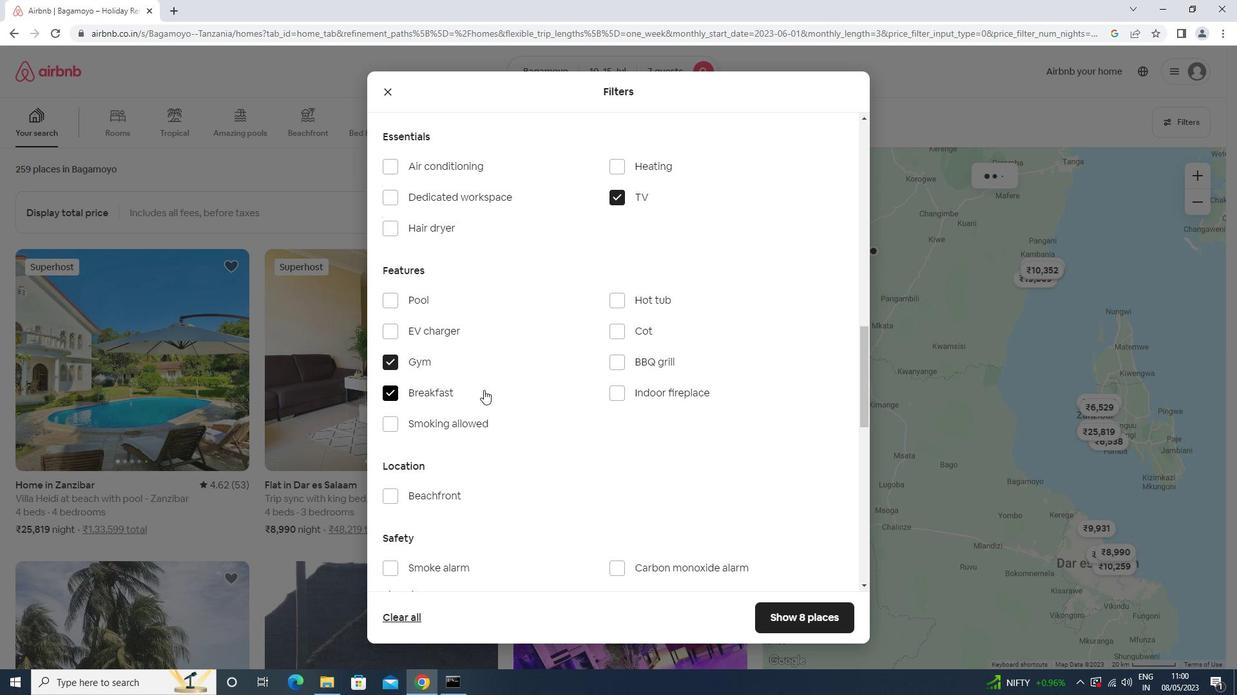 
Action: Mouse scrolled (554, 393) with delta (0, 0)
Screenshot: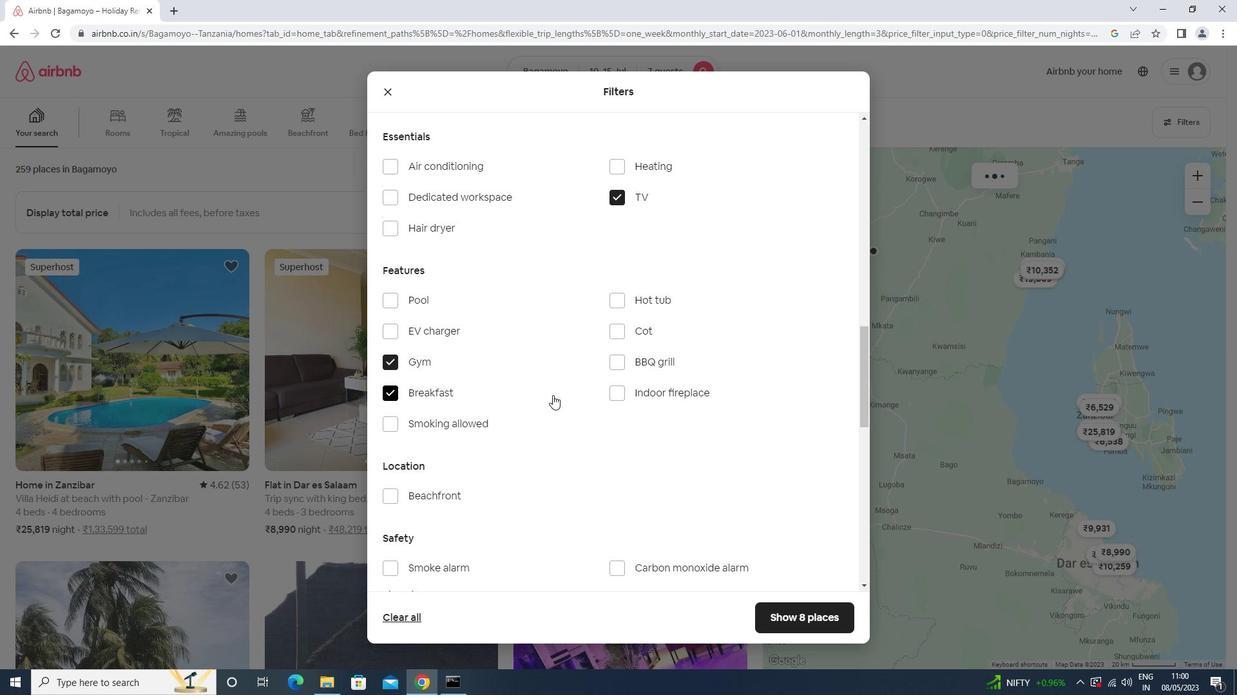 
Action: Mouse moved to (554, 393)
Screenshot: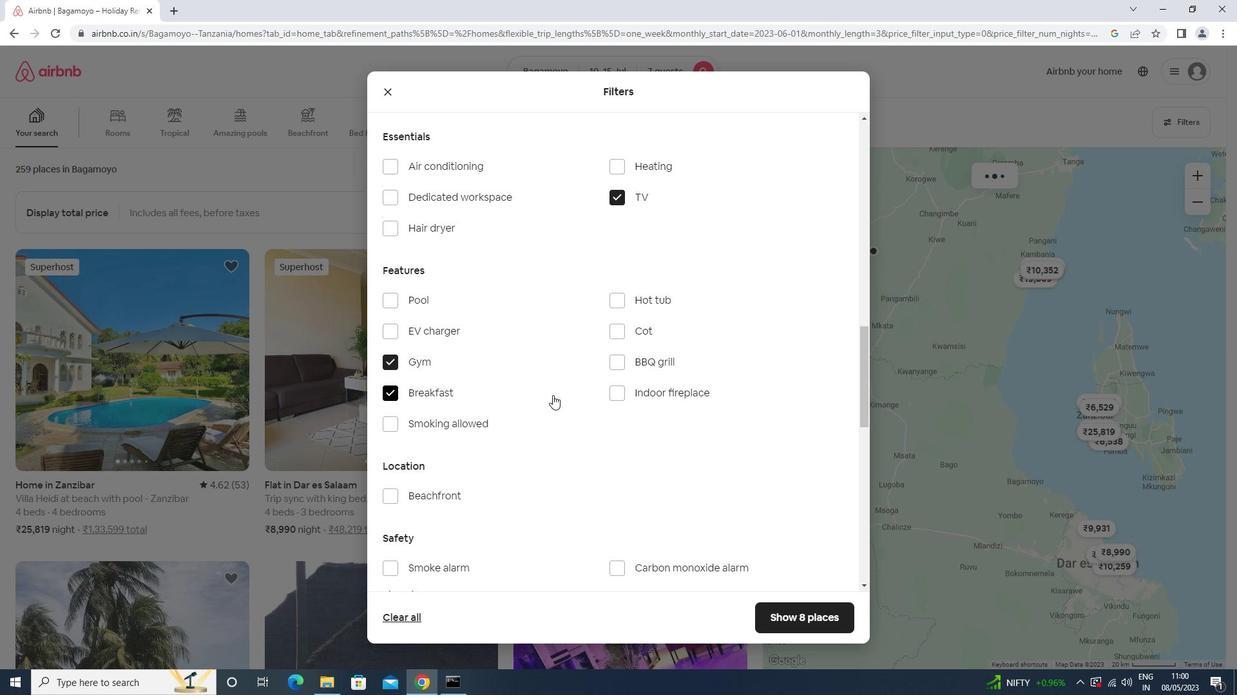 
Action: Mouse scrolled (554, 393) with delta (0, 0)
Screenshot: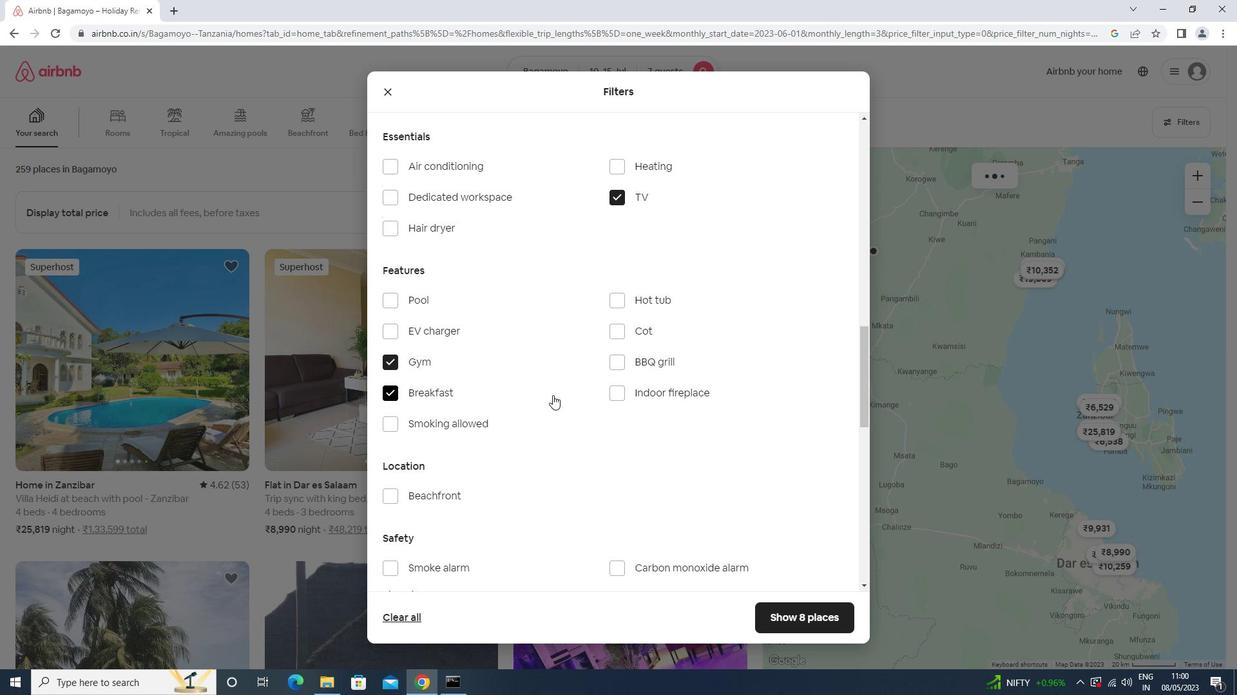 
Action: Mouse scrolled (554, 393) with delta (0, 0)
Screenshot: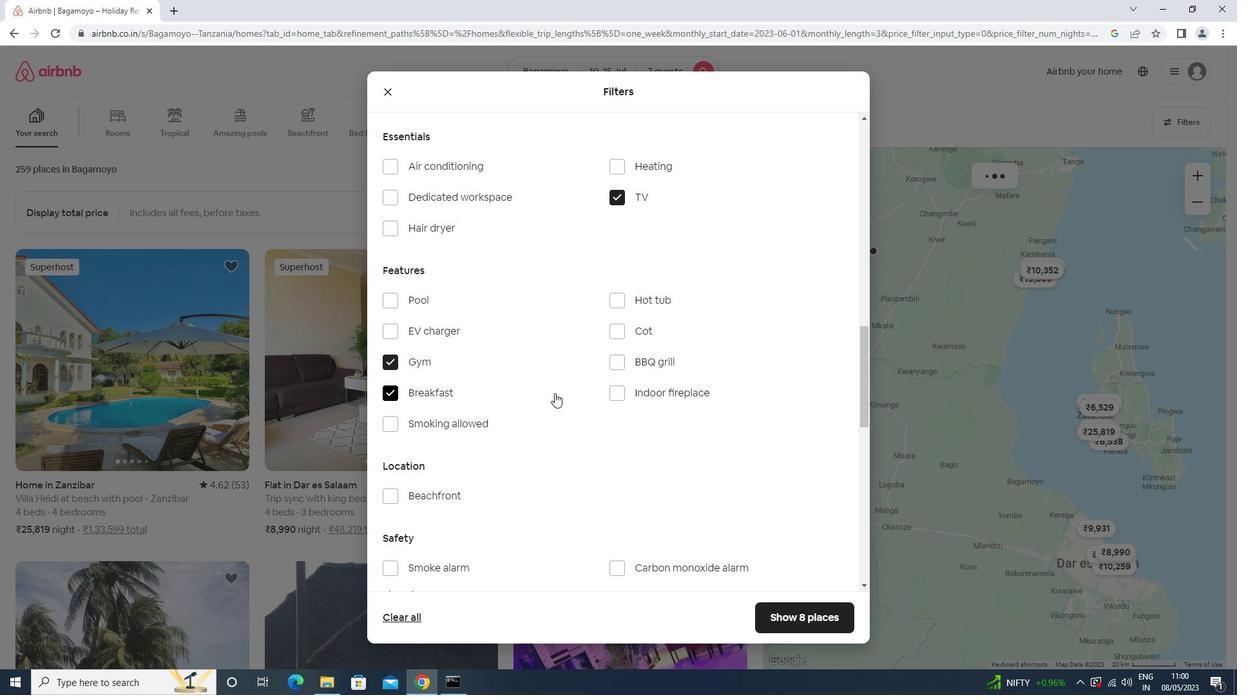 
Action: Mouse scrolled (554, 393) with delta (0, 0)
Screenshot: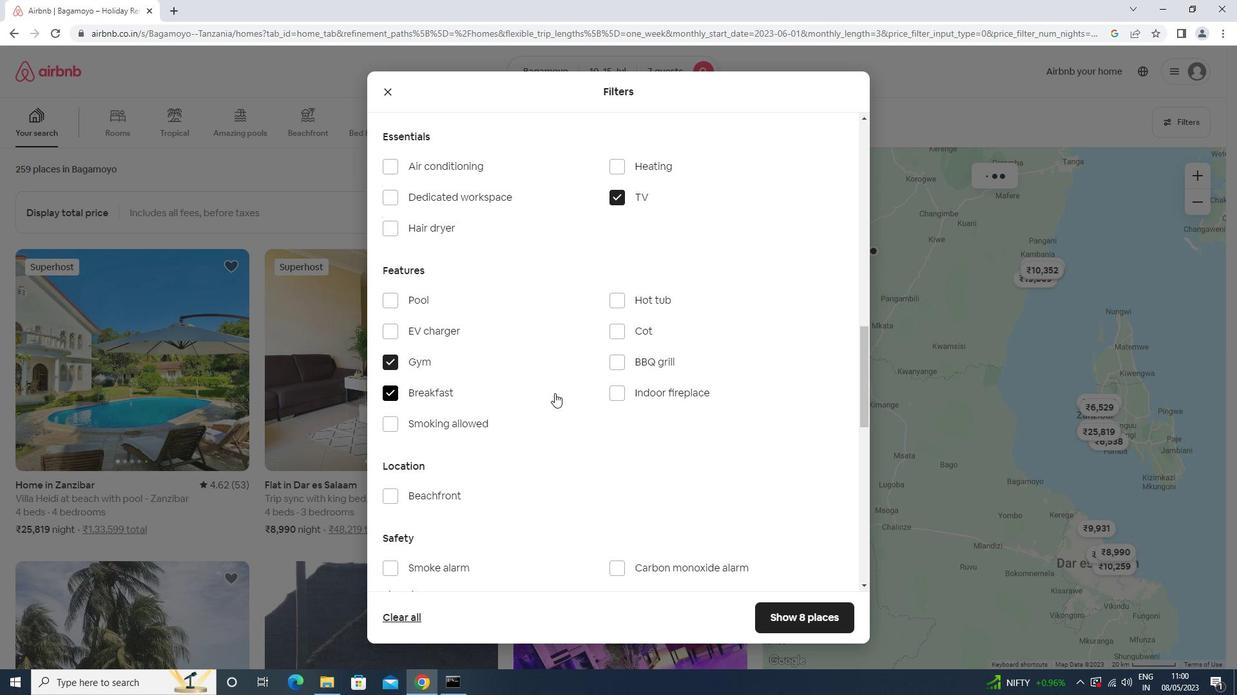 
Action: Mouse moved to (818, 484)
Screenshot: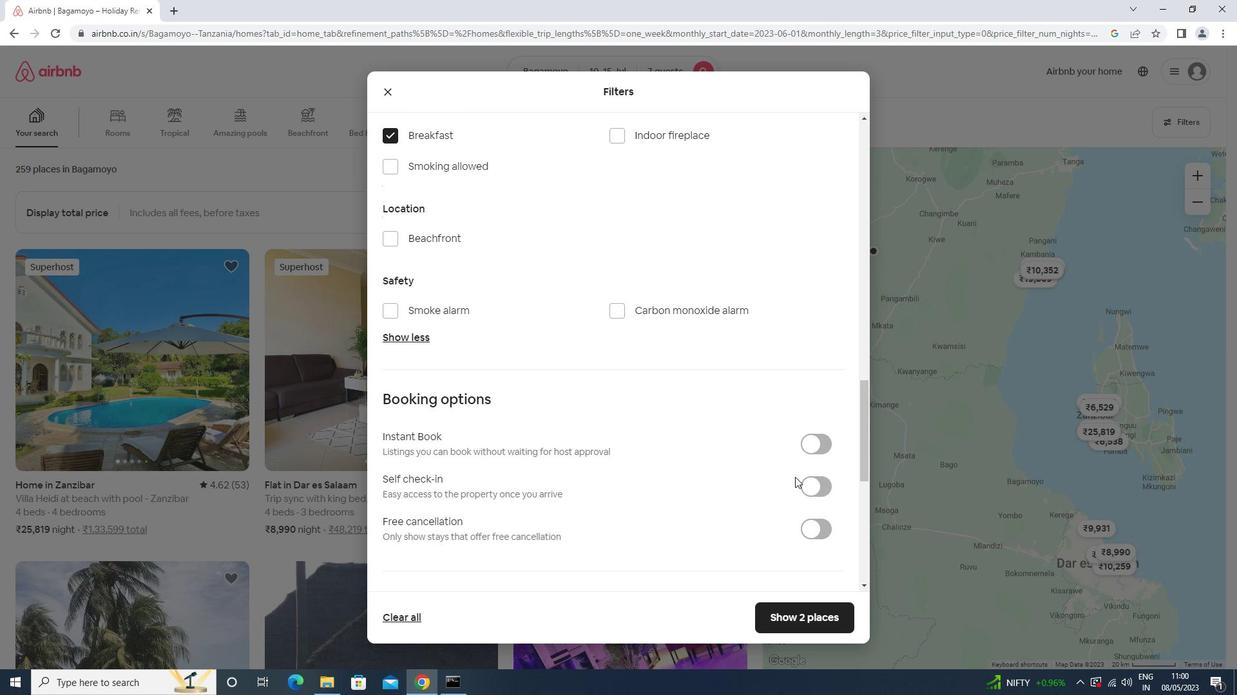 
Action: Mouse pressed left at (818, 484)
Screenshot: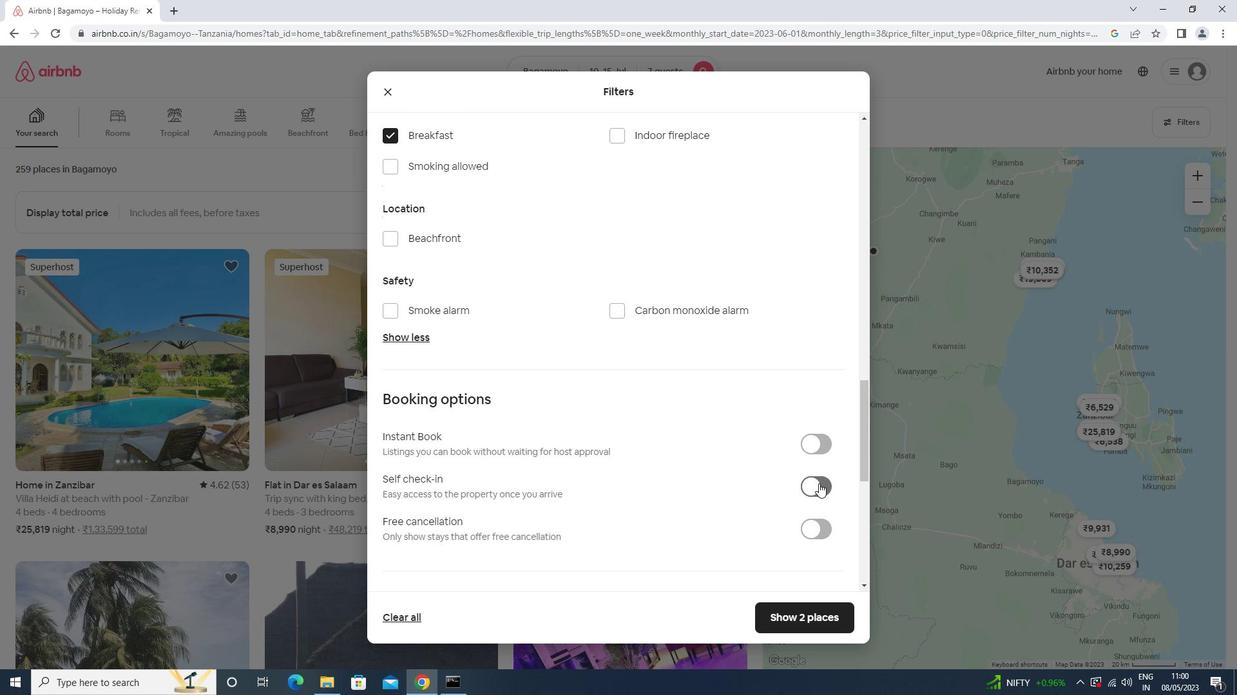 
Action: Mouse moved to (400, 388)
Screenshot: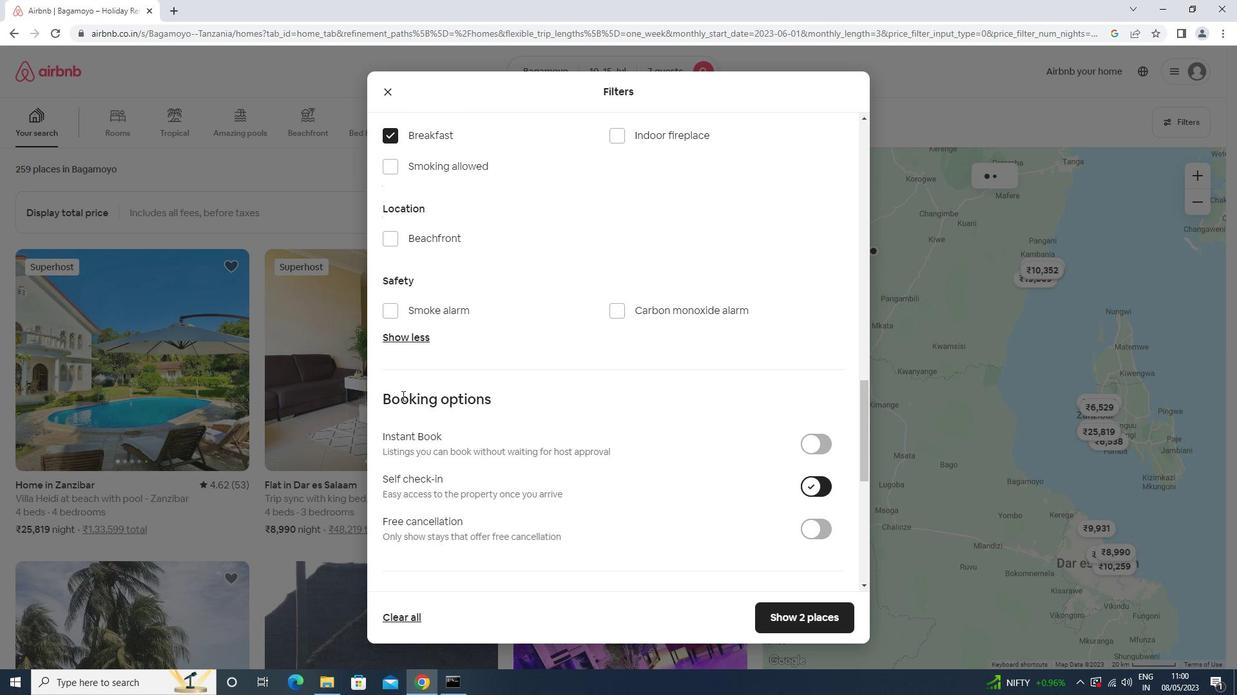 
Action: Mouse scrolled (400, 387) with delta (0, 0)
Screenshot: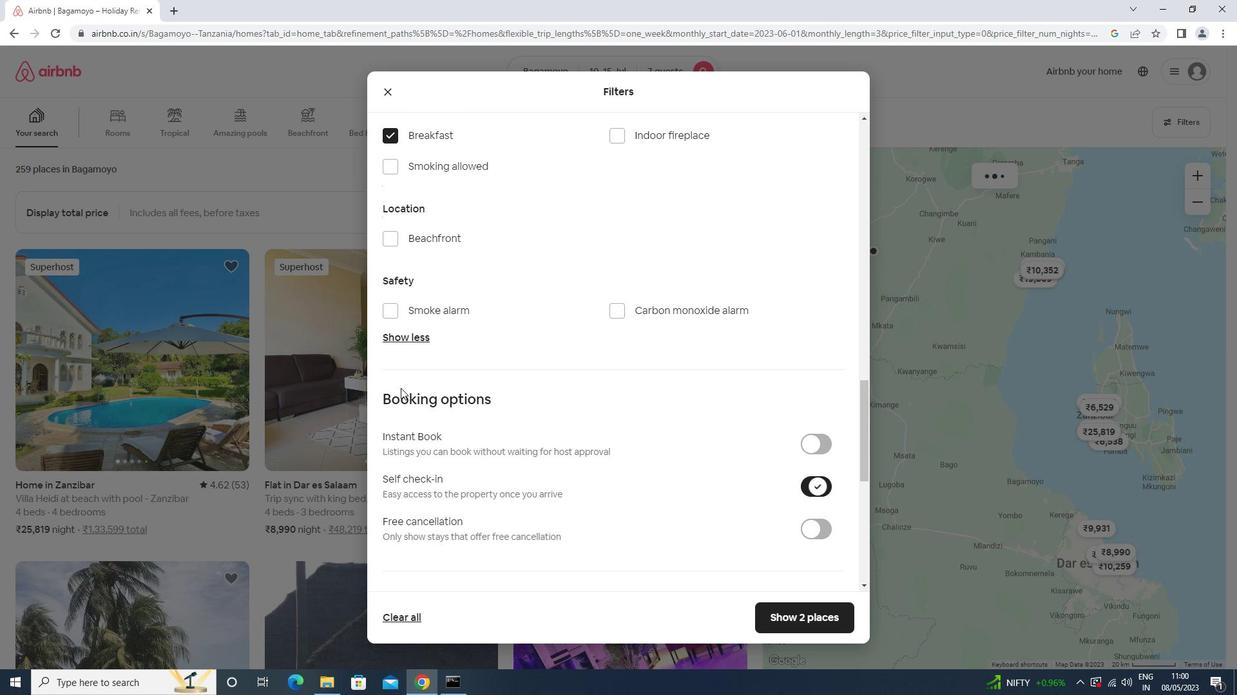 
Action: Mouse scrolled (400, 387) with delta (0, 0)
Screenshot: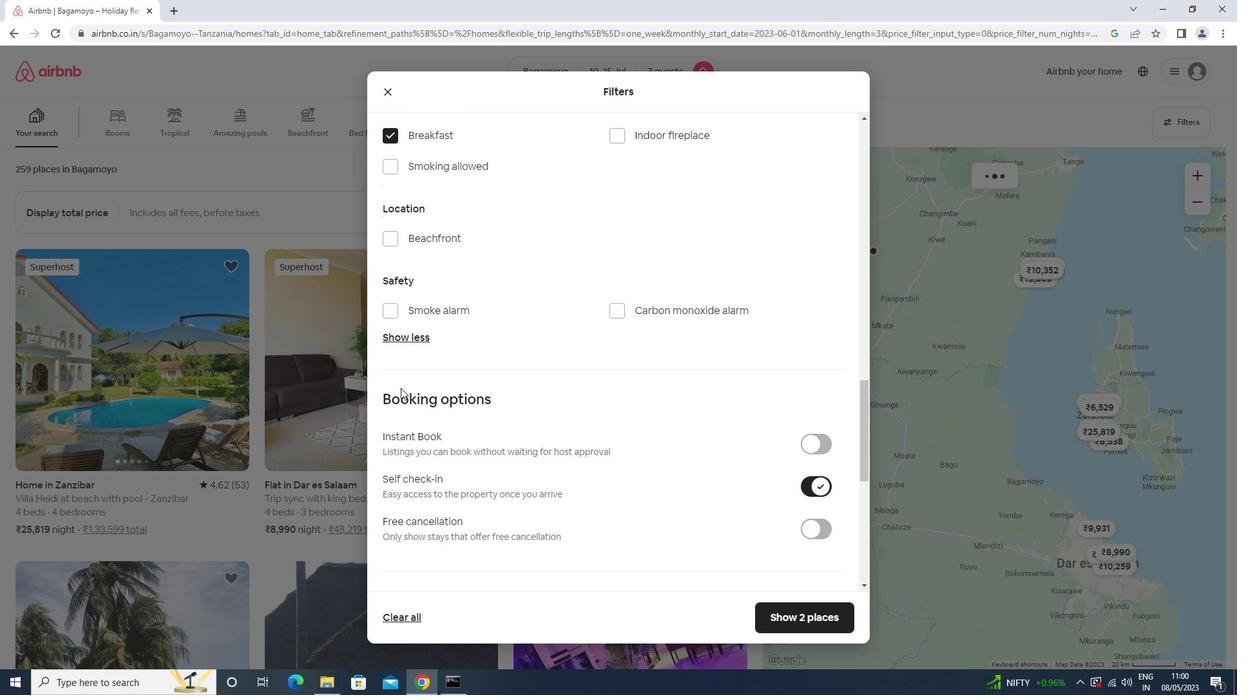
Action: Mouse scrolled (400, 387) with delta (0, 0)
Screenshot: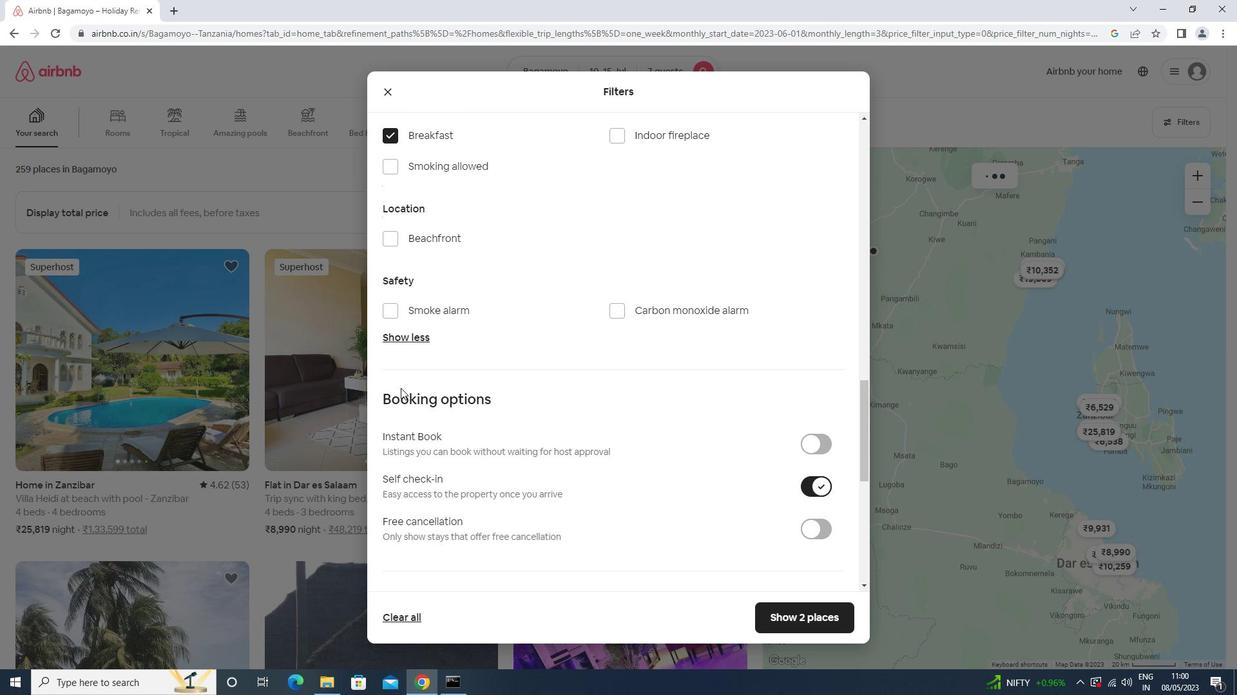 
Action: Mouse moved to (400, 388)
Screenshot: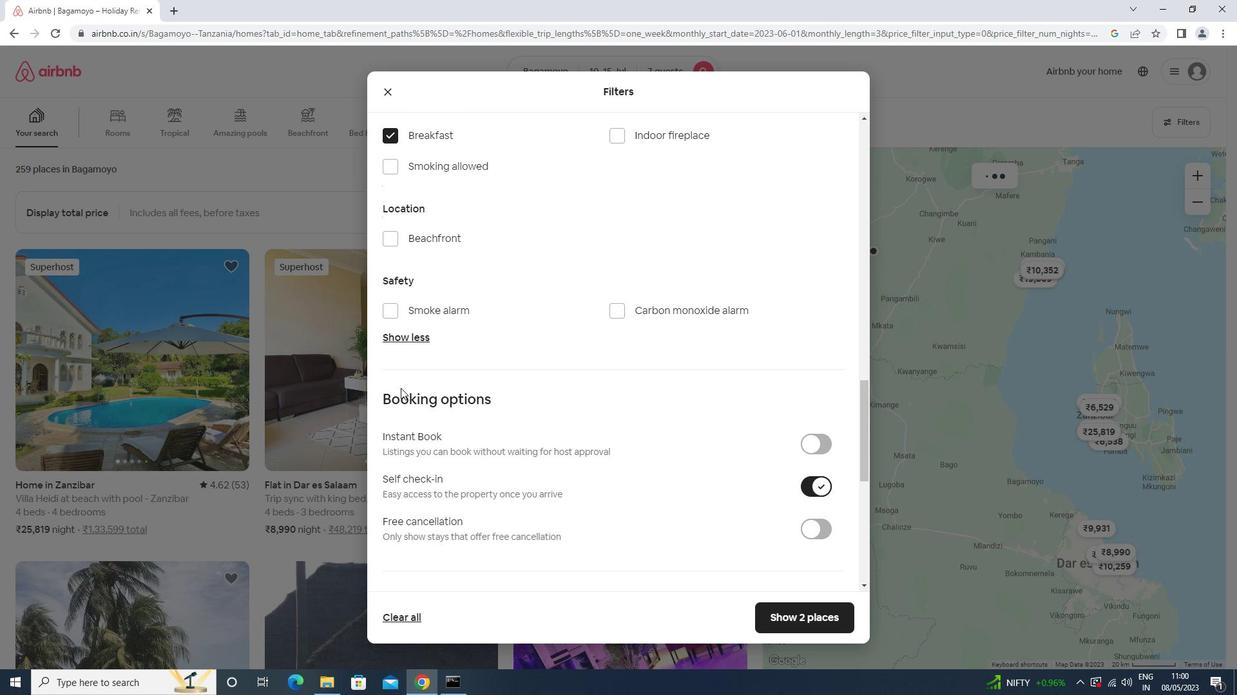 
Action: Mouse scrolled (400, 387) with delta (0, 0)
Screenshot: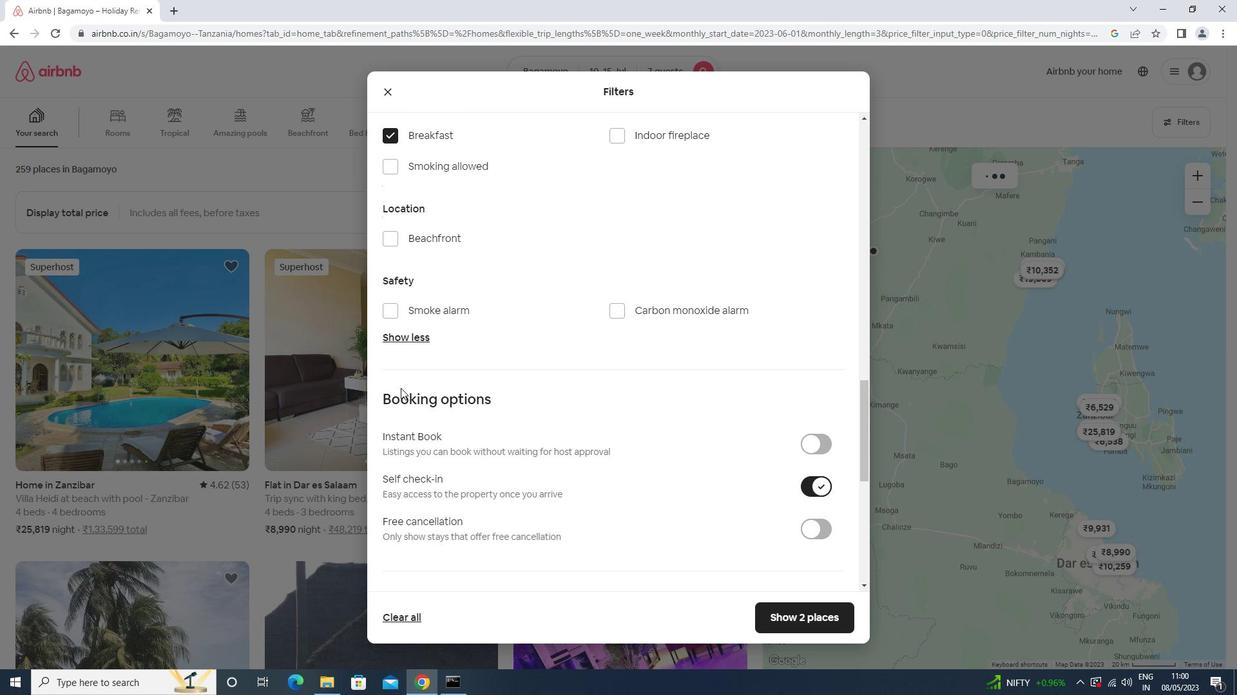 
Action: Mouse moved to (400, 388)
Screenshot: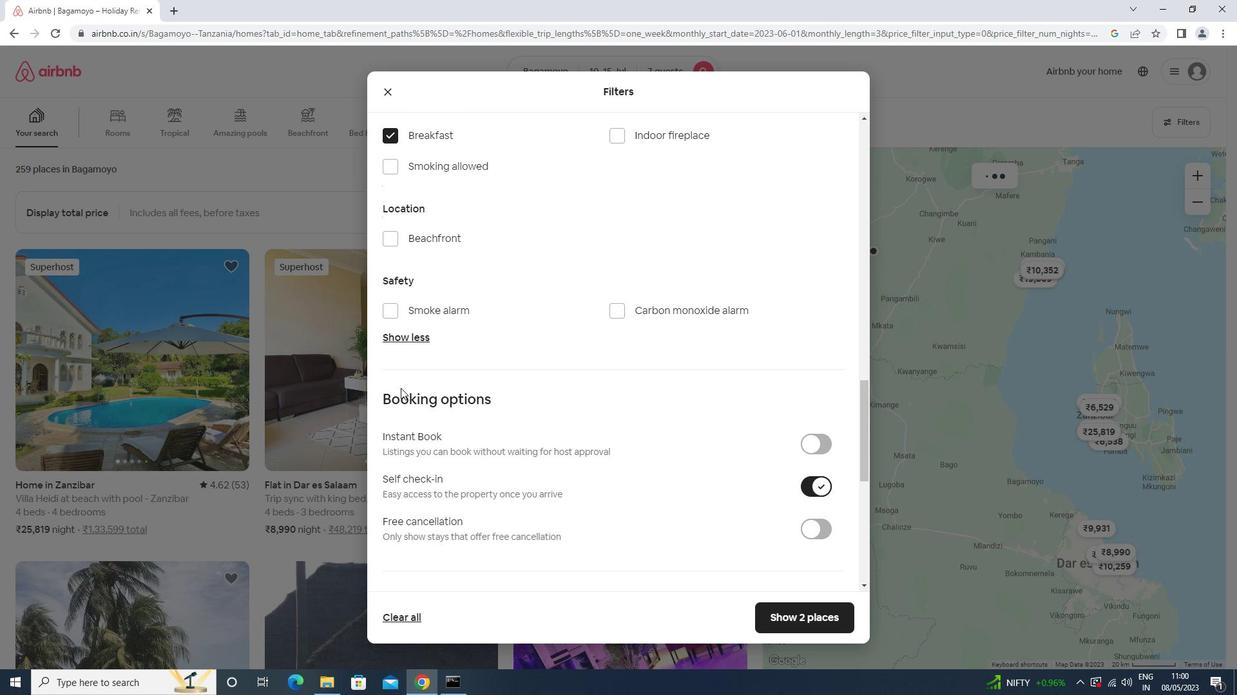 
Action: Mouse scrolled (400, 387) with delta (0, 0)
Screenshot: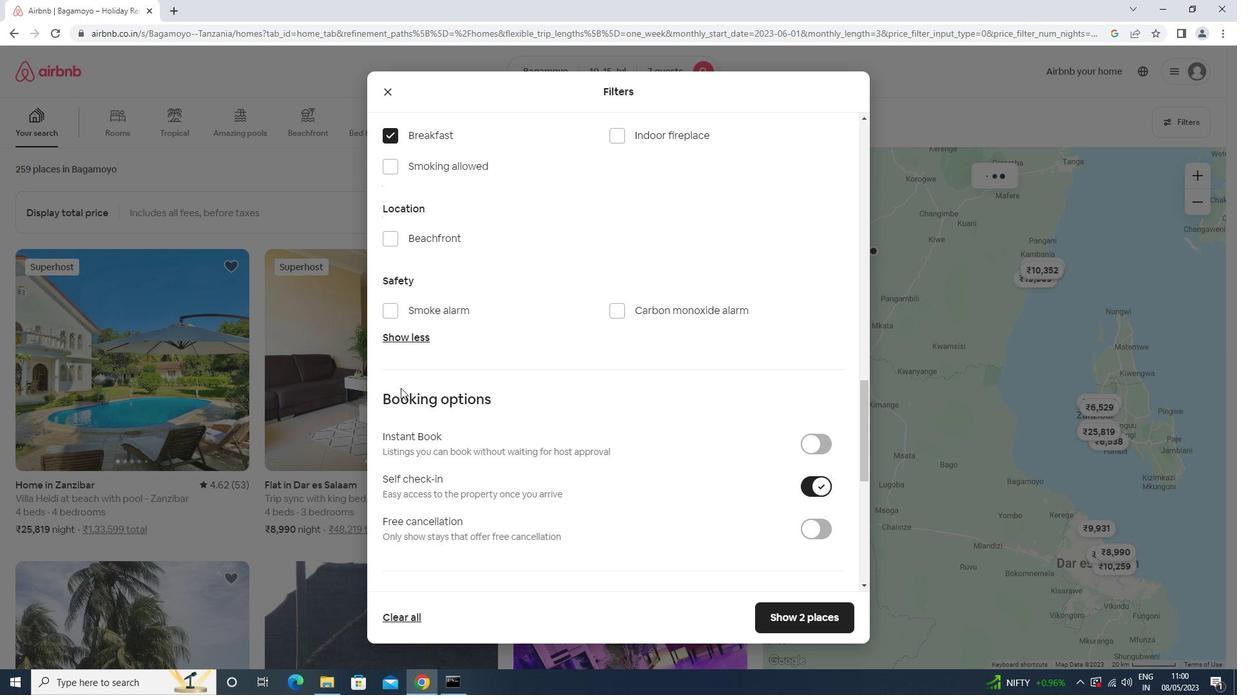 
Action: Mouse moved to (661, 469)
Screenshot: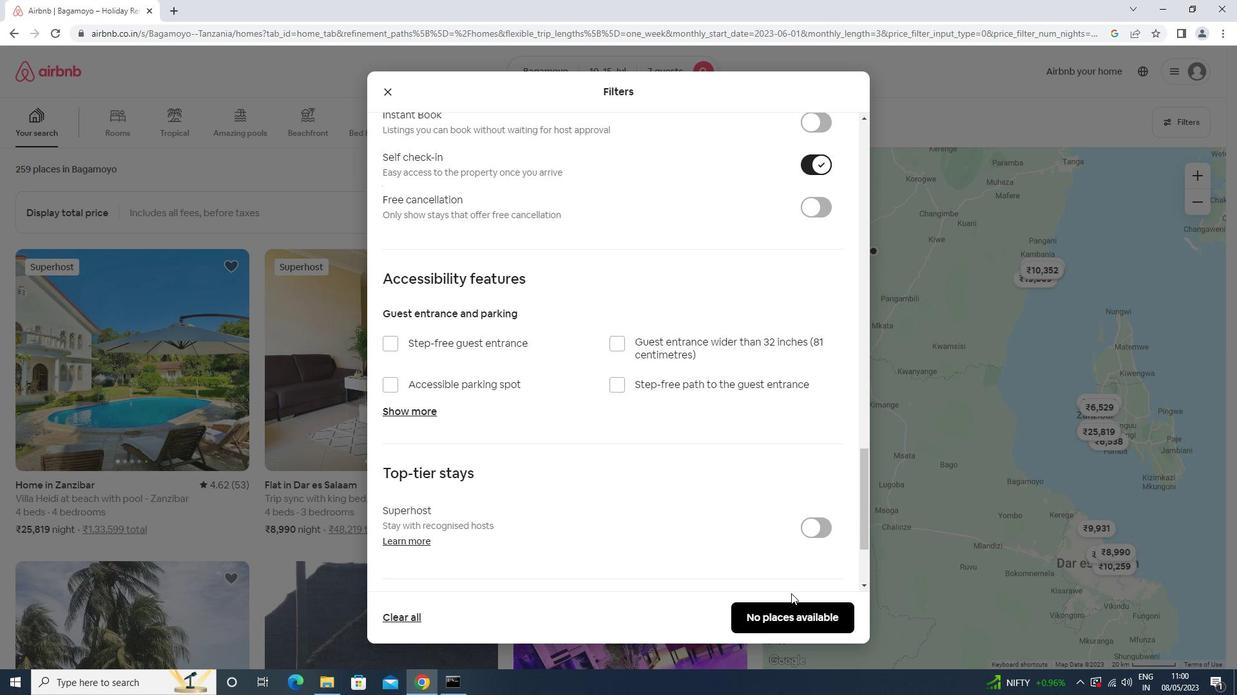 
Action: Mouse scrolled (661, 468) with delta (0, 0)
Screenshot: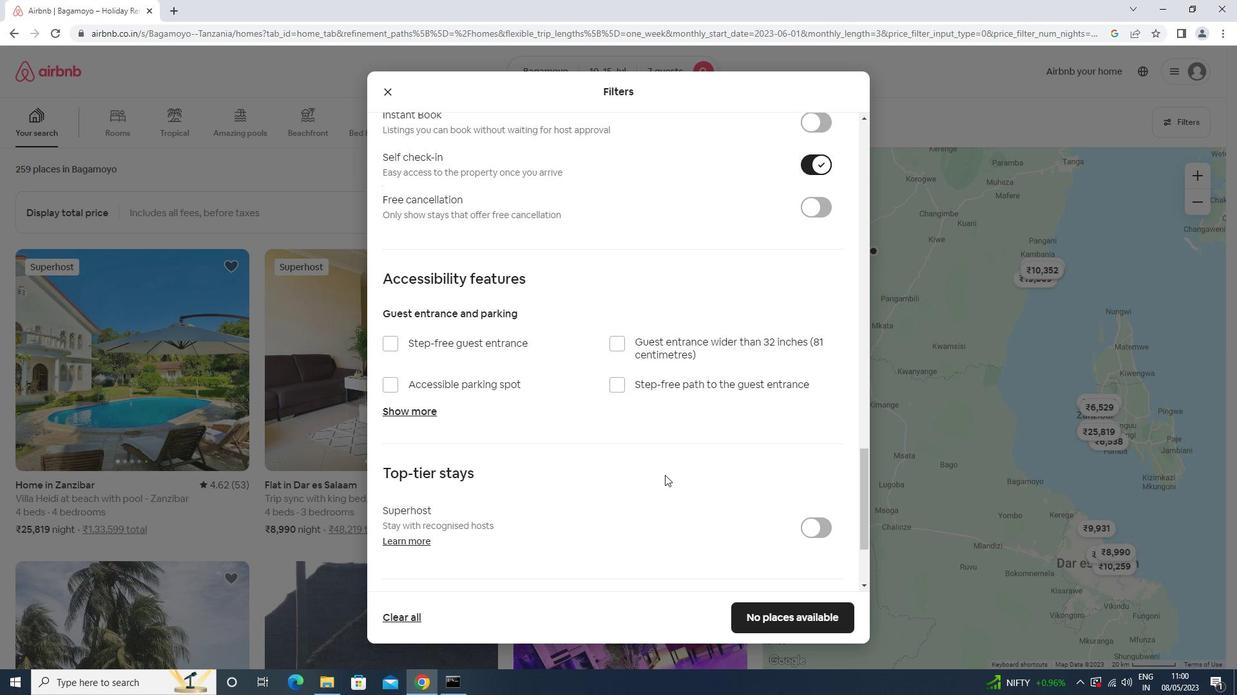 
Action: Mouse scrolled (661, 468) with delta (0, 0)
Screenshot: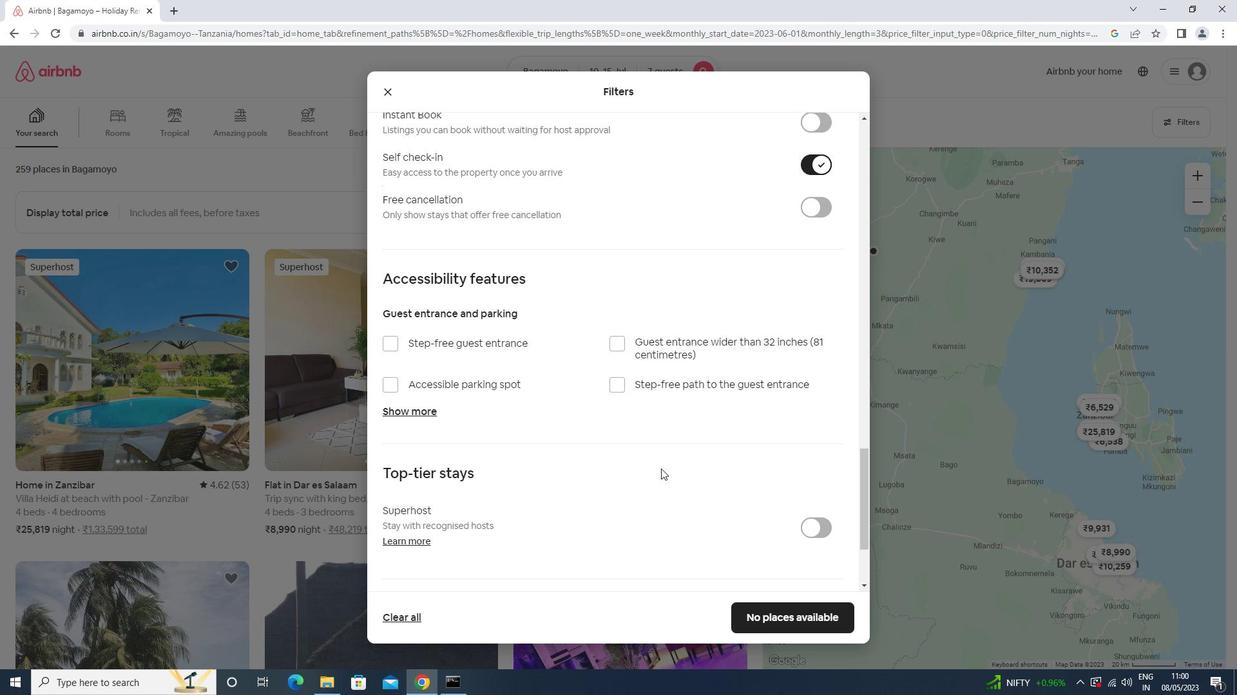 
Action: Mouse scrolled (661, 468) with delta (0, 0)
Screenshot: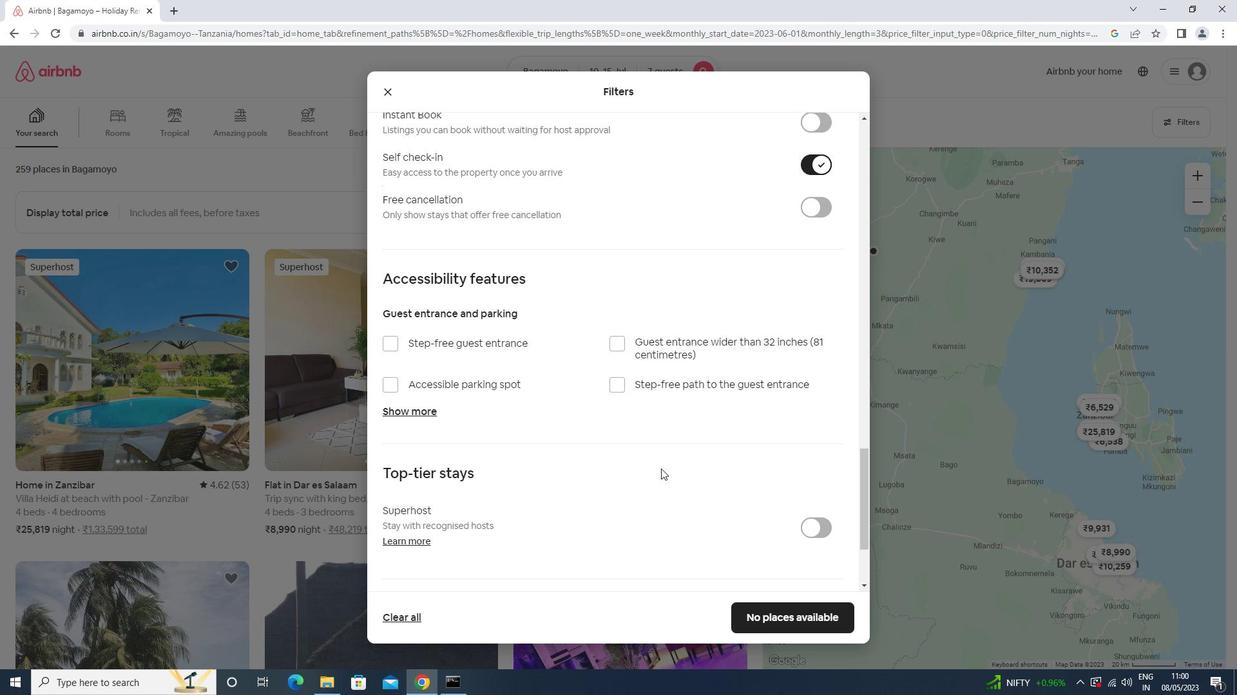 
Action: Mouse moved to (465, 499)
Screenshot: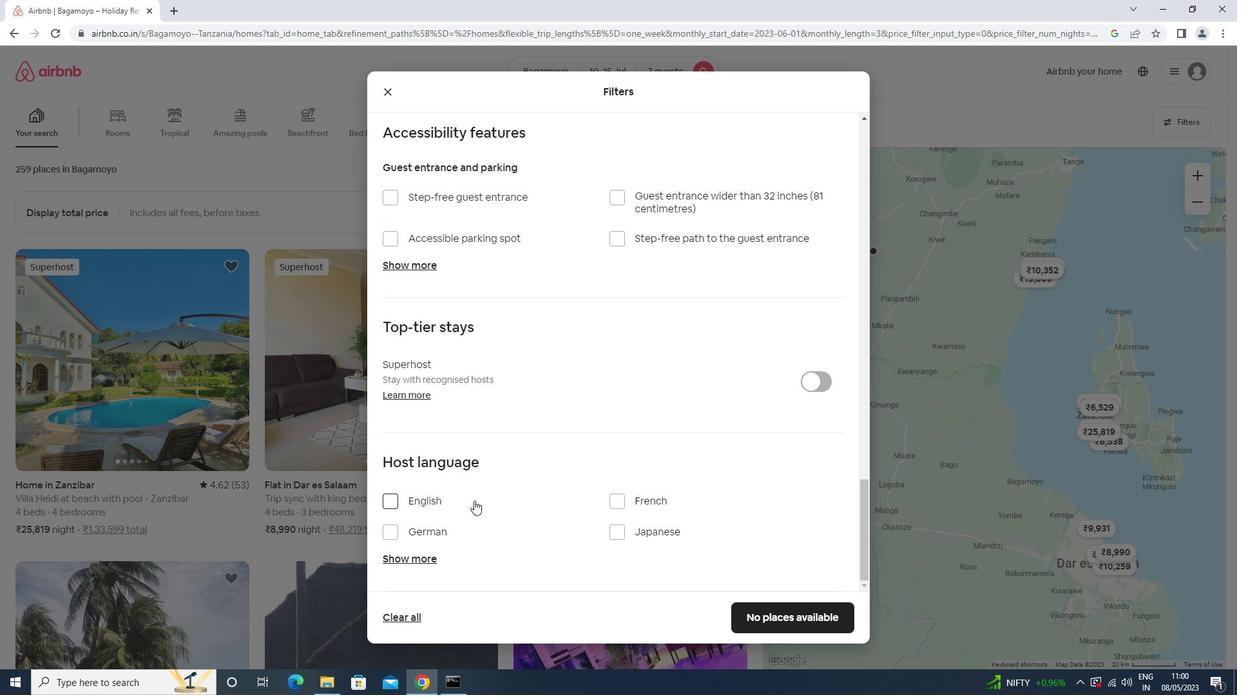 
Action: Mouse pressed left at (465, 499)
Screenshot: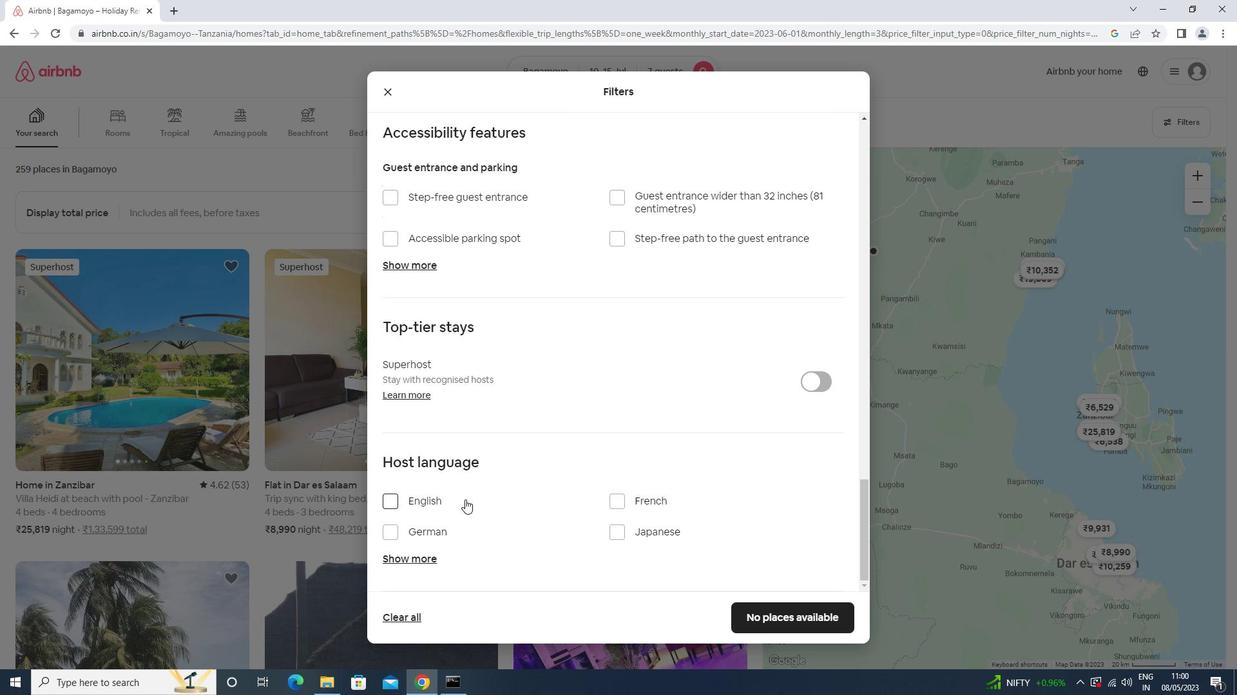 
Action: Mouse moved to (764, 615)
Screenshot: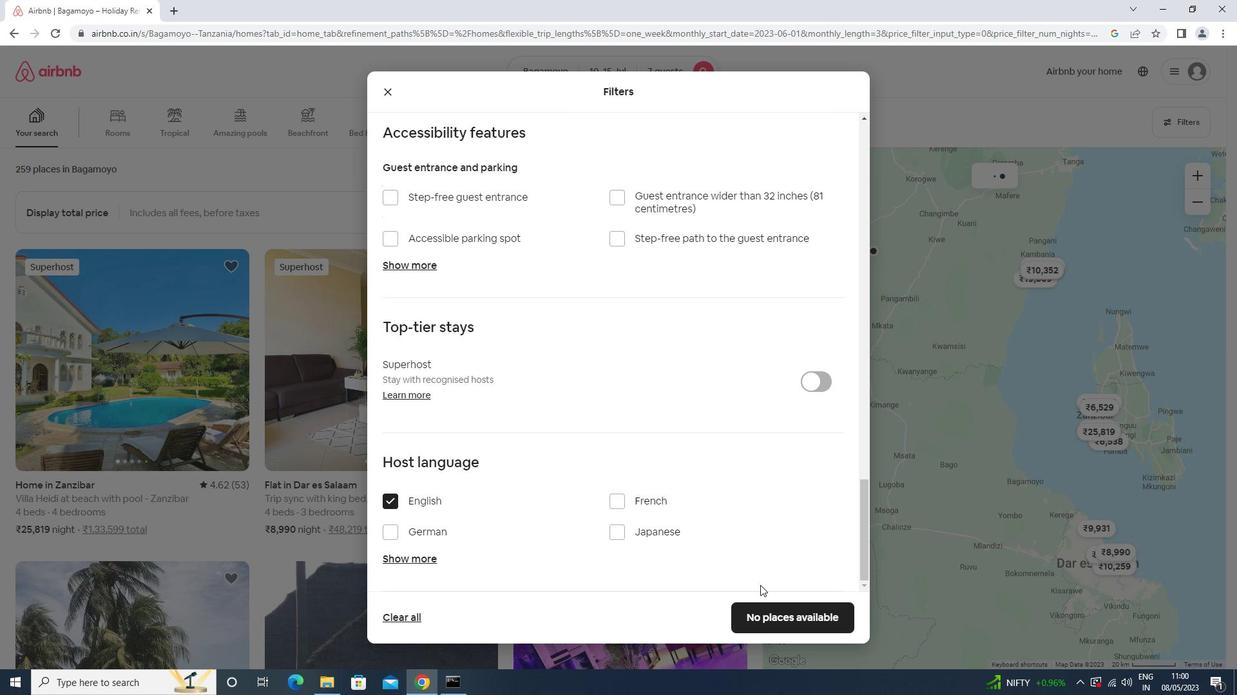 
Action: Mouse pressed left at (764, 615)
Screenshot: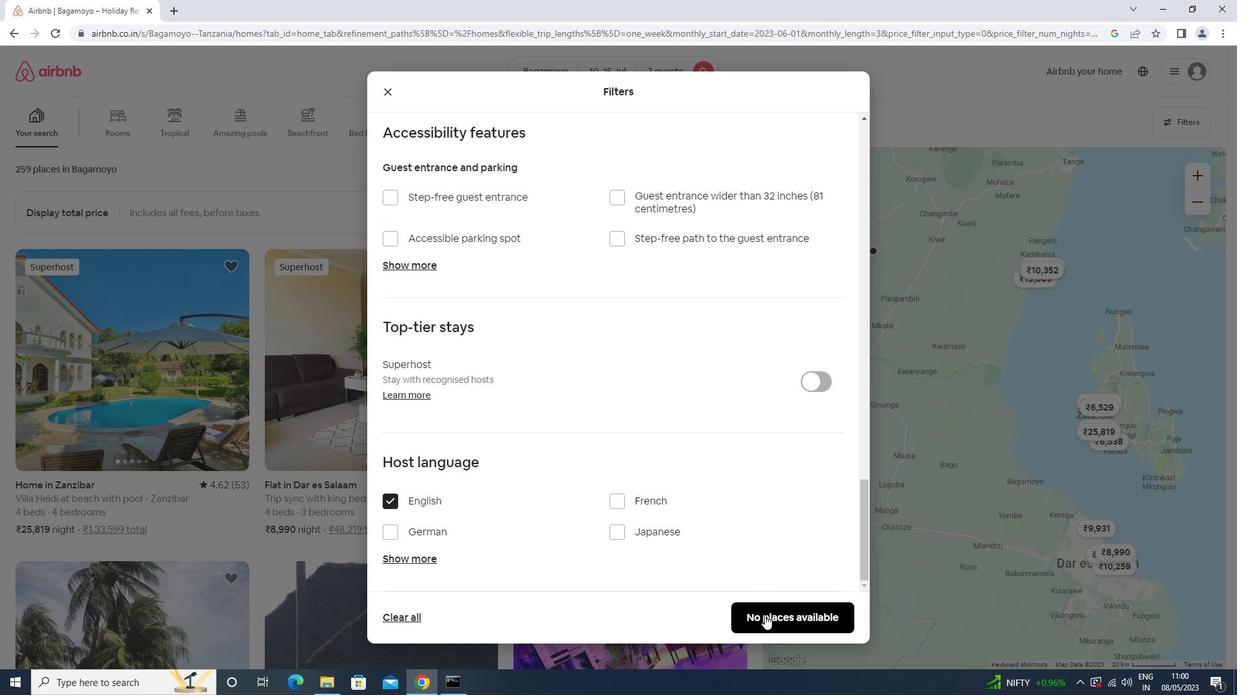 
